 Task: Find connections with filter location Makrāna with filter topic #SMMwith filter profile language English with filter current company Teachnook with filter school KRT Arts, BH Commerce and AM Science (KTHM) College, Nashik with filter industry Internet Marketplace Platforms with filter service category Typing with filter keywords title Barber
Action: Mouse moved to (668, 91)
Screenshot: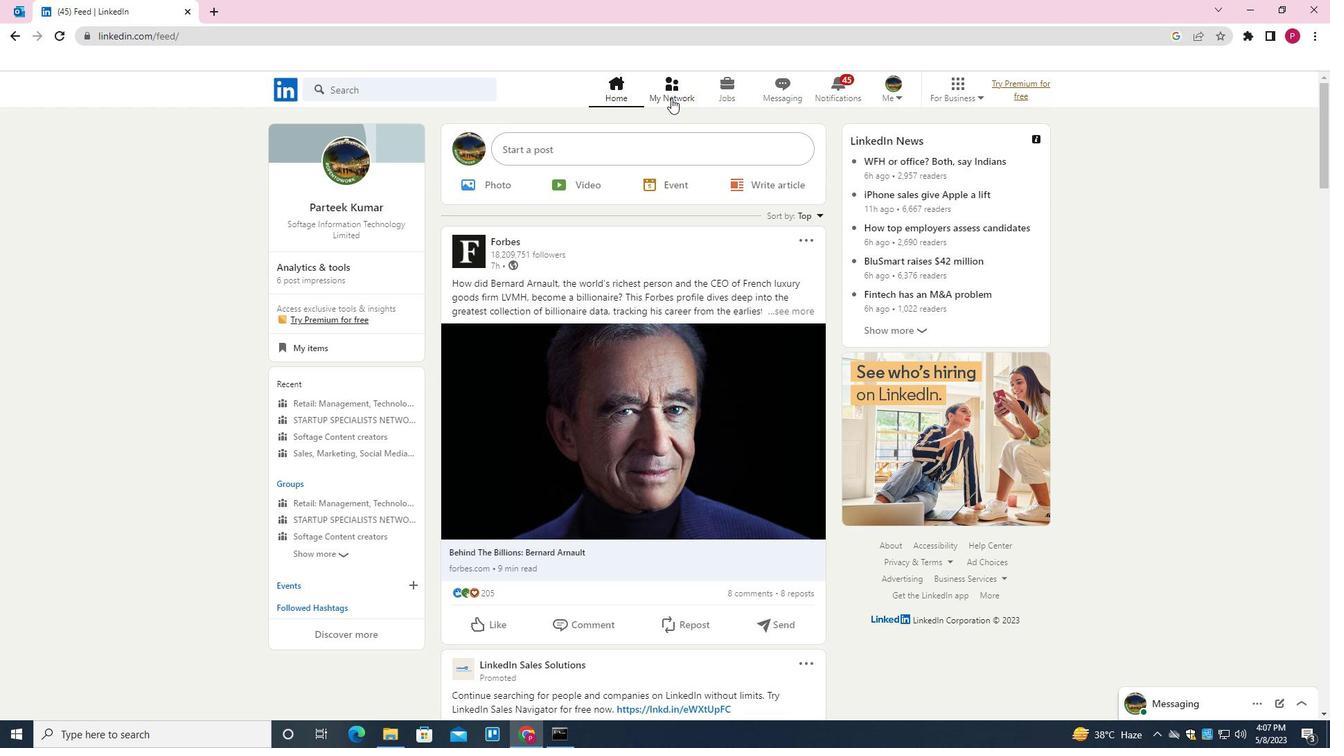 
Action: Mouse pressed left at (668, 91)
Screenshot: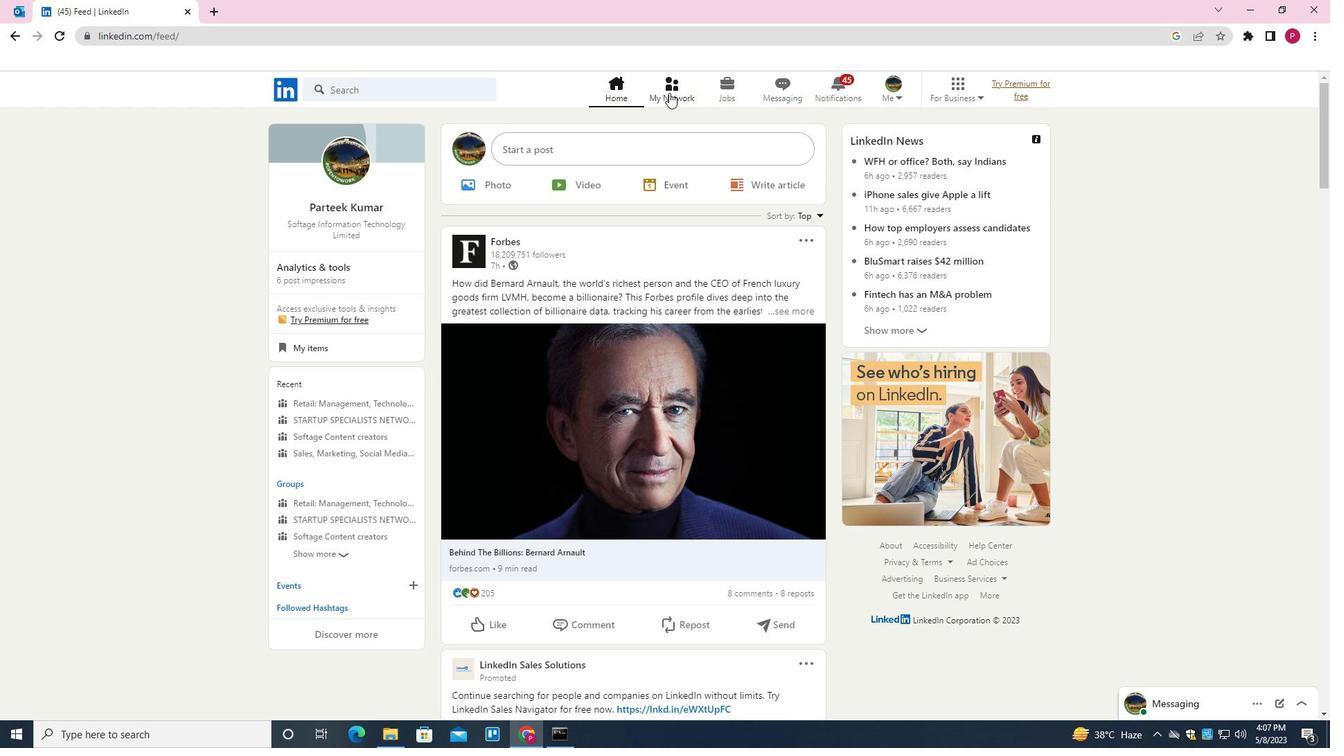 
Action: Mouse moved to (421, 167)
Screenshot: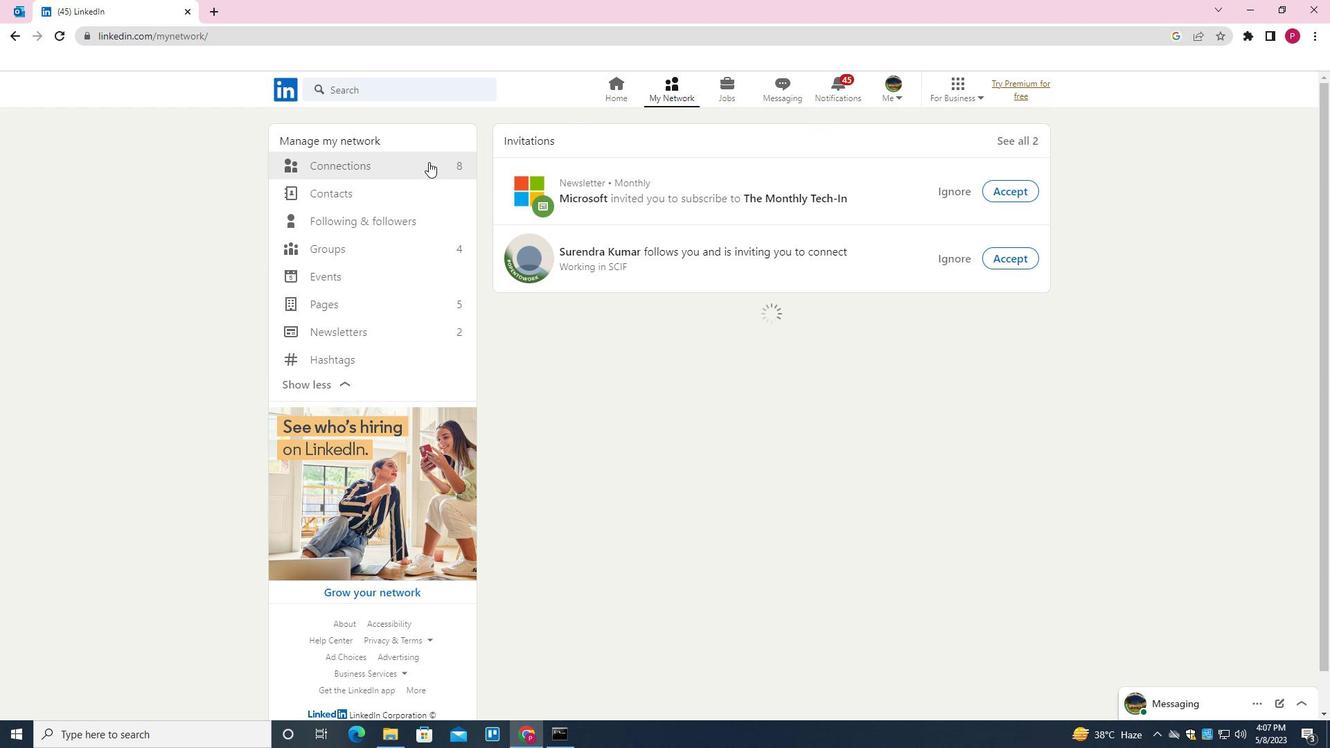 
Action: Mouse pressed left at (421, 167)
Screenshot: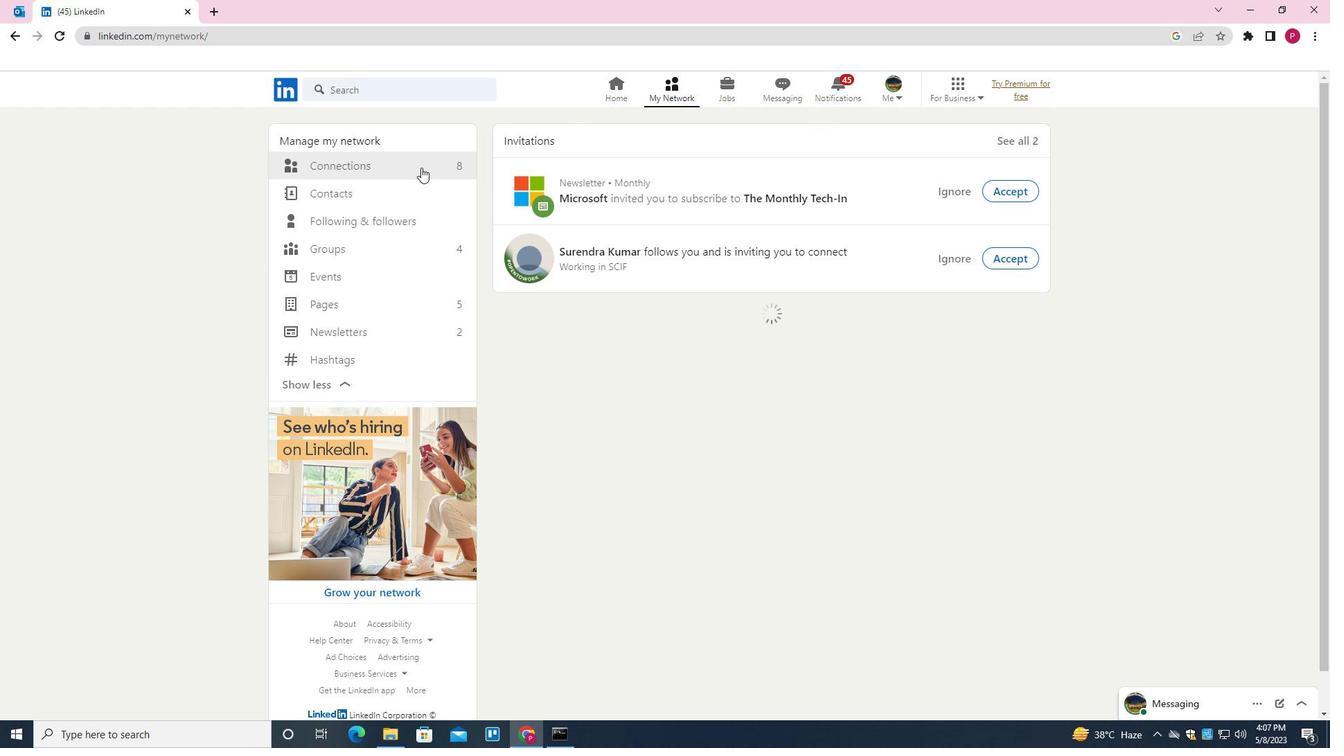 
Action: Mouse moved to (757, 166)
Screenshot: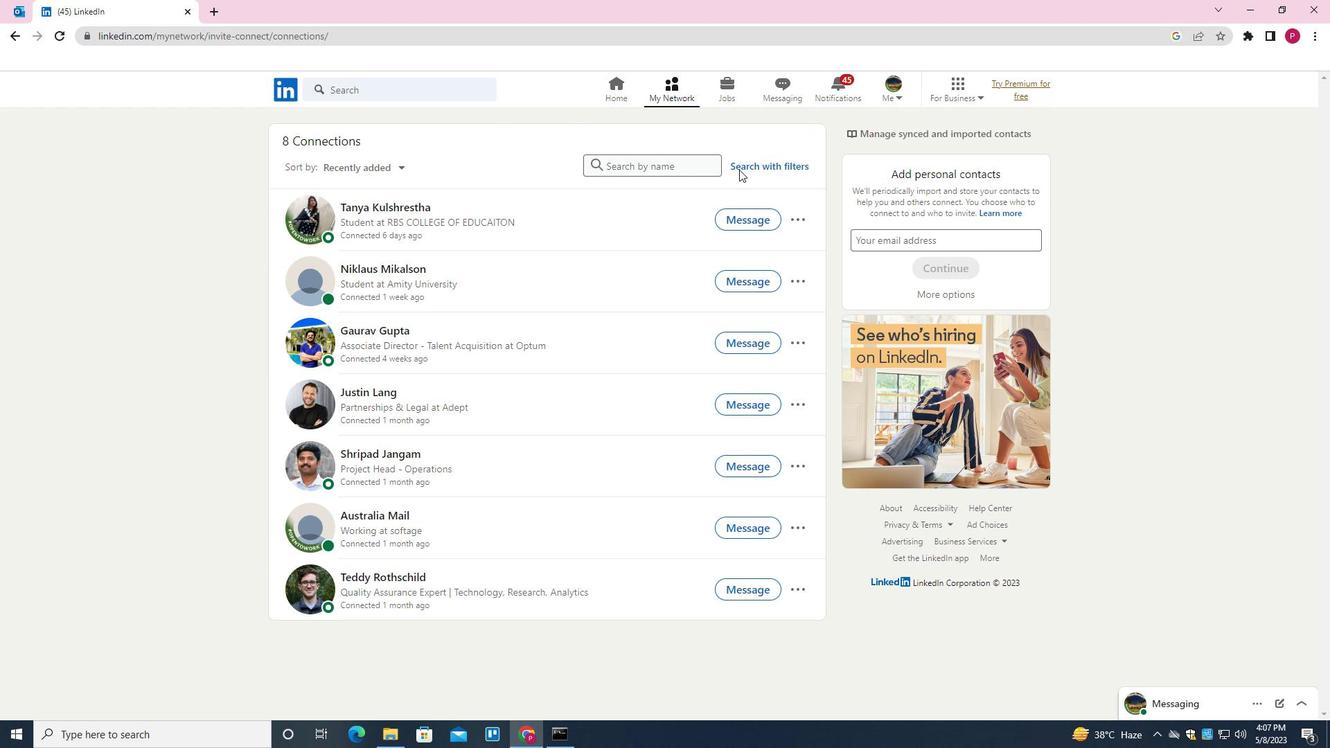 
Action: Mouse pressed left at (757, 166)
Screenshot: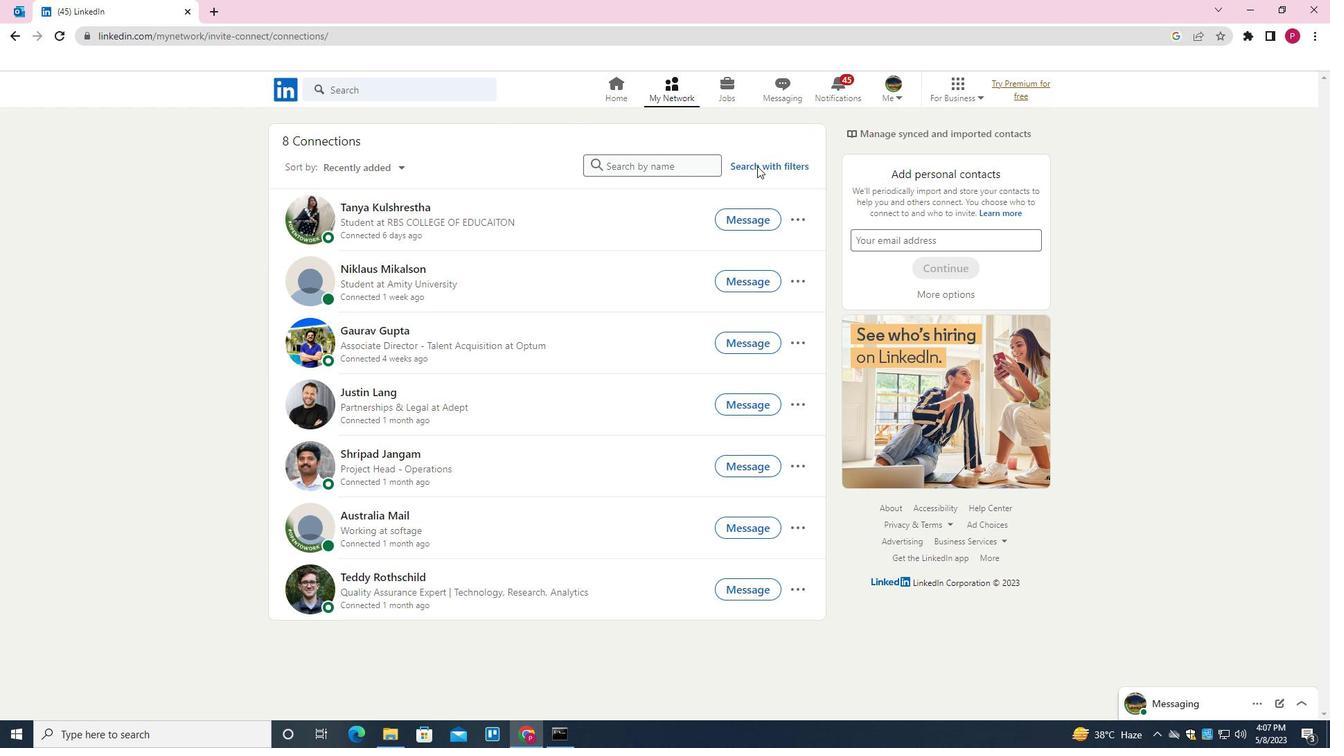 
Action: Mouse moved to (718, 128)
Screenshot: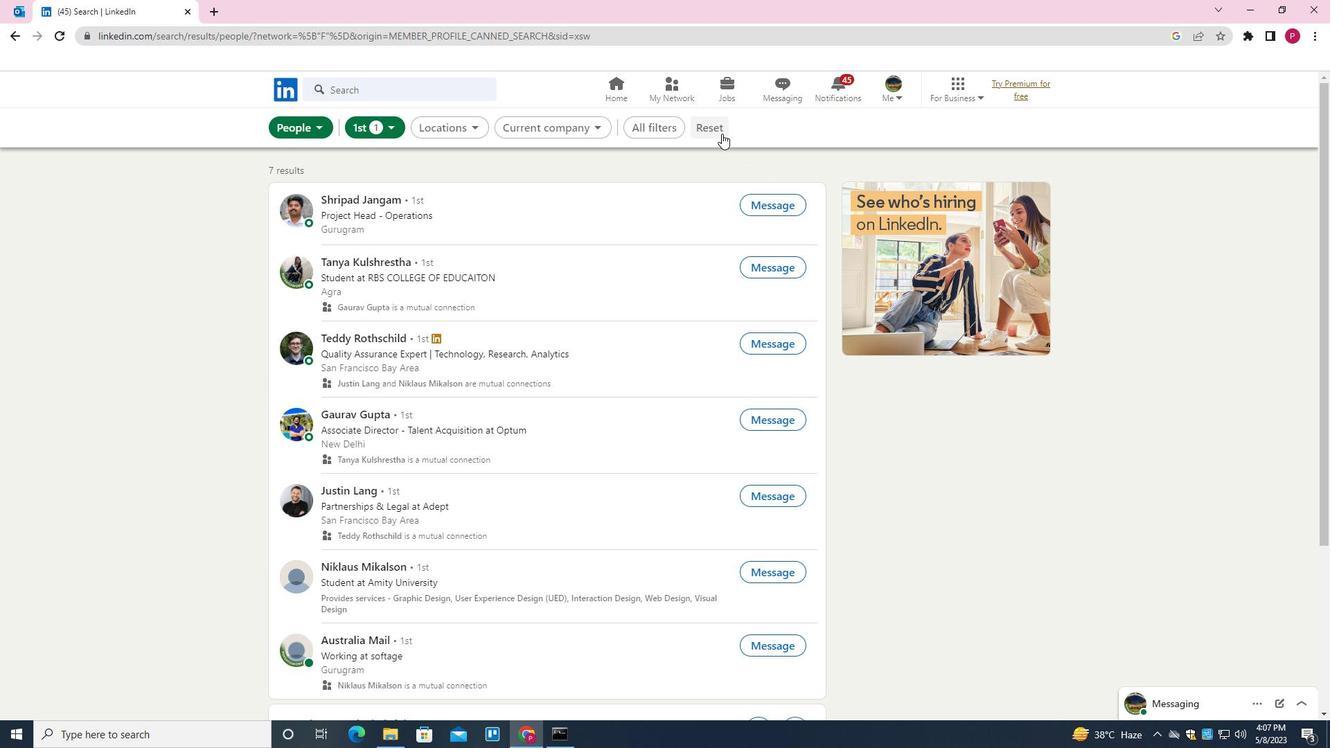 
Action: Mouse pressed left at (718, 128)
Screenshot: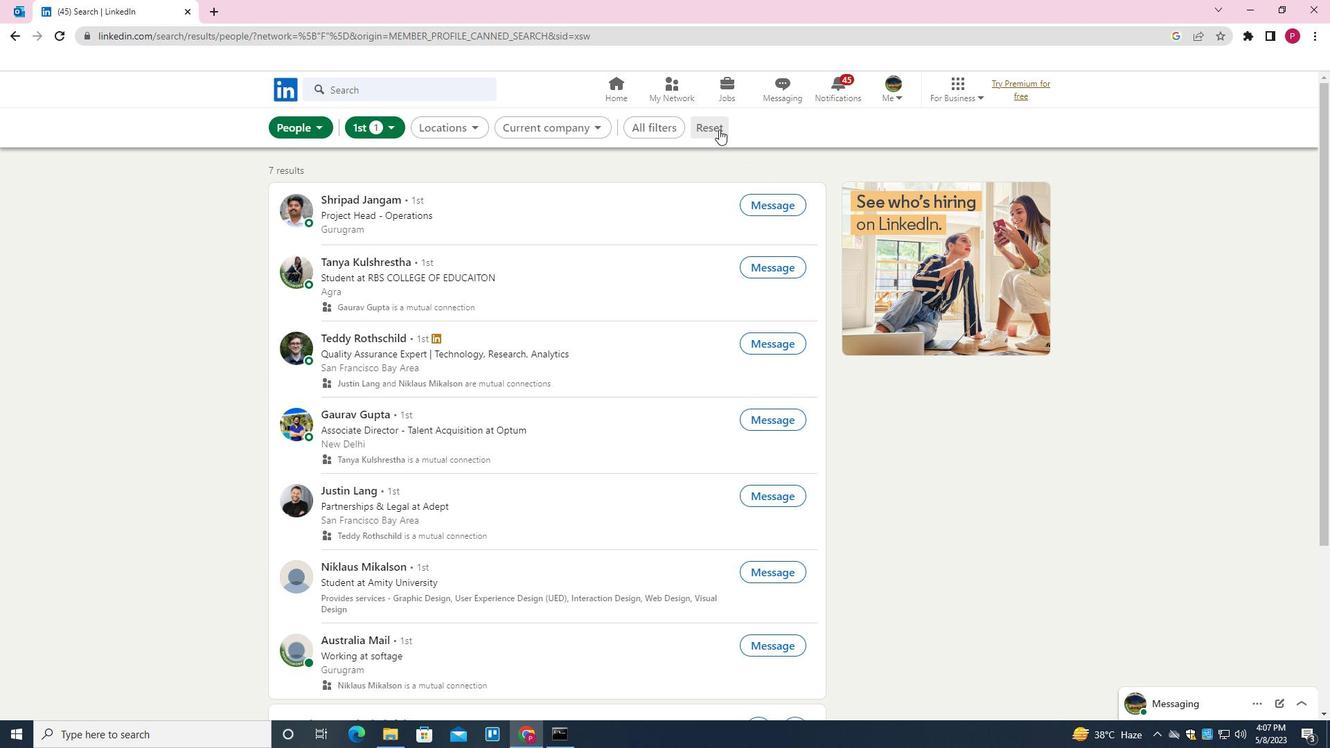 
Action: Mouse moved to (700, 127)
Screenshot: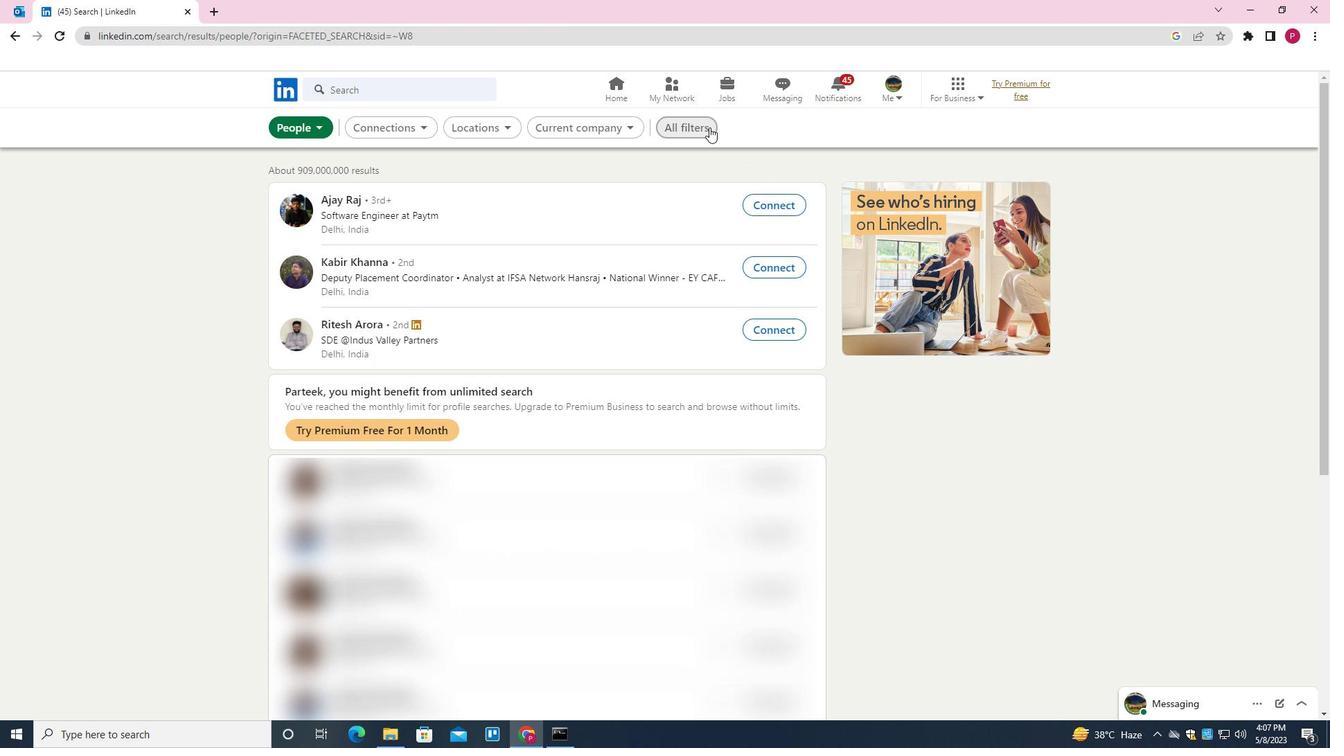 
Action: Mouse pressed left at (700, 127)
Screenshot: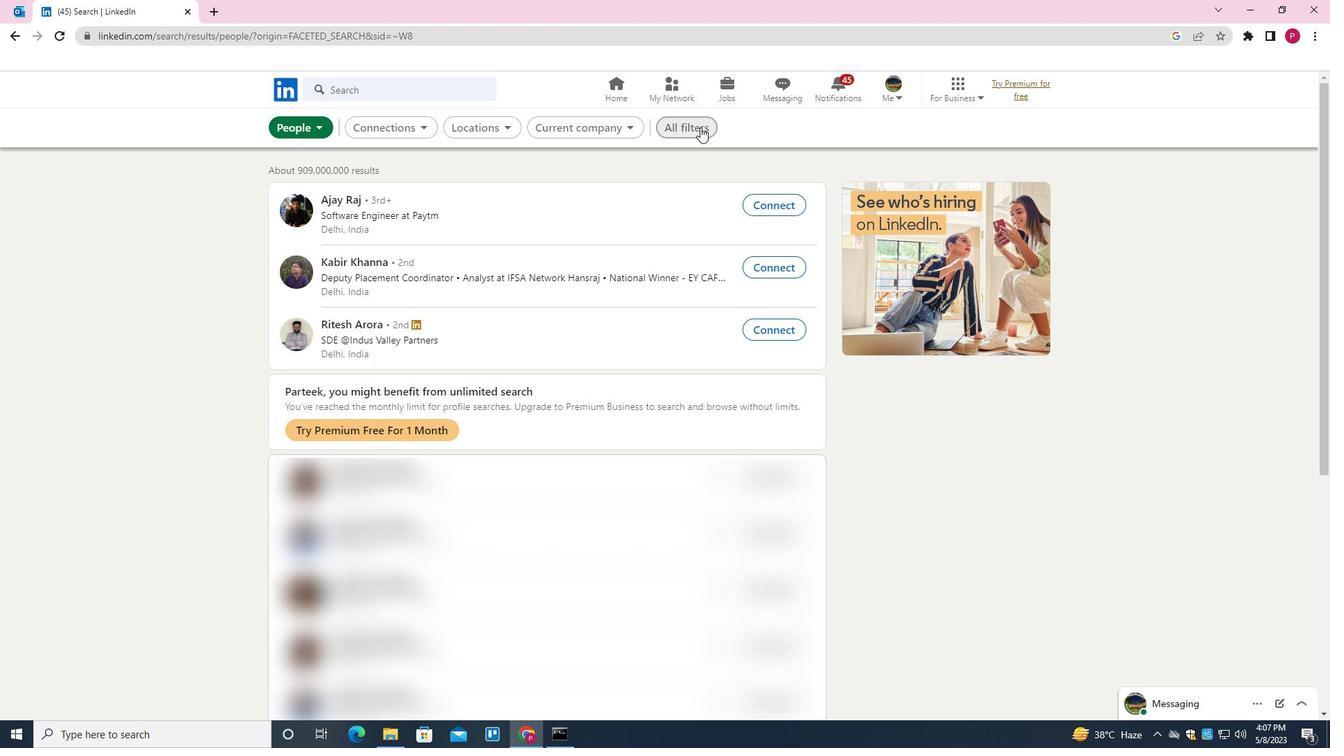 
Action: Mouse moved to (1053, 291)
Screenshot: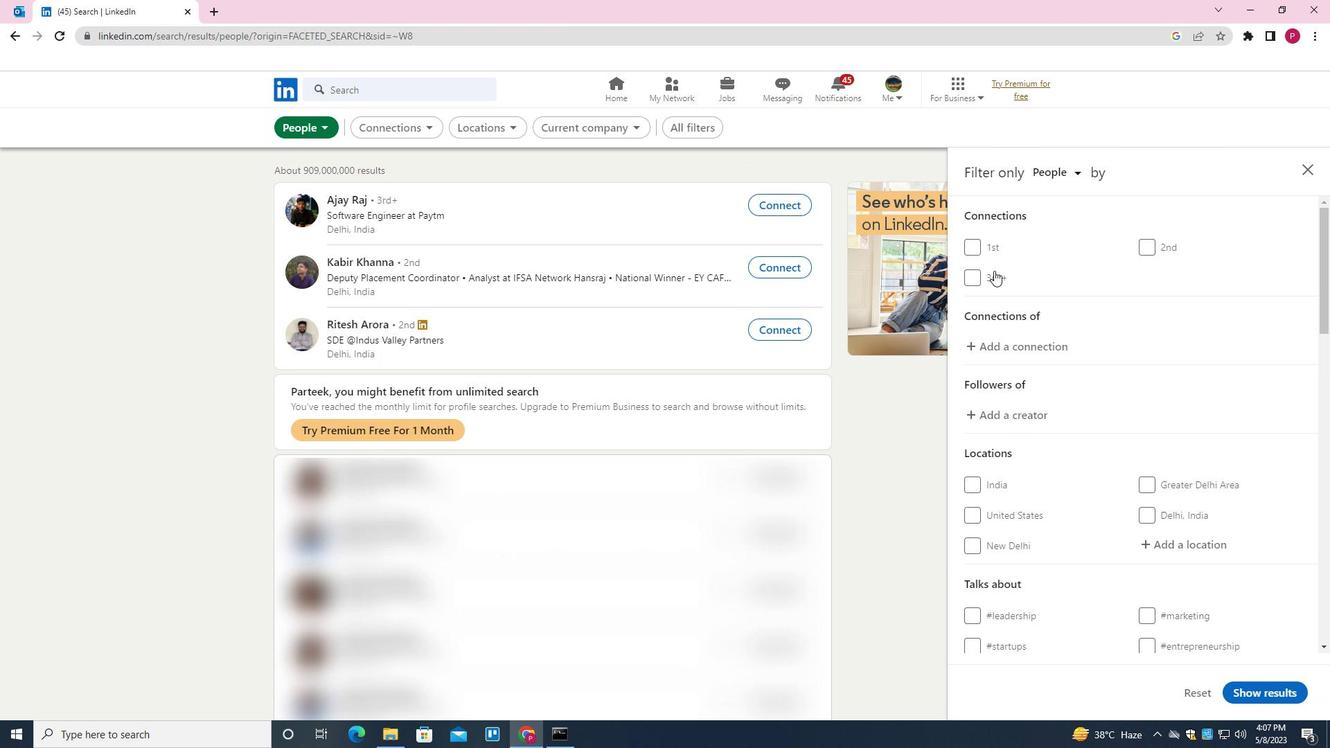 
Action: Mouse scrolled (1053, 290) with delta (0, 0)
Screenshot: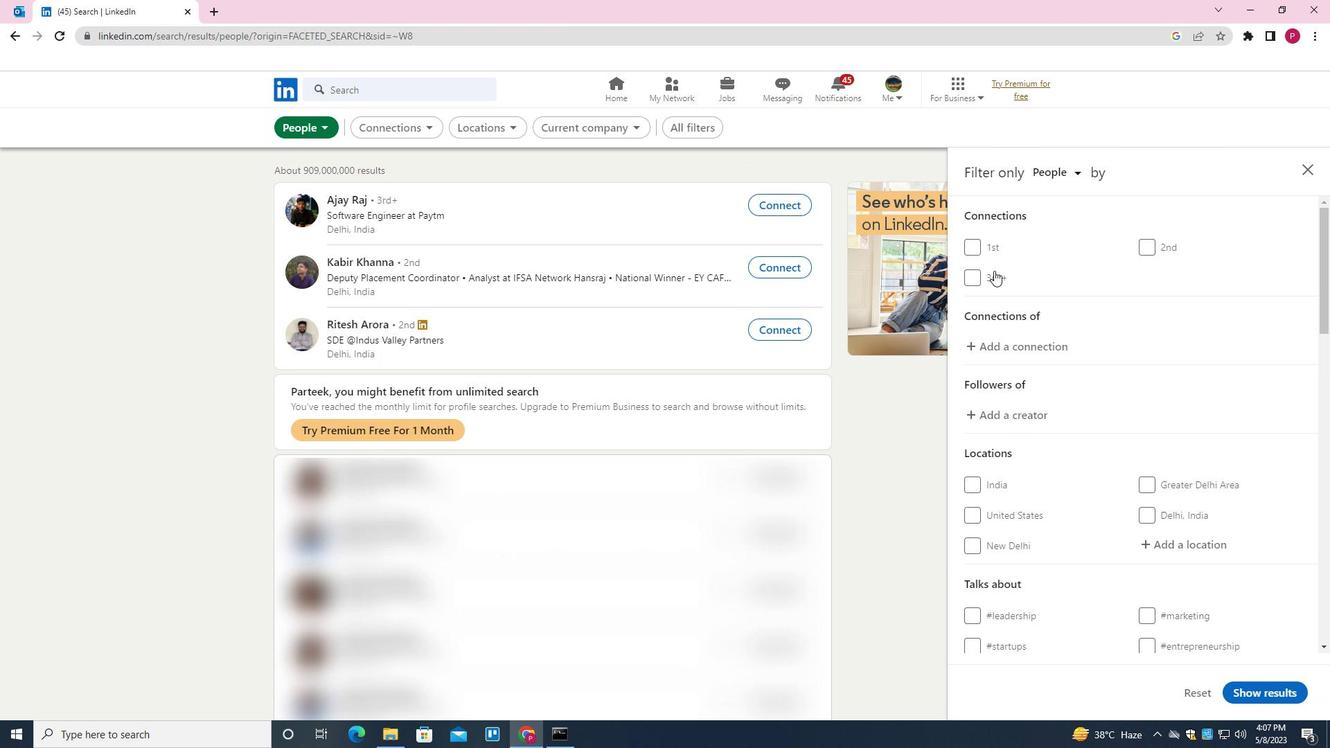 
Action: Mouse moved to (1088, 308)
Screenshot: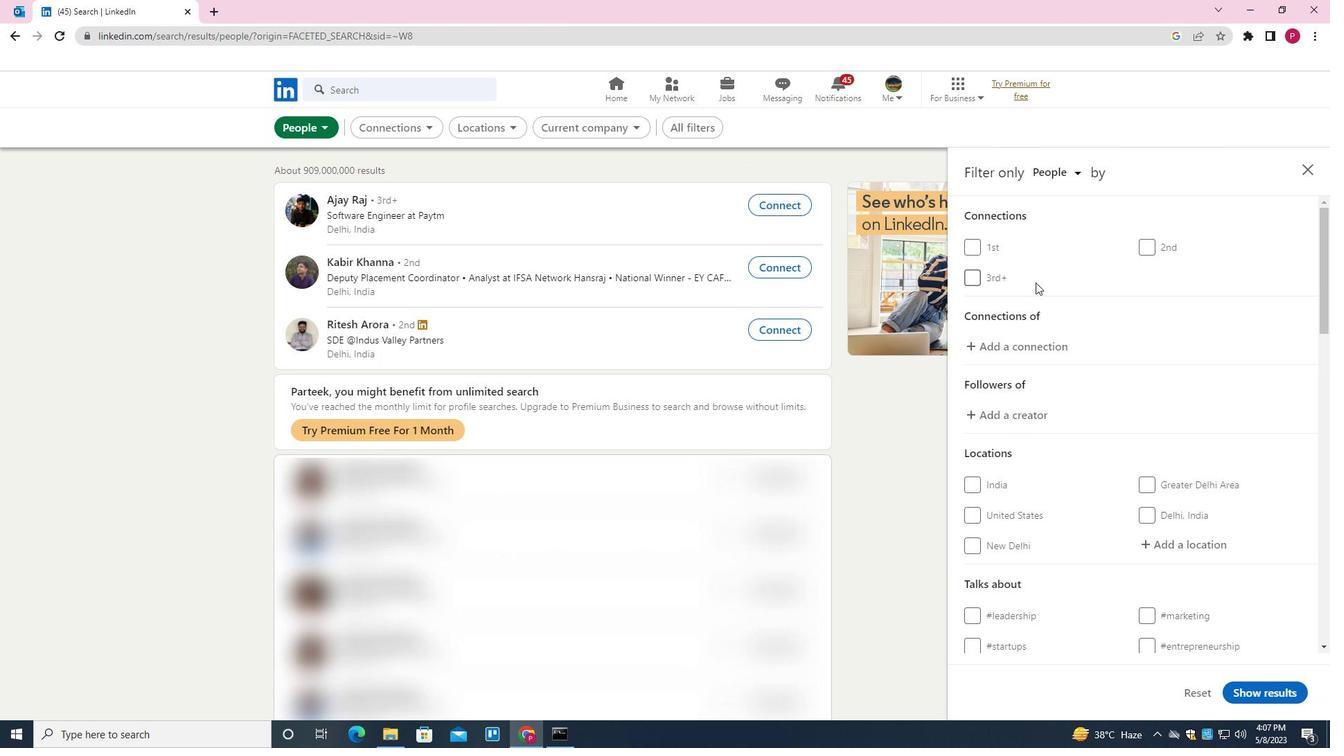 
Action: Mouse scrolled (1088, 307) with delta (0, 0)
Screenshot: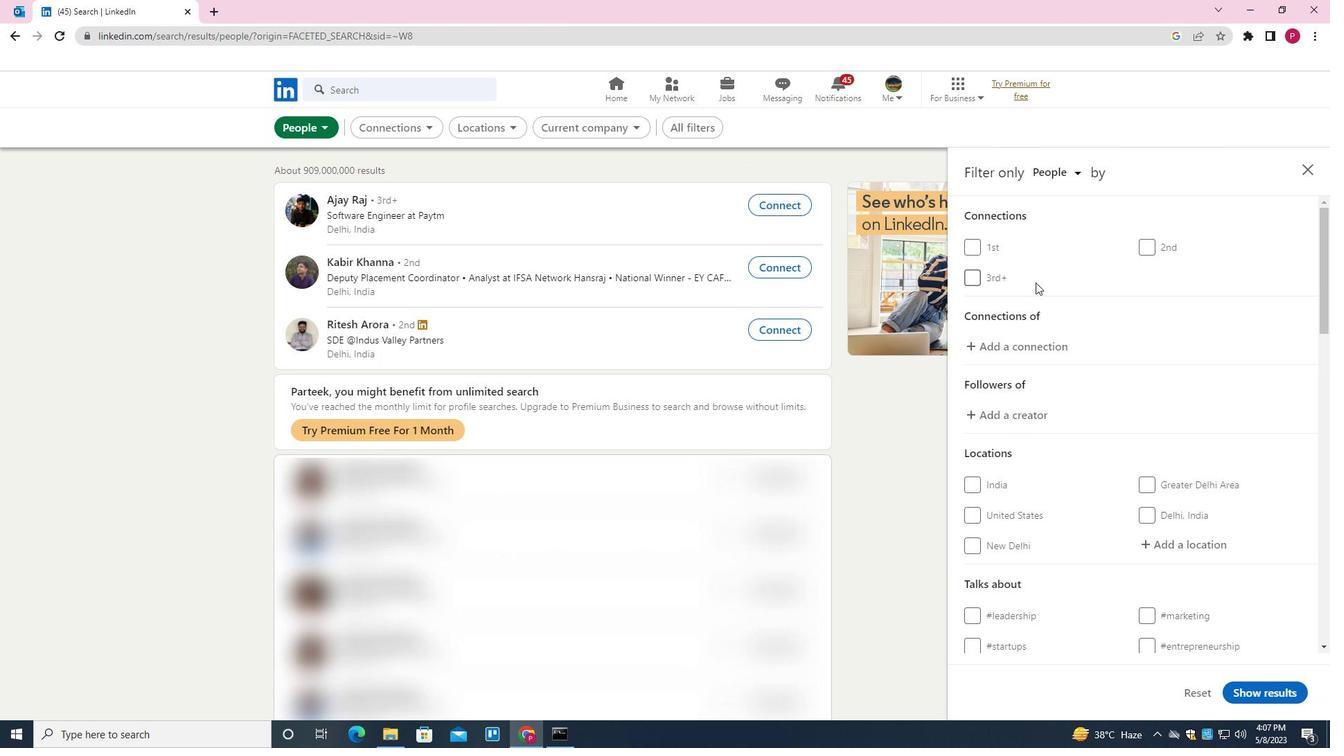 
Action: Mouse moved to (1176, 402)
Screenshot: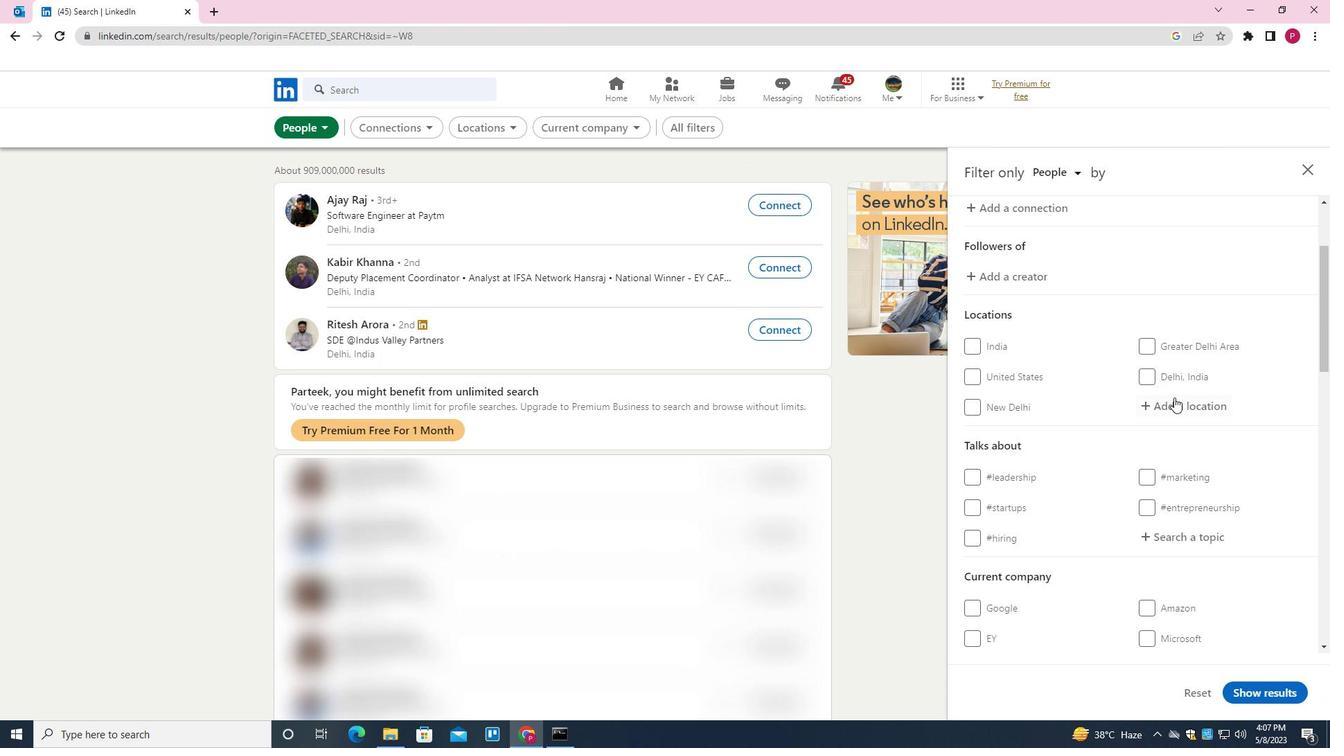 
Action: Mouse pressed left at (1176, 402)
Screenshot: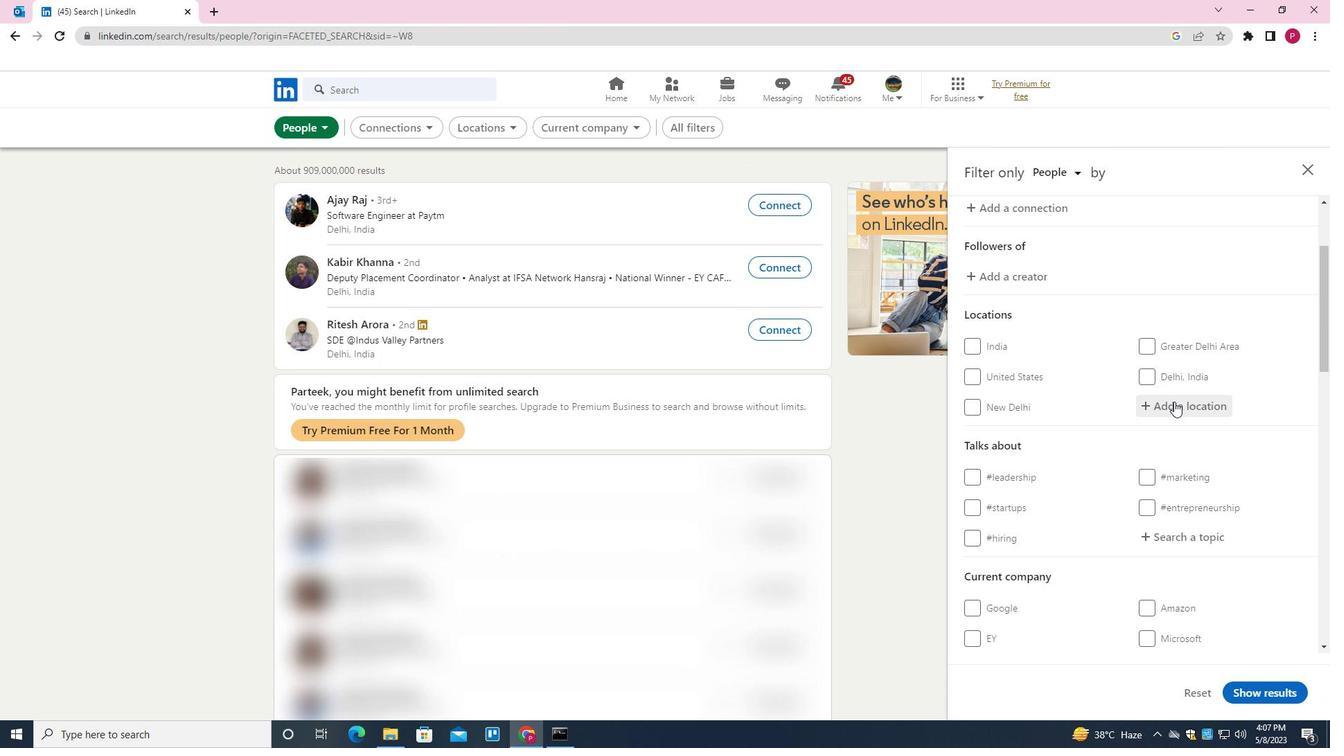 
Action: Mouse moved to (848, 603)
Screenshot: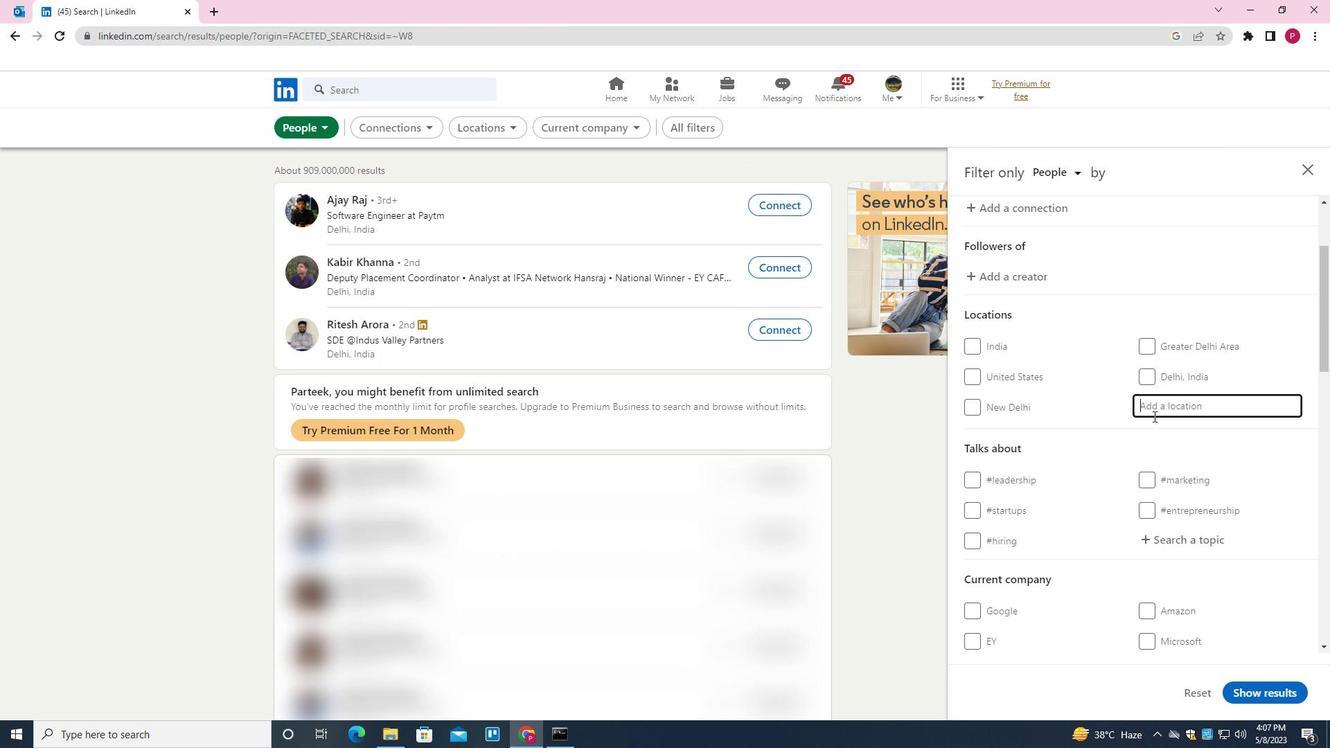 
Action: Key pressed <Key.shift>MAKRANA
Screenshot: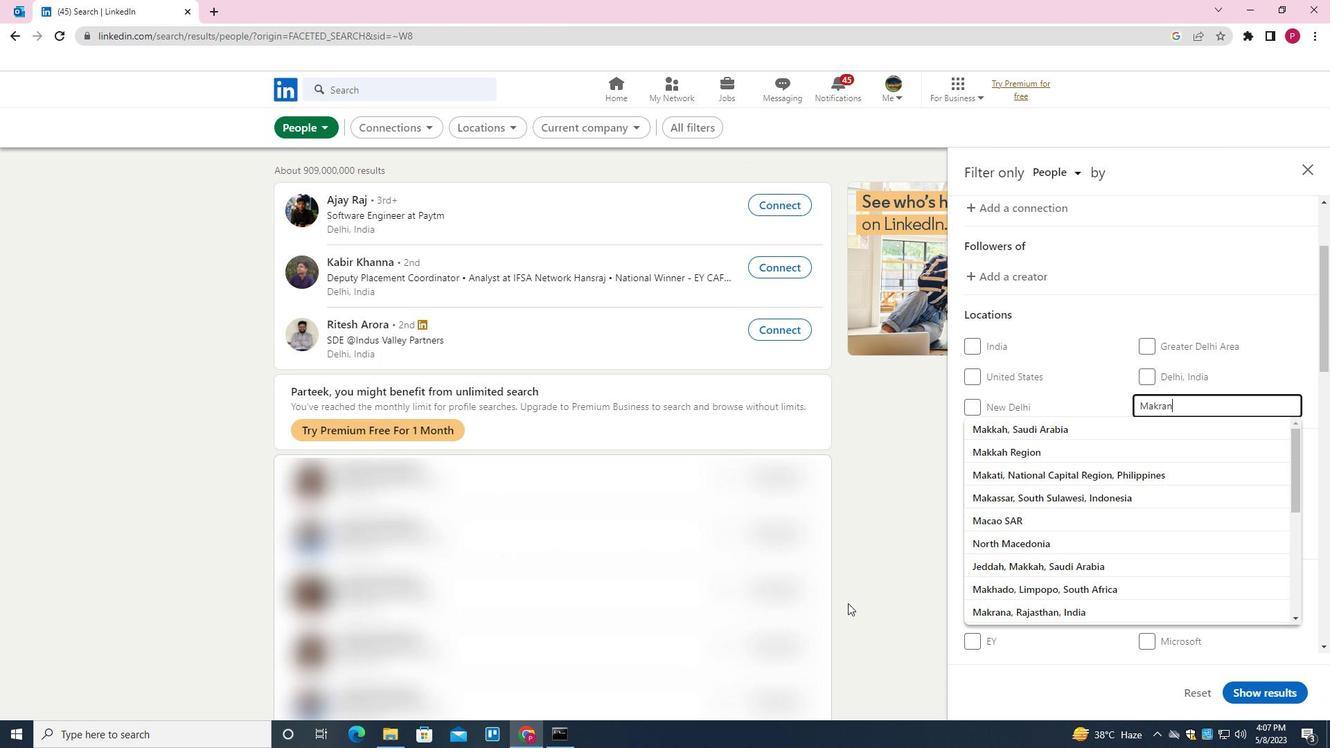 
Action: Mouse moved to (847, 603)
Screenshot: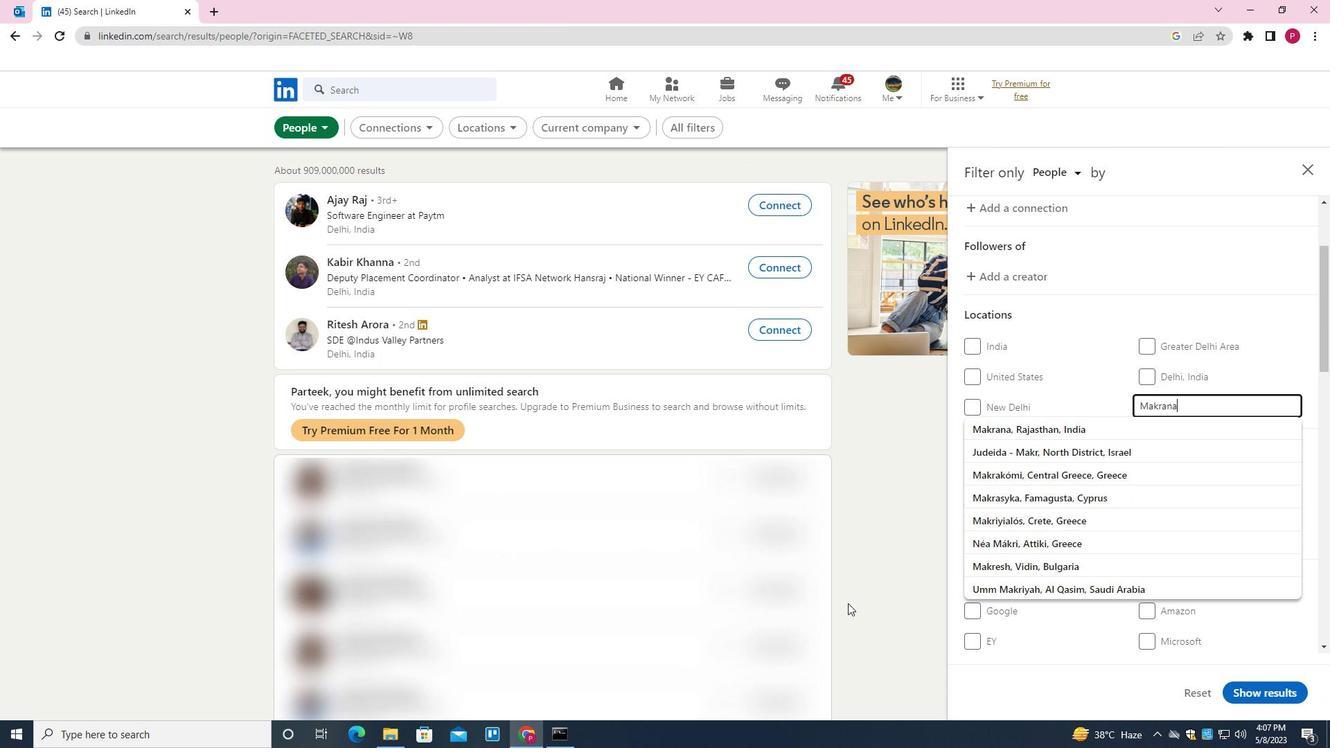 
Action: Key pressed <Key.down><Key.enter>
Screenshot: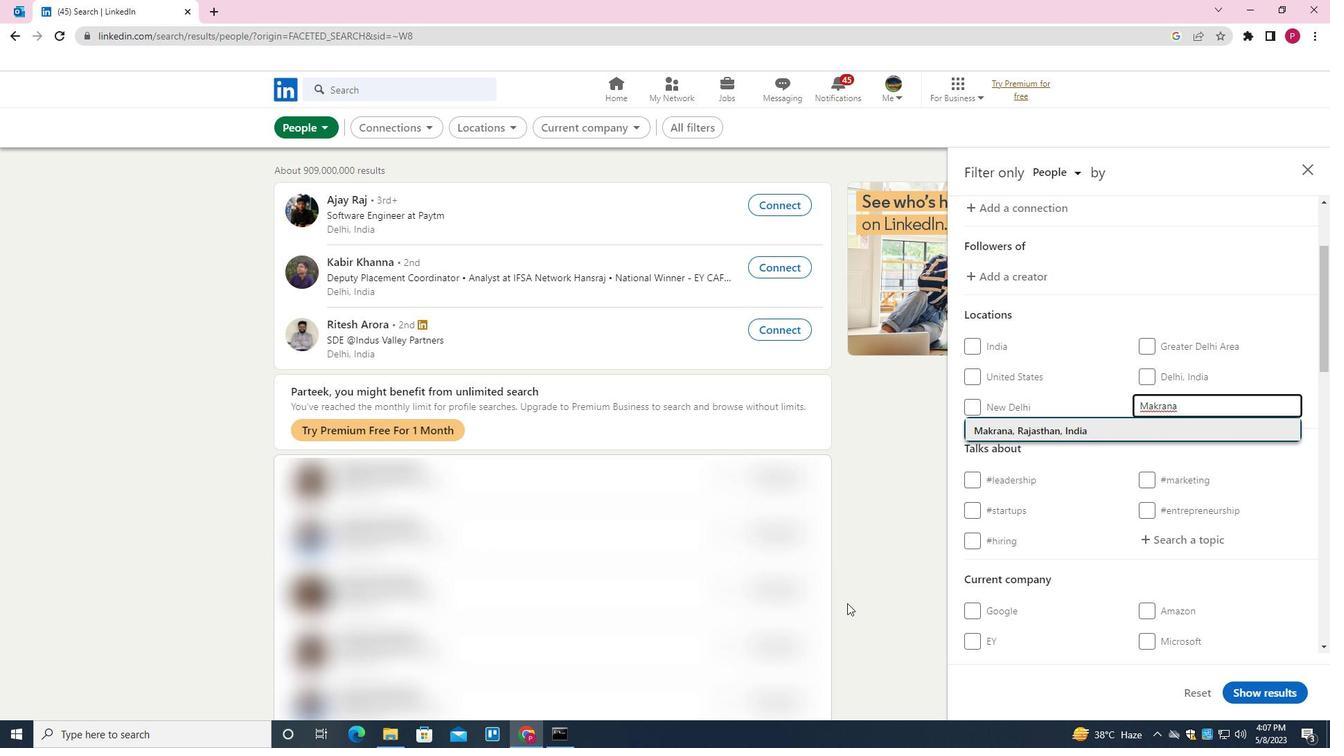 
Action: Mouse moved to (1072, 498)
Screenshot: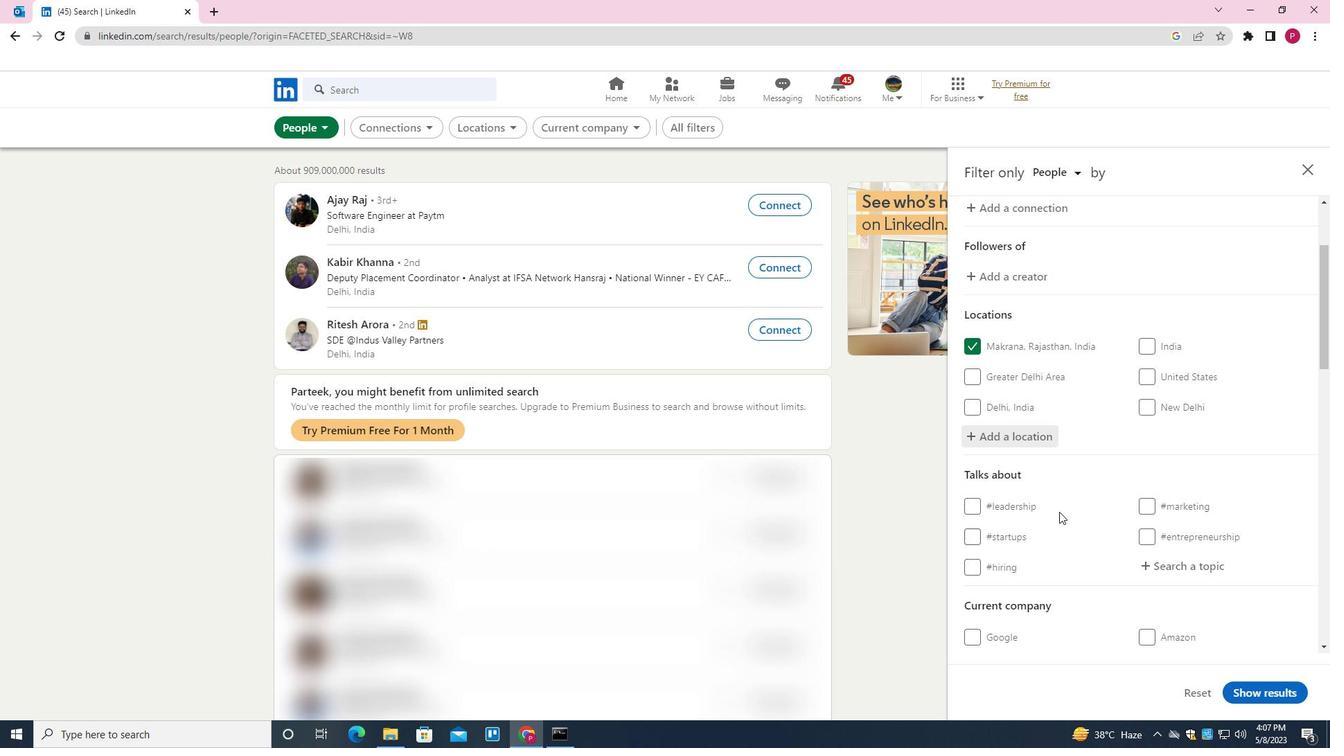 
Action: Mouse scrolled (1072, 497) with delta (0, 0)
Screenshot: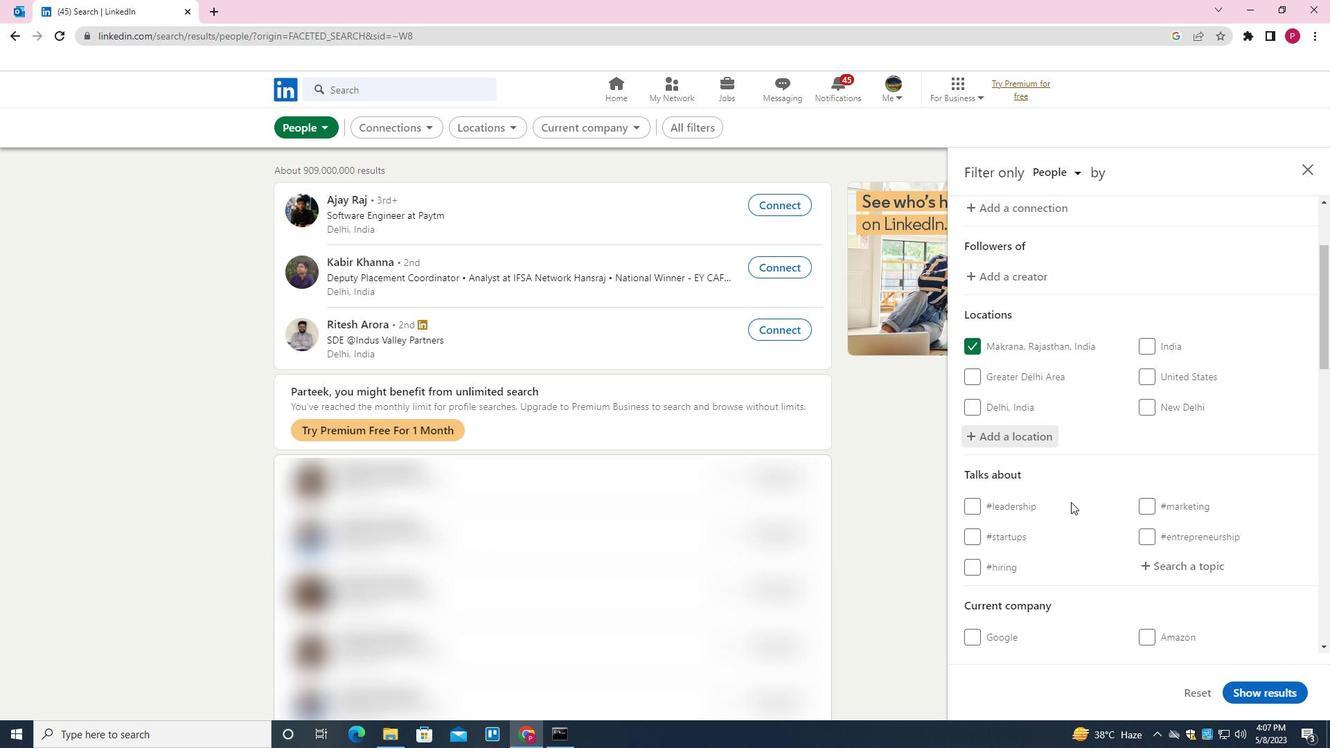 
Action: Mouse scrolled (1072, 497) with delta (0, 0)
Screenshot: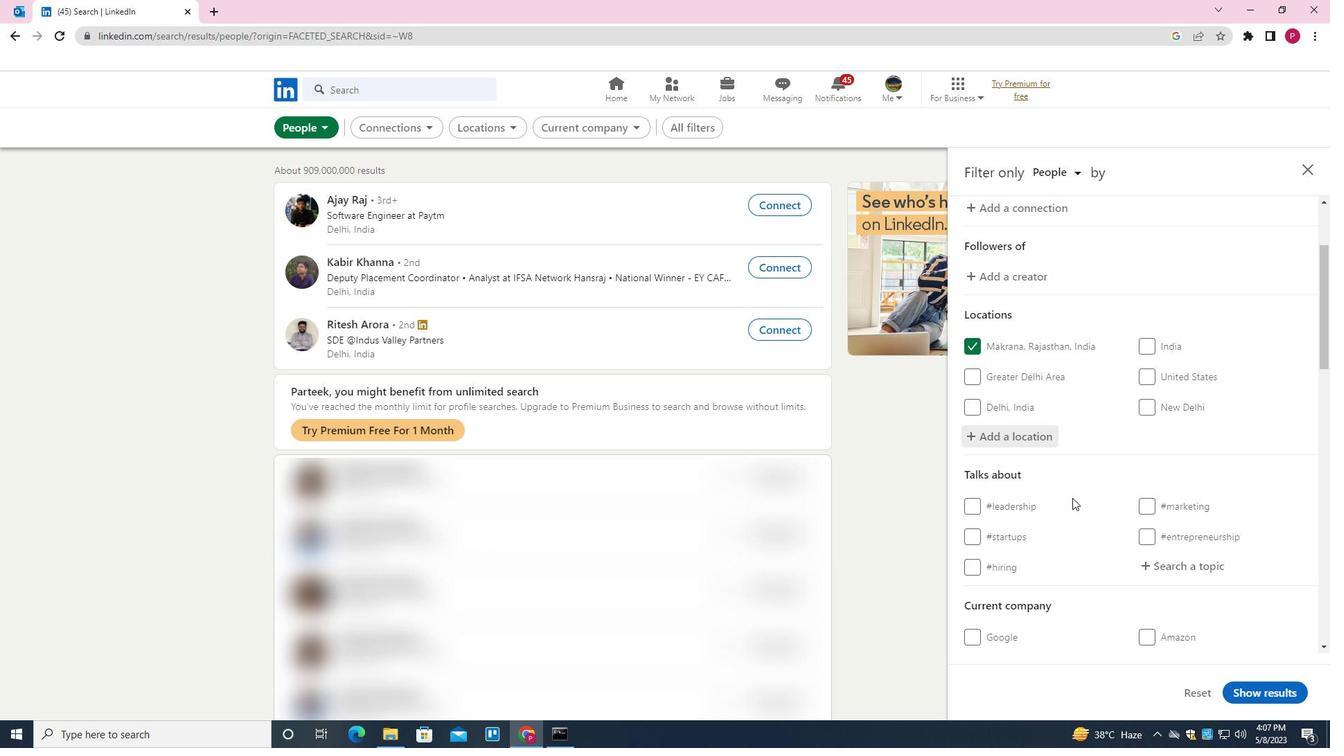 
Action: Mouse moved to (1169, 421)
Screenshot: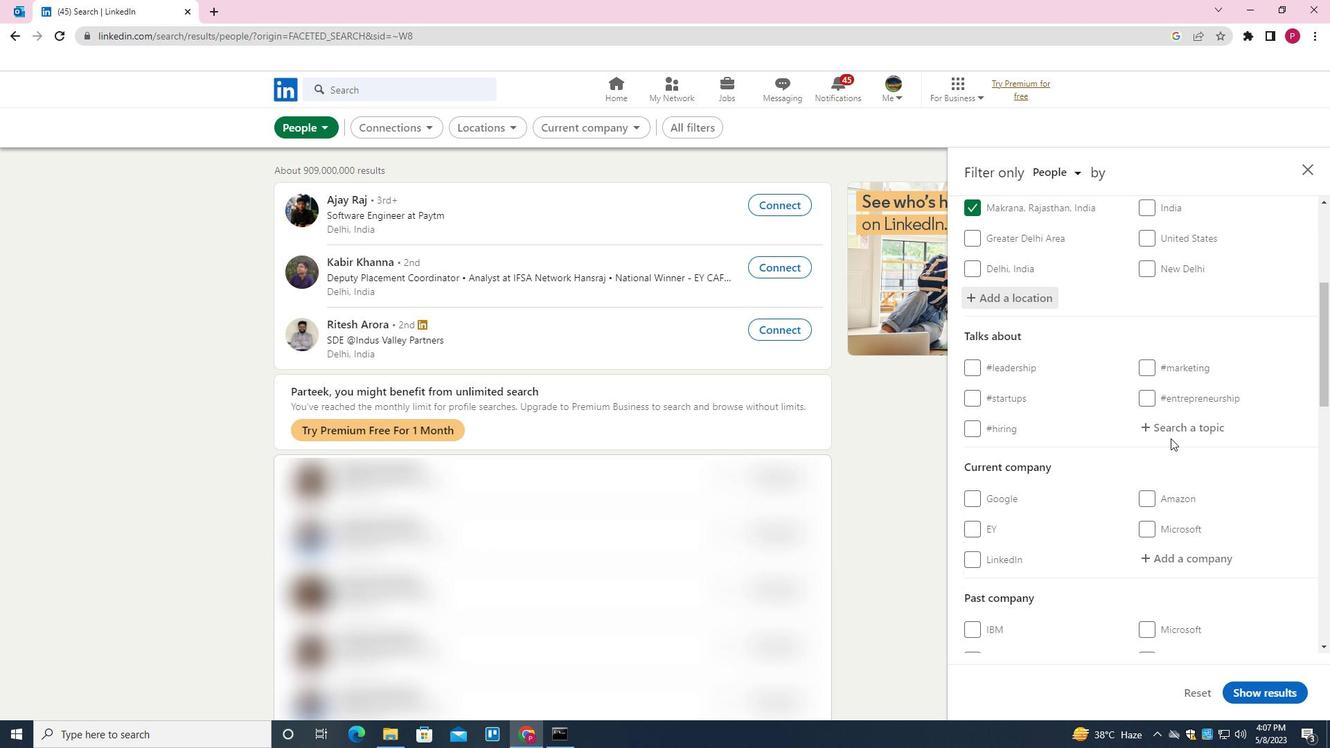 
Action: Mouse pressed left at (1169, 421)
Screenshot: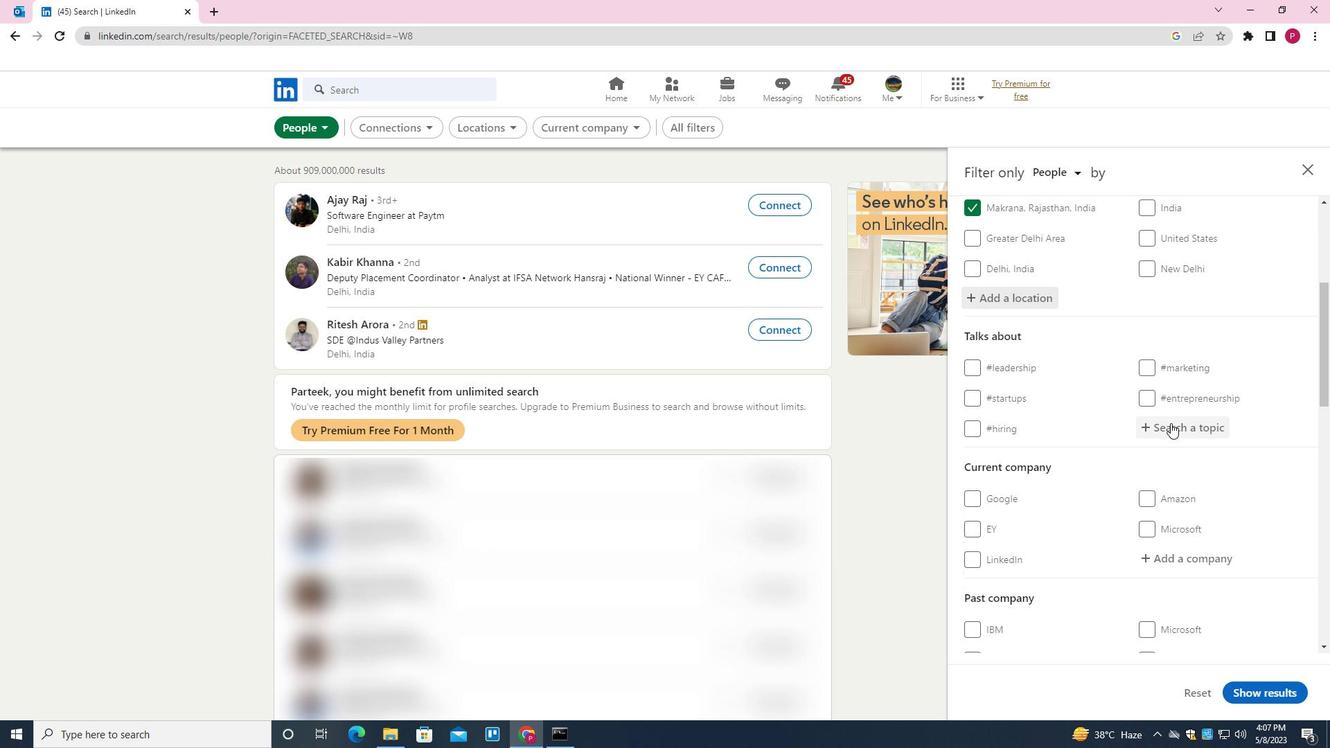 
Action: Key pressed <Key.shift>SMM<Key.down><Key.enter>
Screenshot: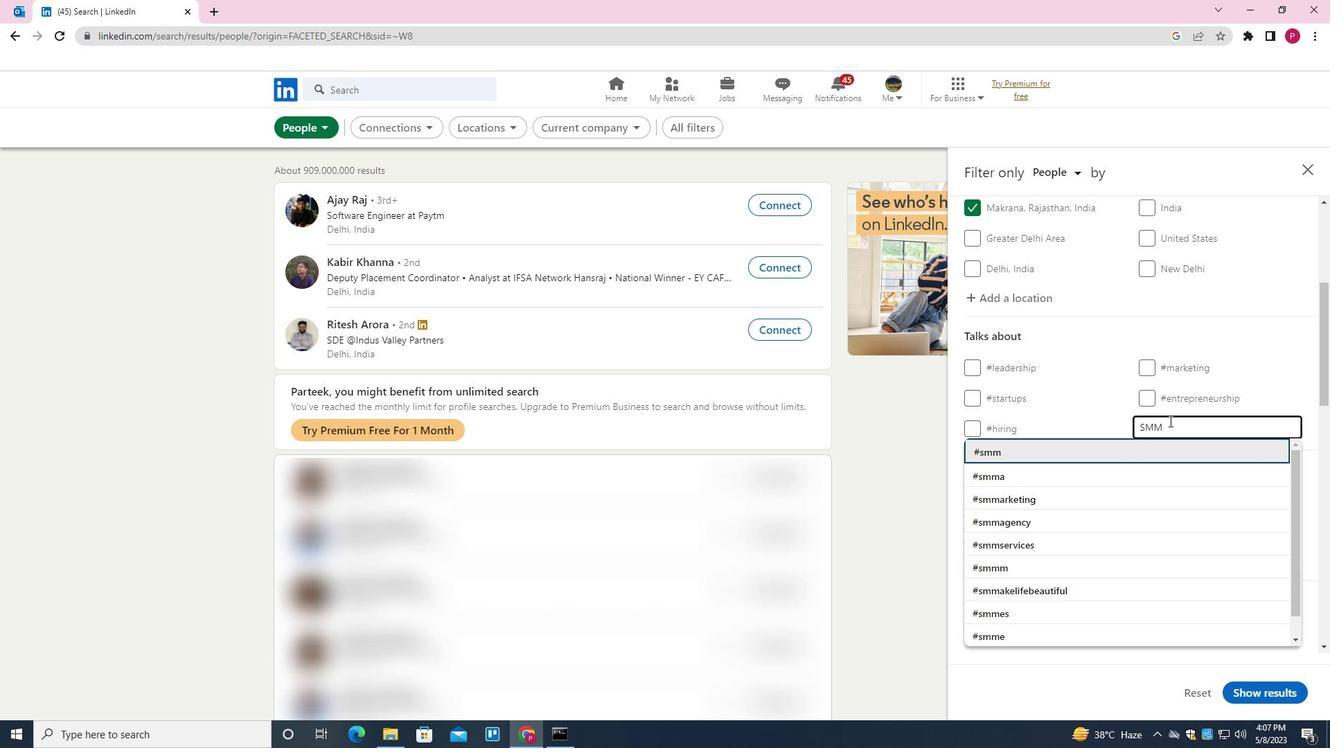 
Action: Mouse scrolled (1169, 420) with delta (0, 0)
Screenshot: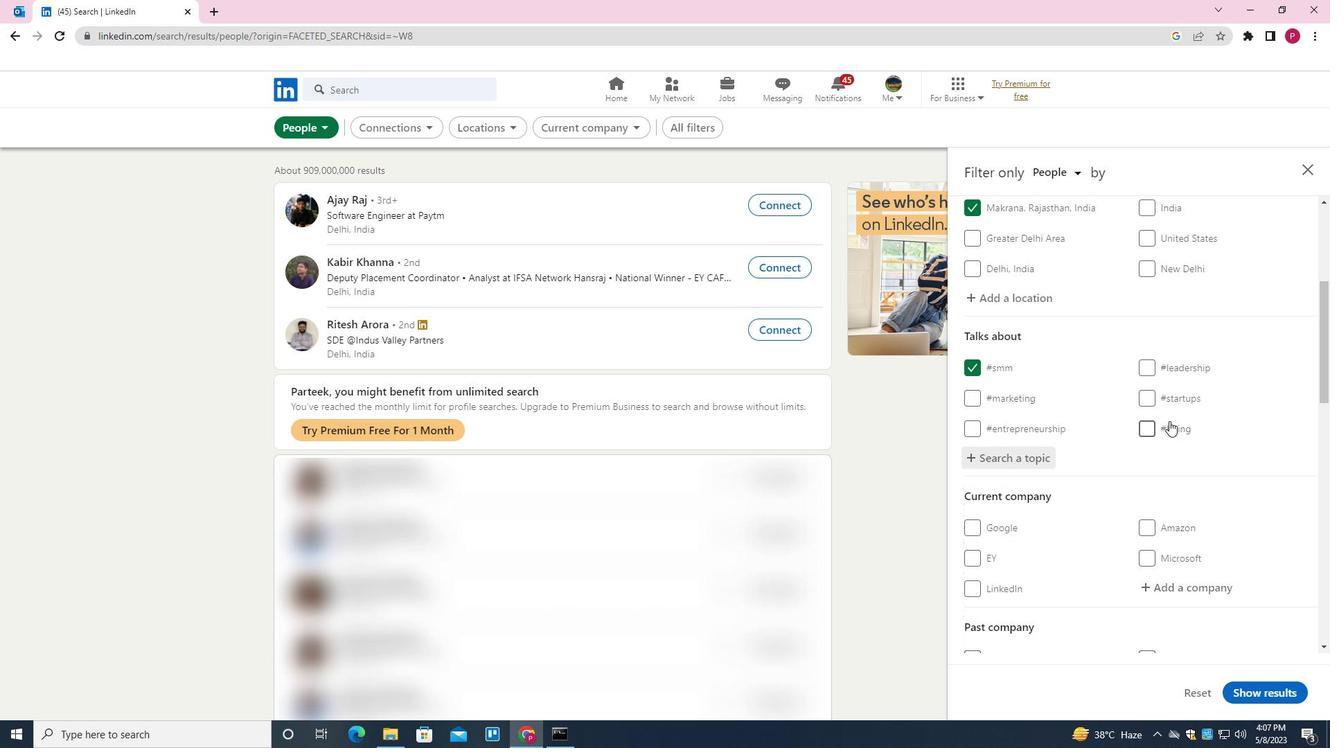 
Action: Mouse scrolled (1169, 420) with delta (0, 0)
Screenshot: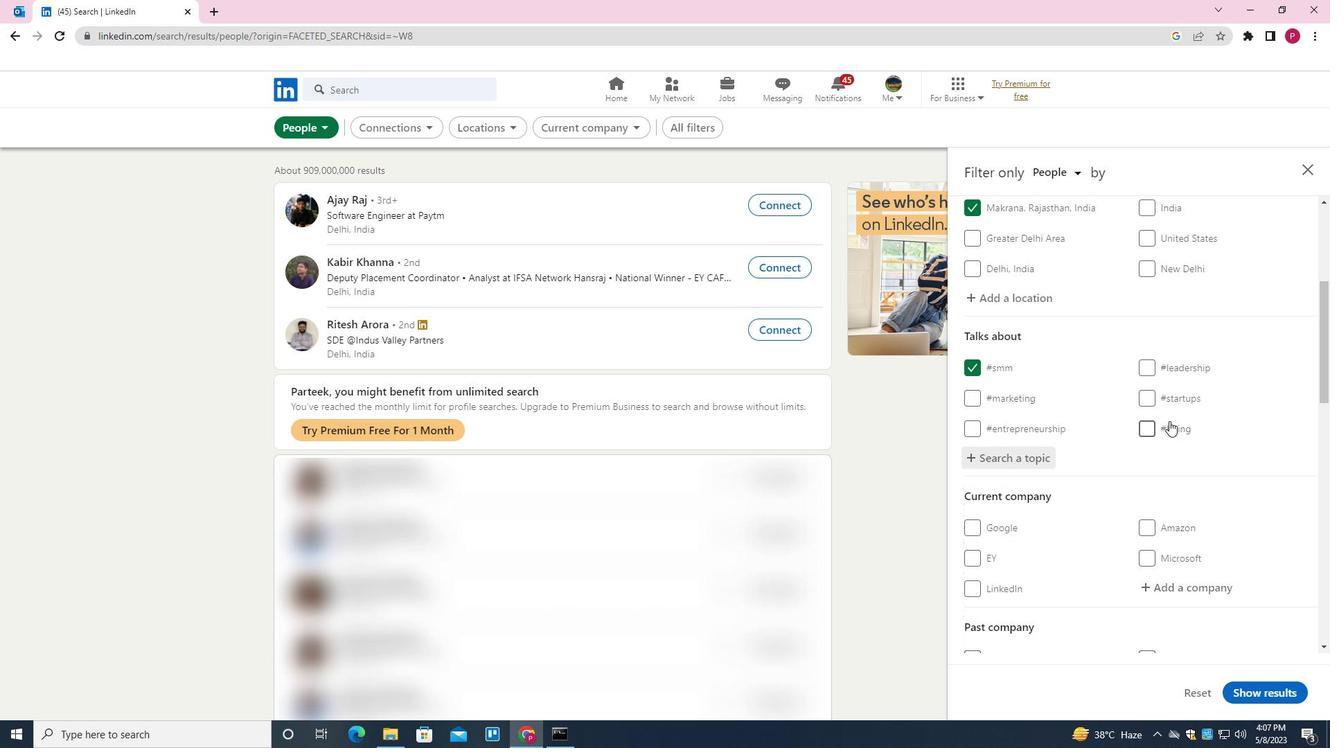 
Action: Mouse scrolled (1169, 420) with delta (0, 0)
Screenshot: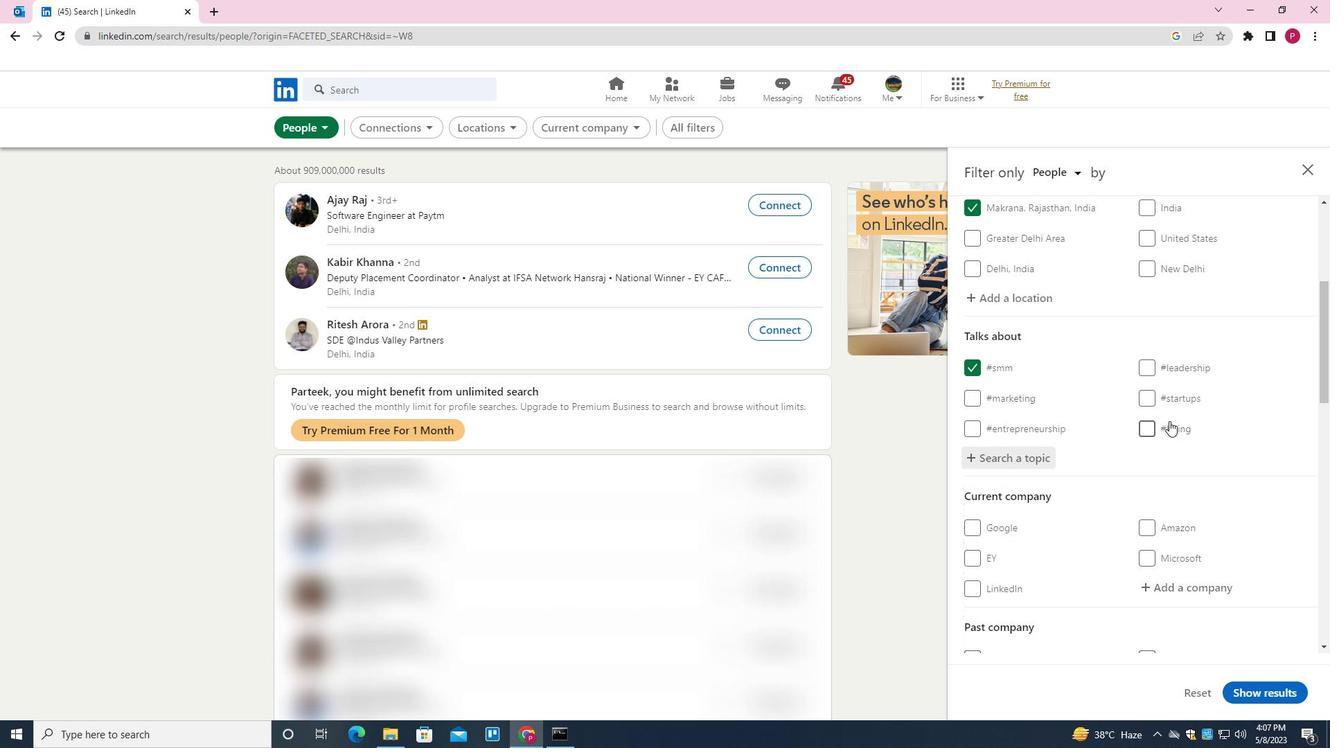 
Action: Mouse scrolled (1169, 420) with delta (0, 0)
Screenshot: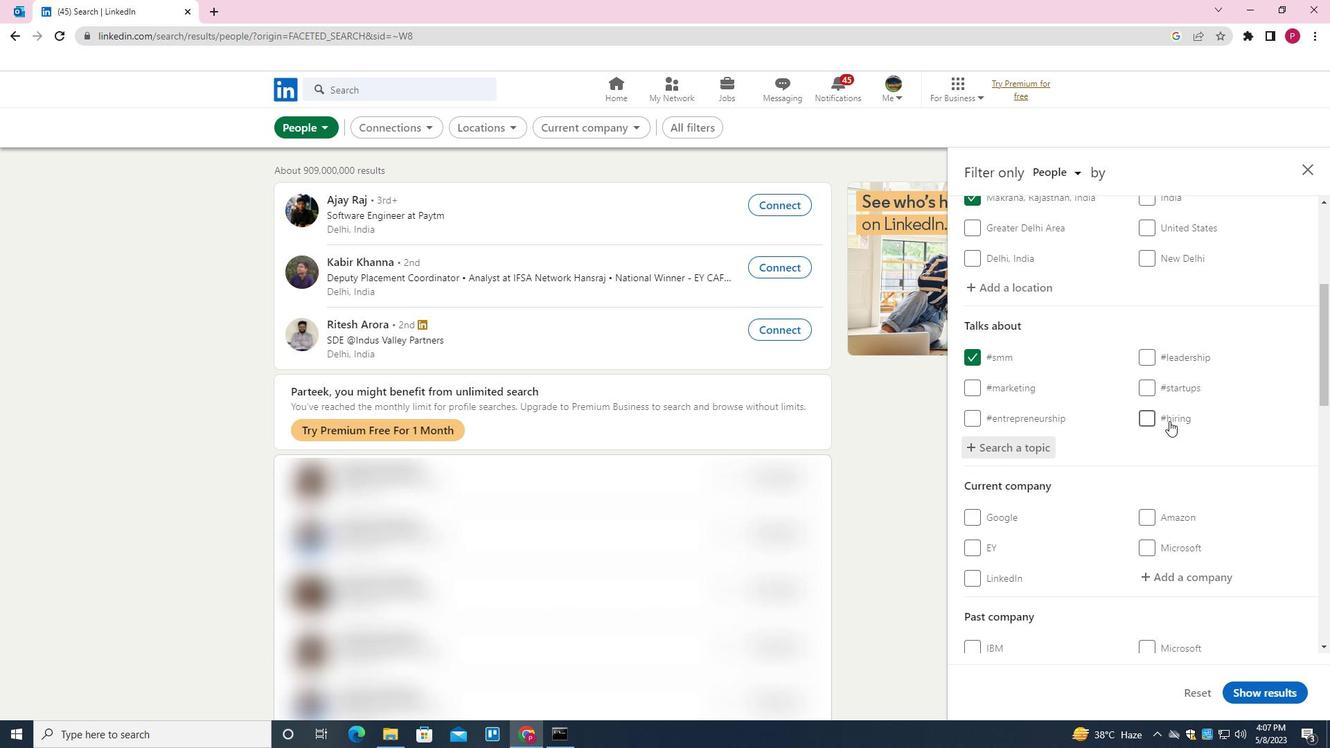 
Action: Mouse scrolled (1169, 420) with delta (0, 0)
Screenshot: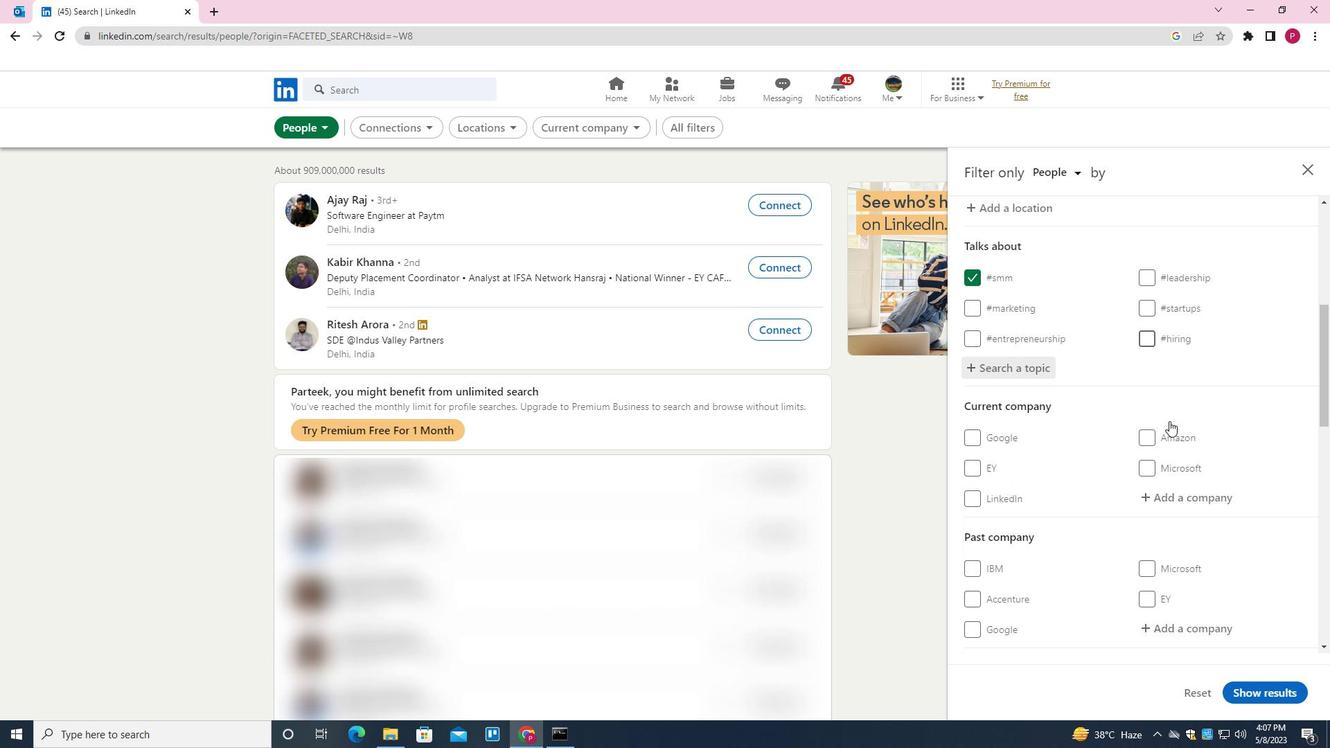 
Action: Mouse scrolled (1169, 420) with delta (0, 0)
Screenshot: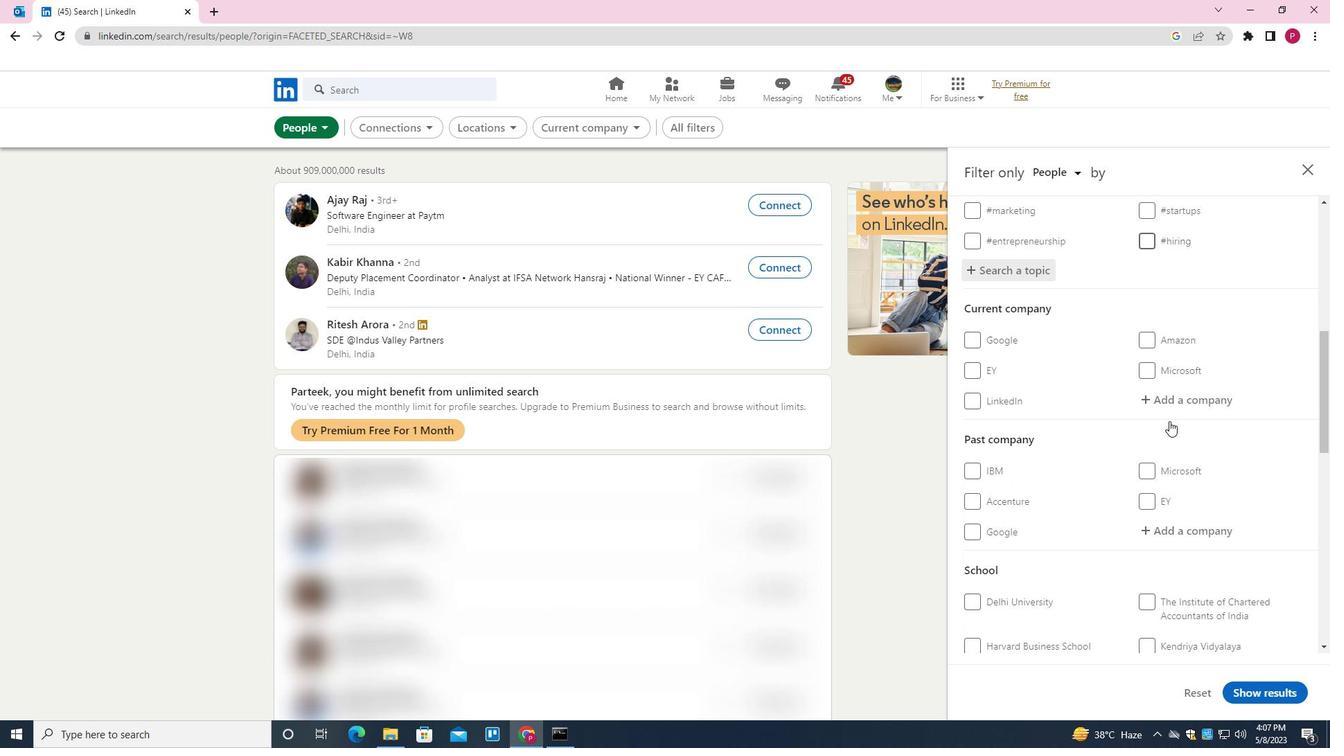 
Action: Mouse scrolled (1169, 420) with delta (0, 0)
Screenshot: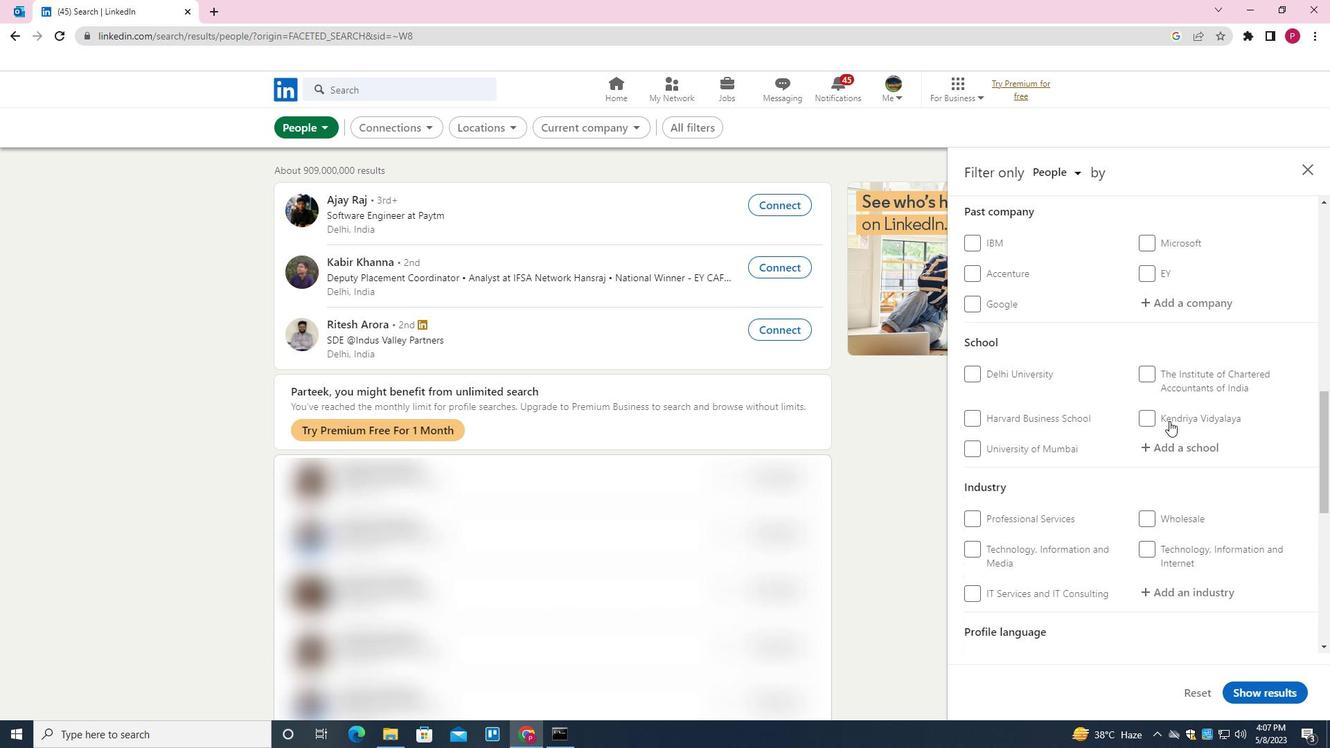 
Action: Mouse scrolled (1169, 420) with delta (0, 0)
Screenshot: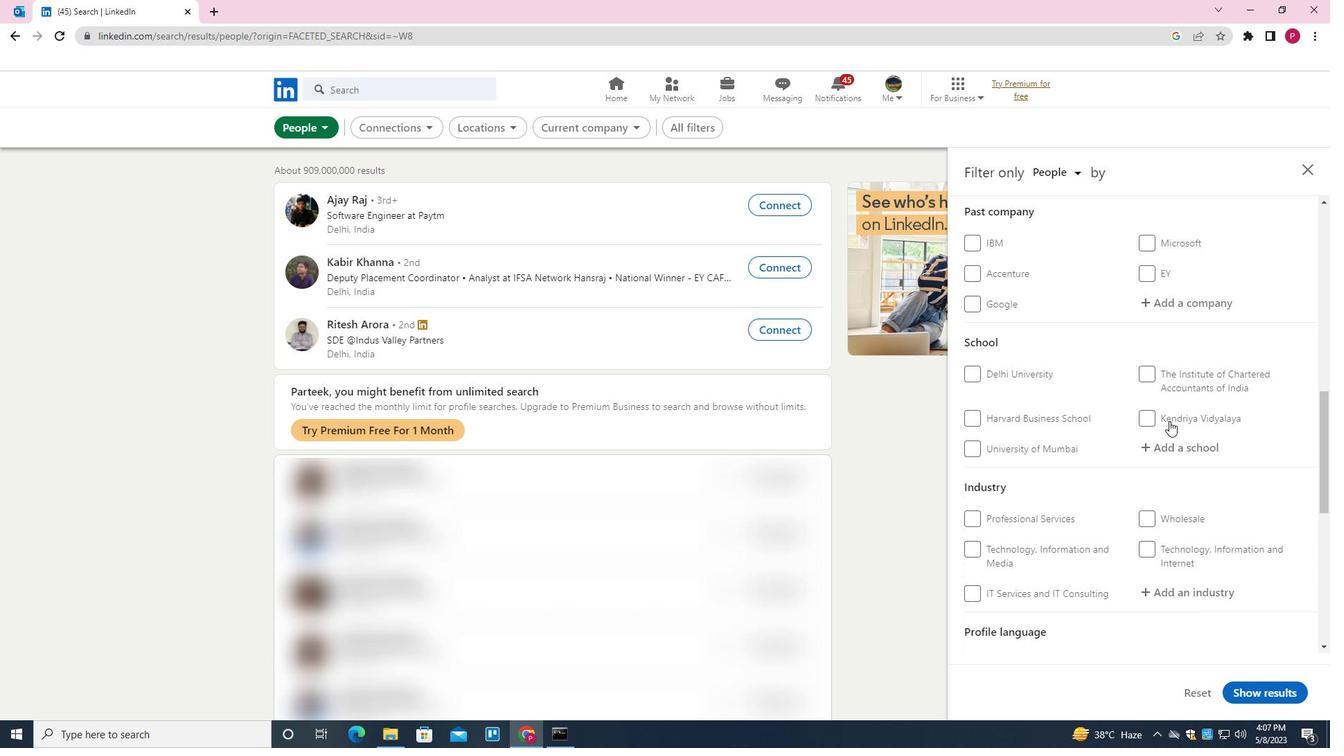 
Action: Mouse scrolled (1169, 420) with delta (0, 0)
Screenshot: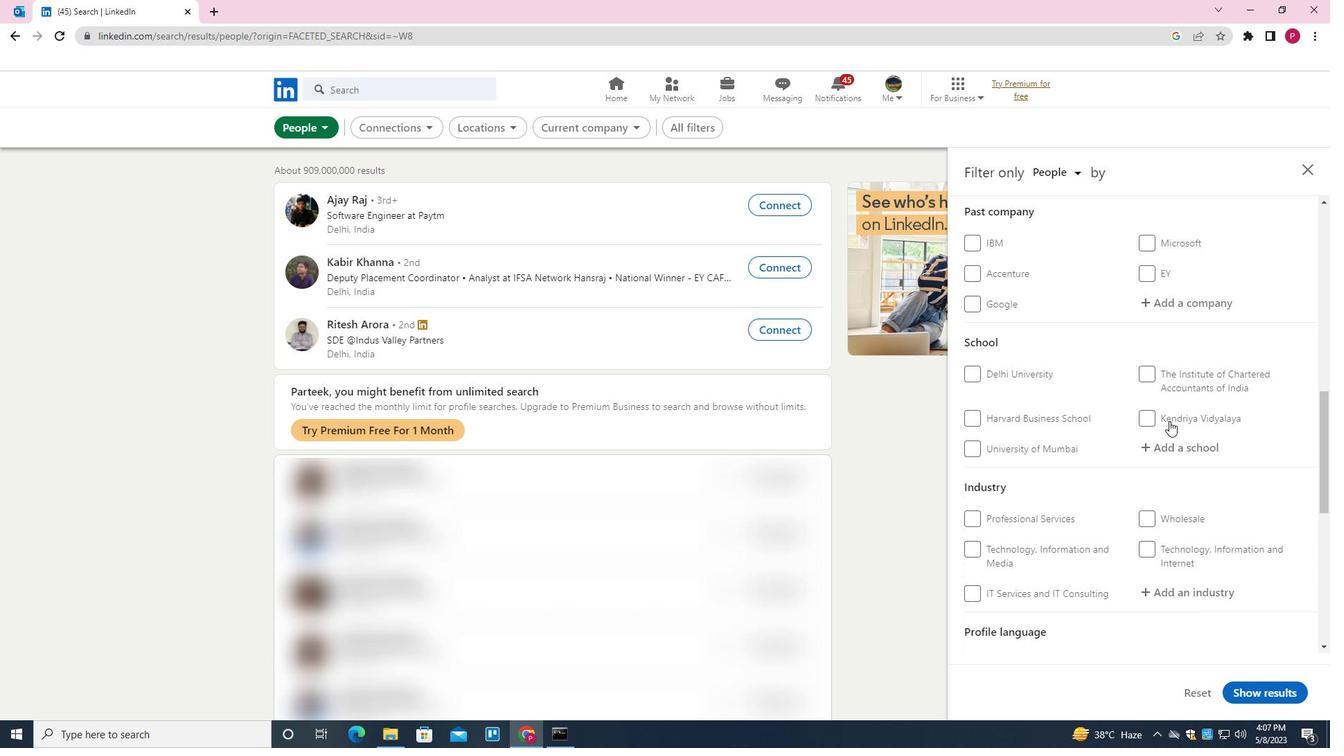 
Action: Mouse scrolled (1169, 420) with delta (0, 0)
Screenshot: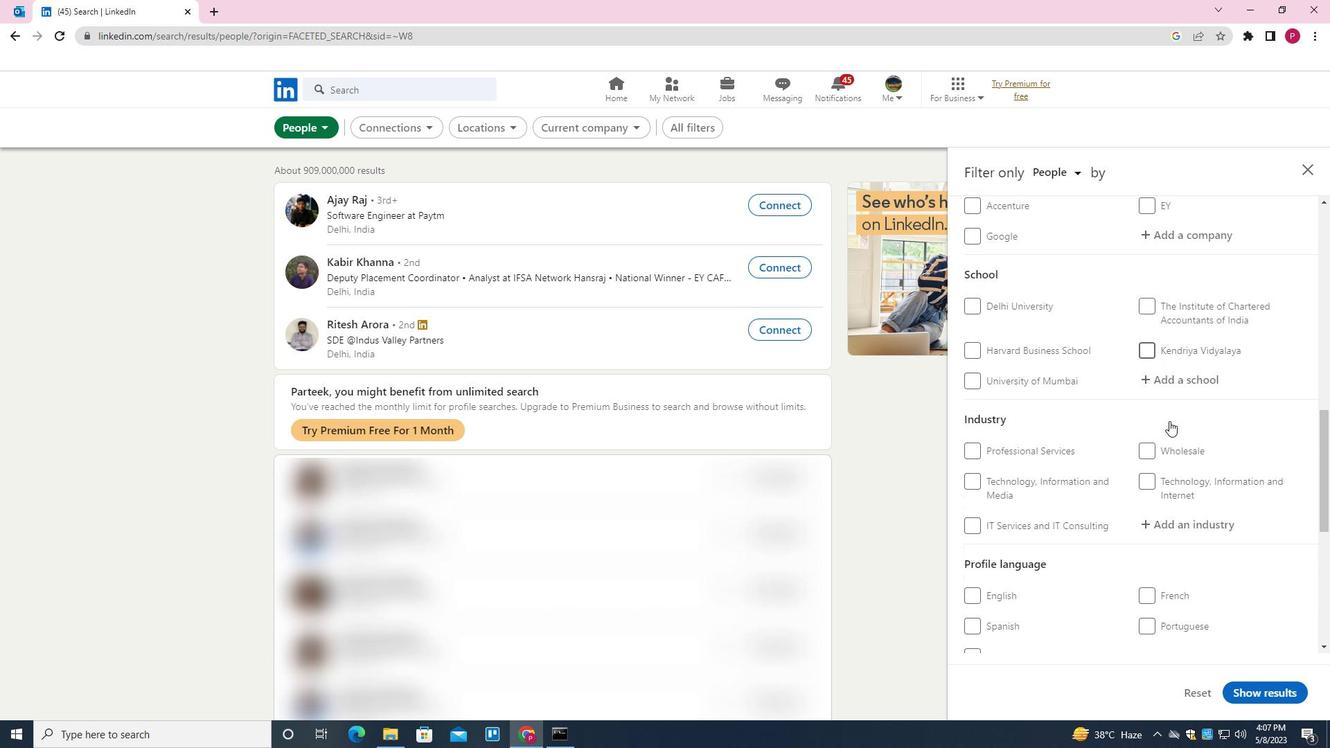 
Action: Mouse scrolled (1169, 420) with delta (0, 0)
Screenshot: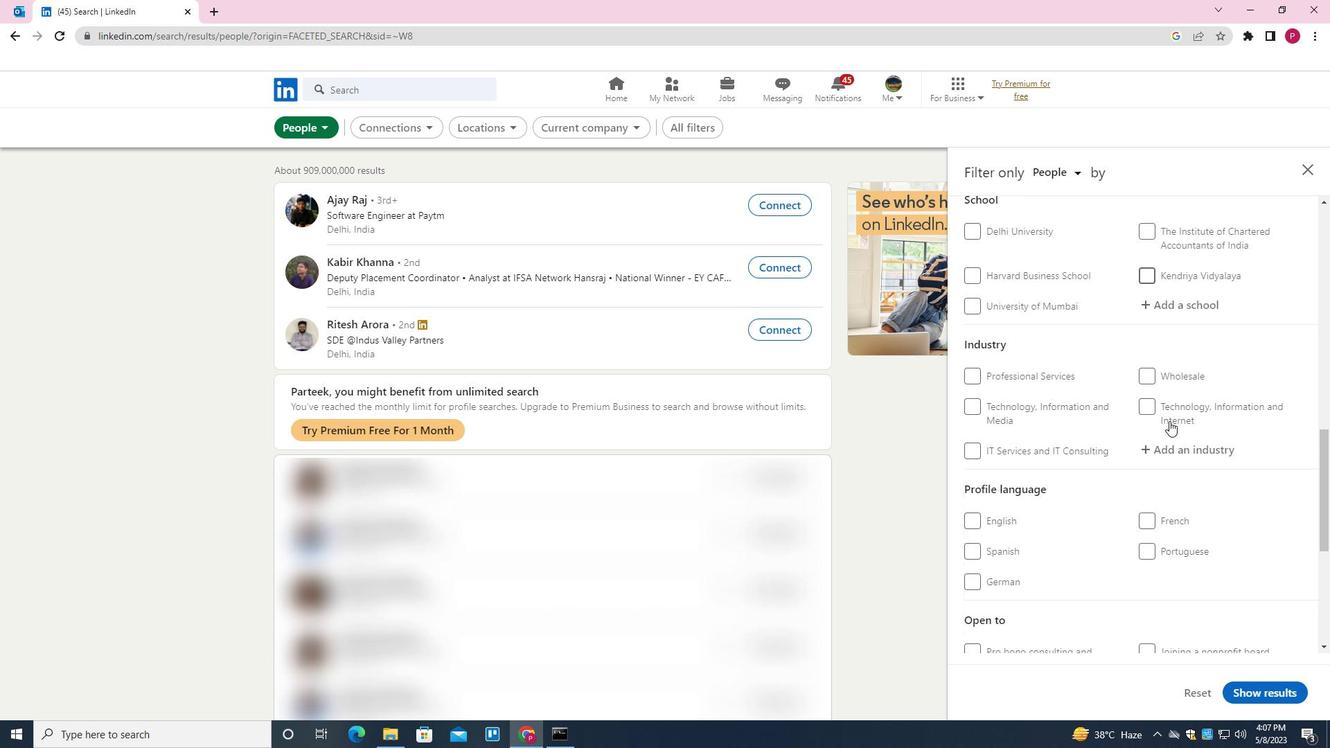 
Action: Mouse moved to (977, 313)
Screenshot: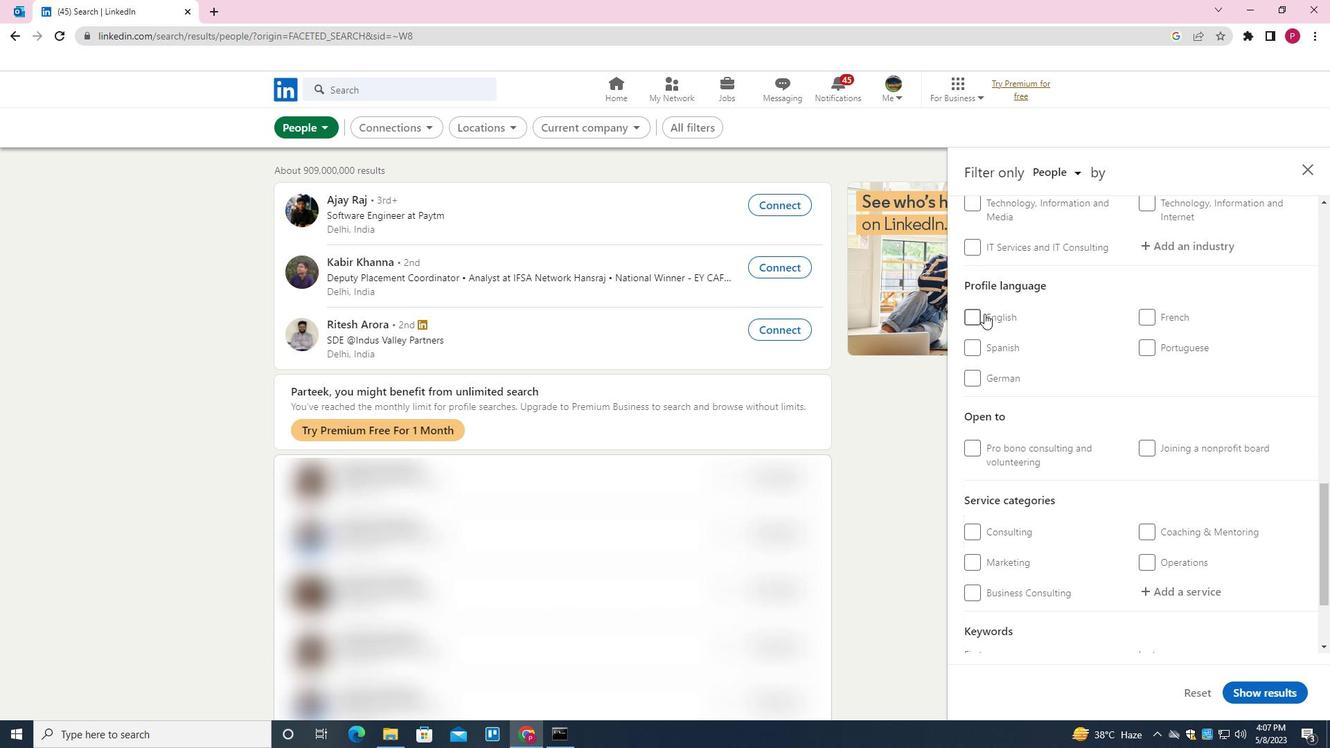 
Action: Mouse pressed left at (977, 313)
Screenshot: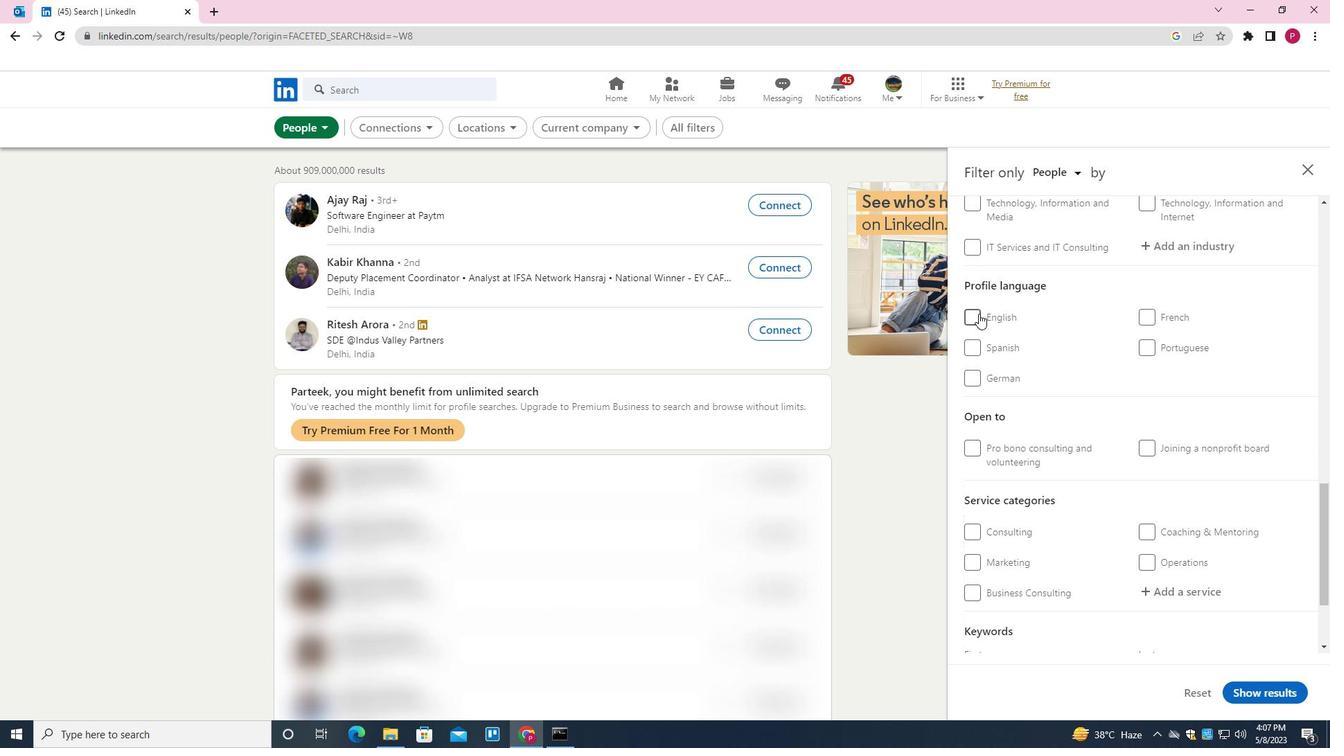 
Action: Mouse moved to (1158, 408)
Screenshot: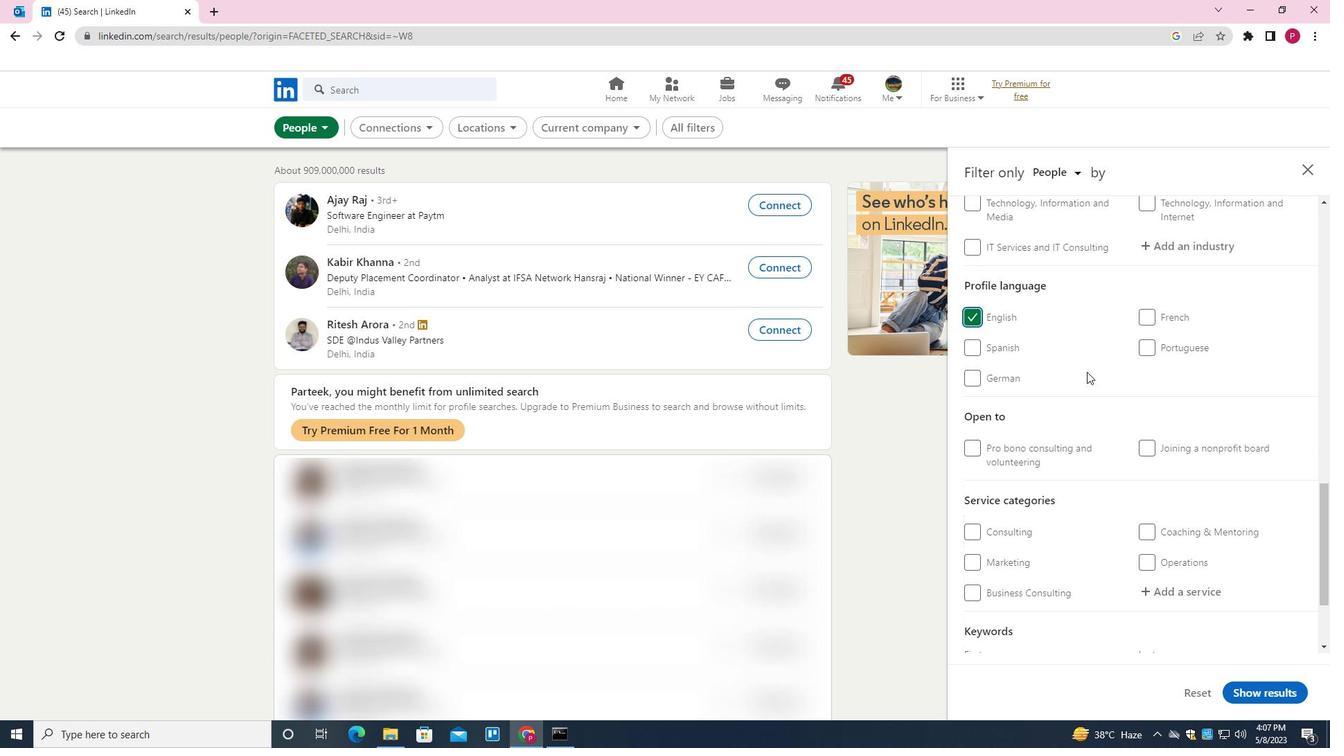 
Action: Mouse scrolled (1158, 409) with delta (0, 0)
Screenshot: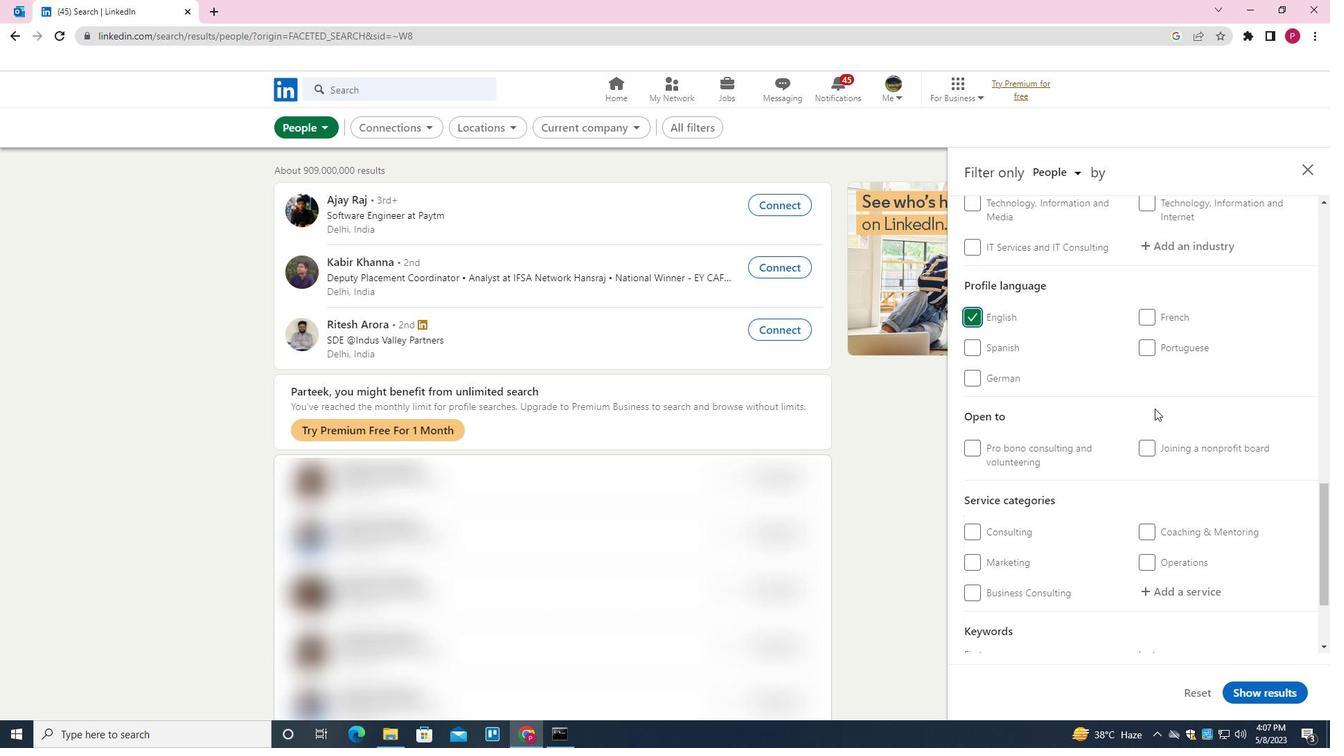 
Action: Mouse scrolled (1158, 409) with delta (0, 0)
Screenshot: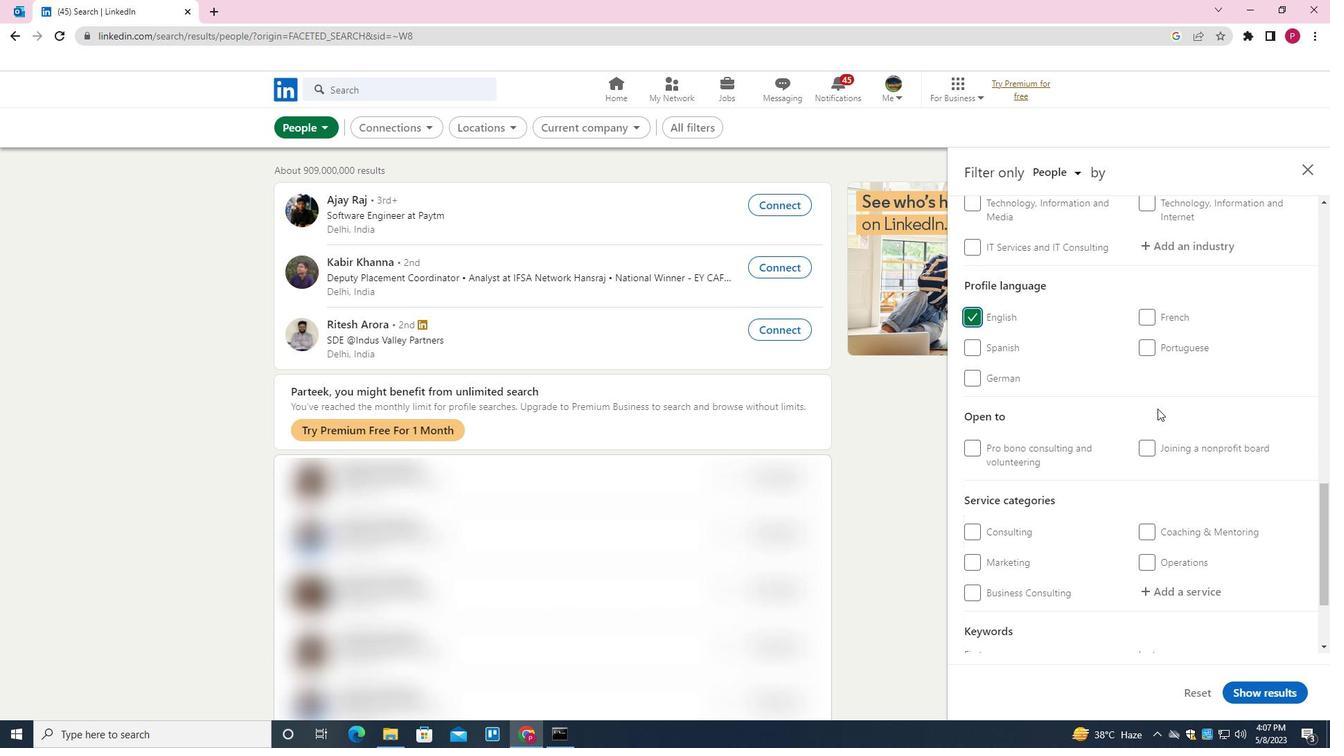 
Action: Mouse scrolled (1158, 409) with delta (0, 0)
Screenshot: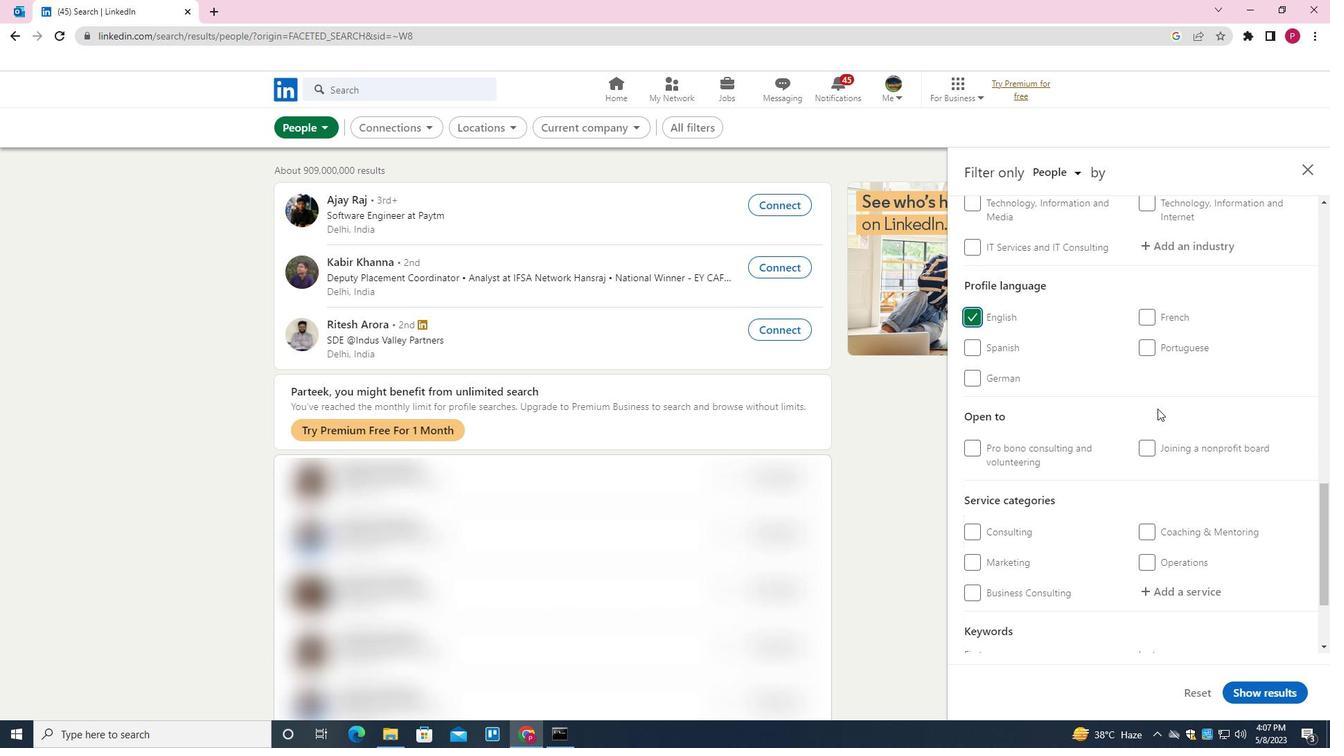 
Action: Mouse scrolled (1158, 409) with delta (0, 0)
Screenshot: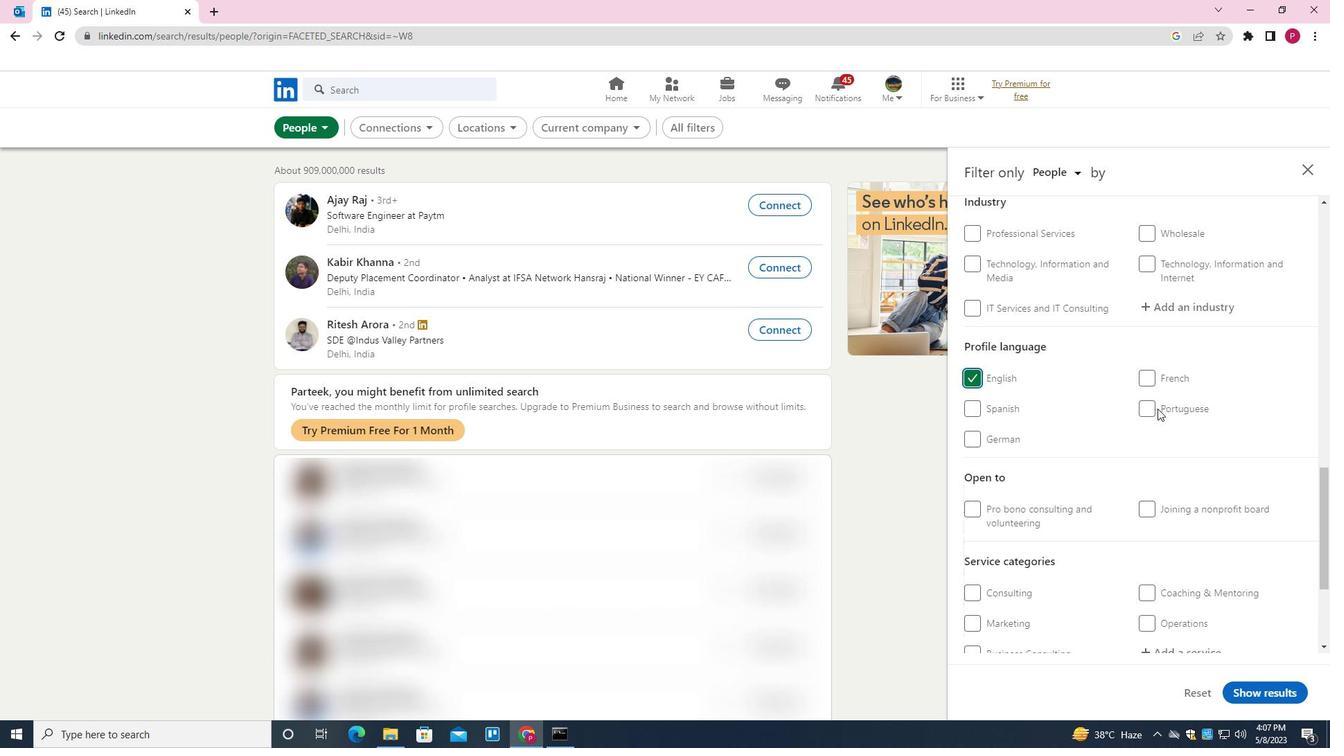 
Action: Mouse scrolled (1158, 409) with delta (0, 0)
Screenshot: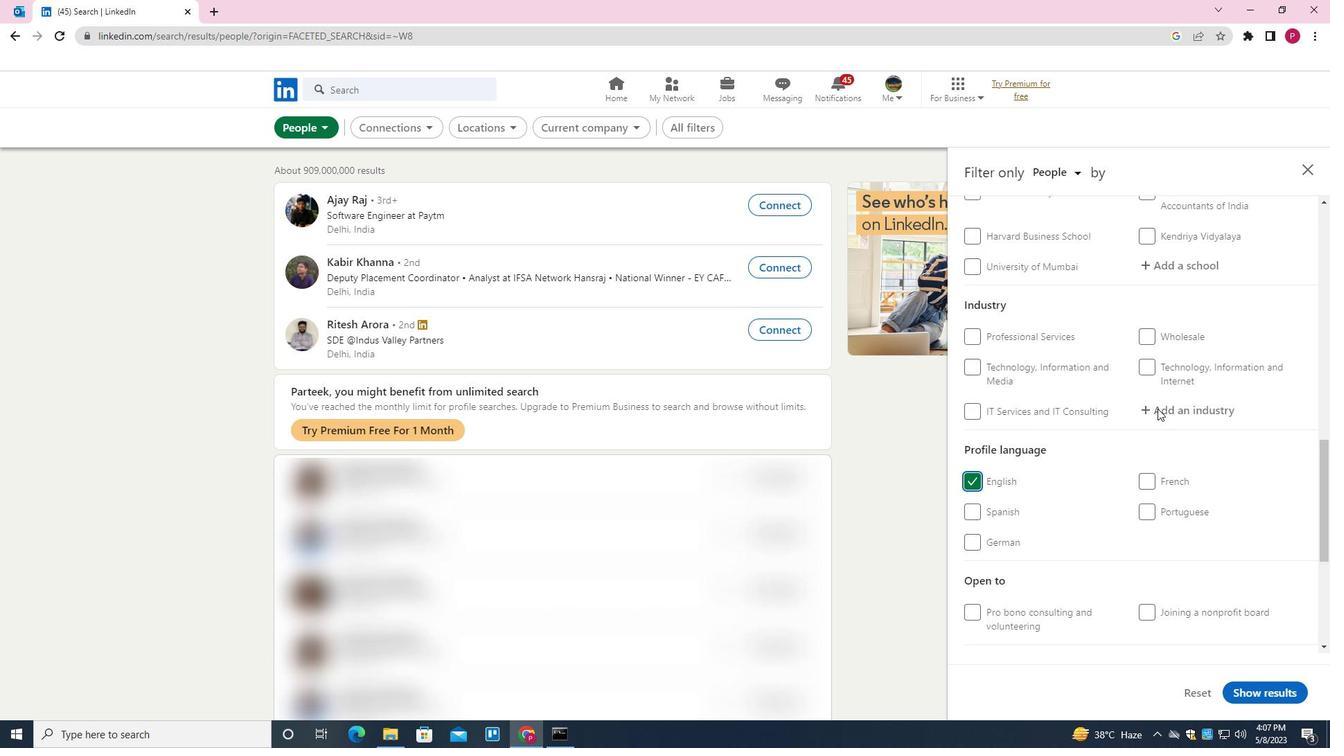 
Action: Mouse scrolled (1158, 409) with delta (0, 0)
Screenshot: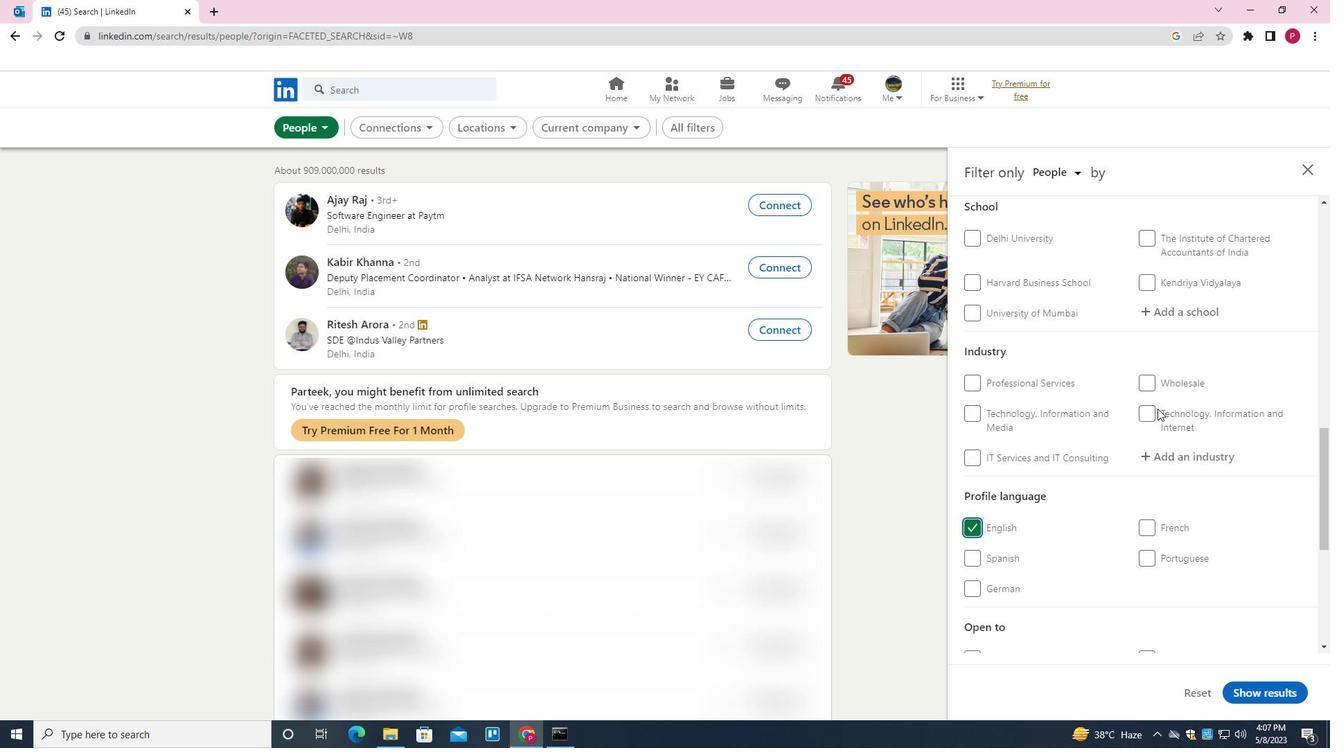
Action: Mouse scrolled (1158, 409) with delta (0, 0)
Screenshot: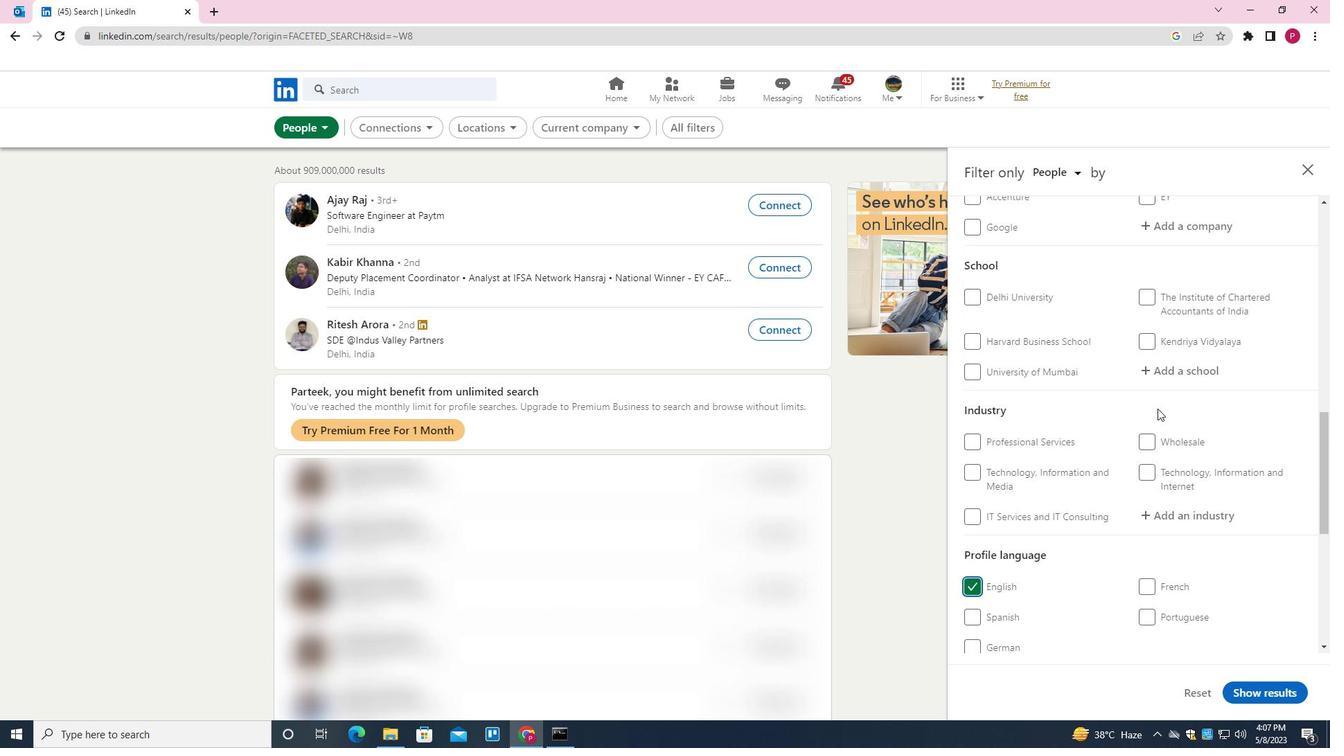 
Action: Mouse moved to (1174, 304)
Screenshot: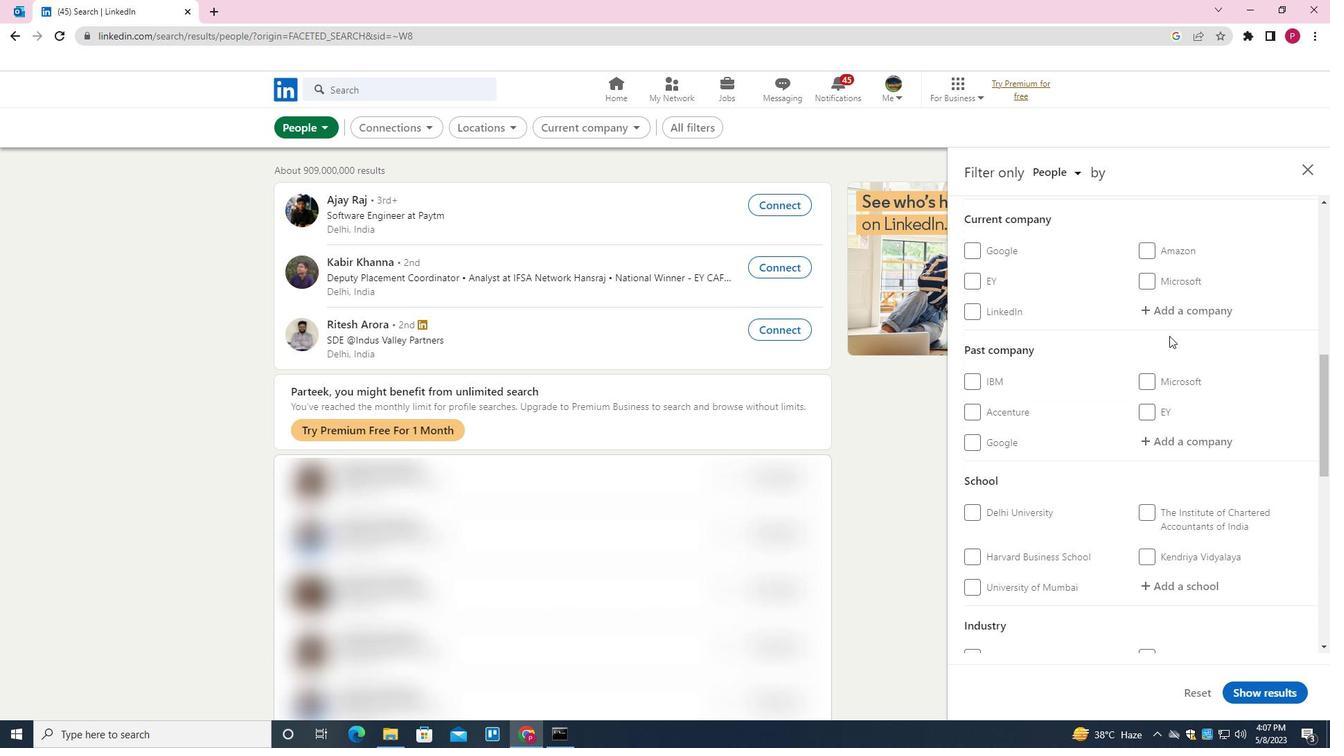 
Action: Mouse pressed left at (1174, 304)
Screenshot: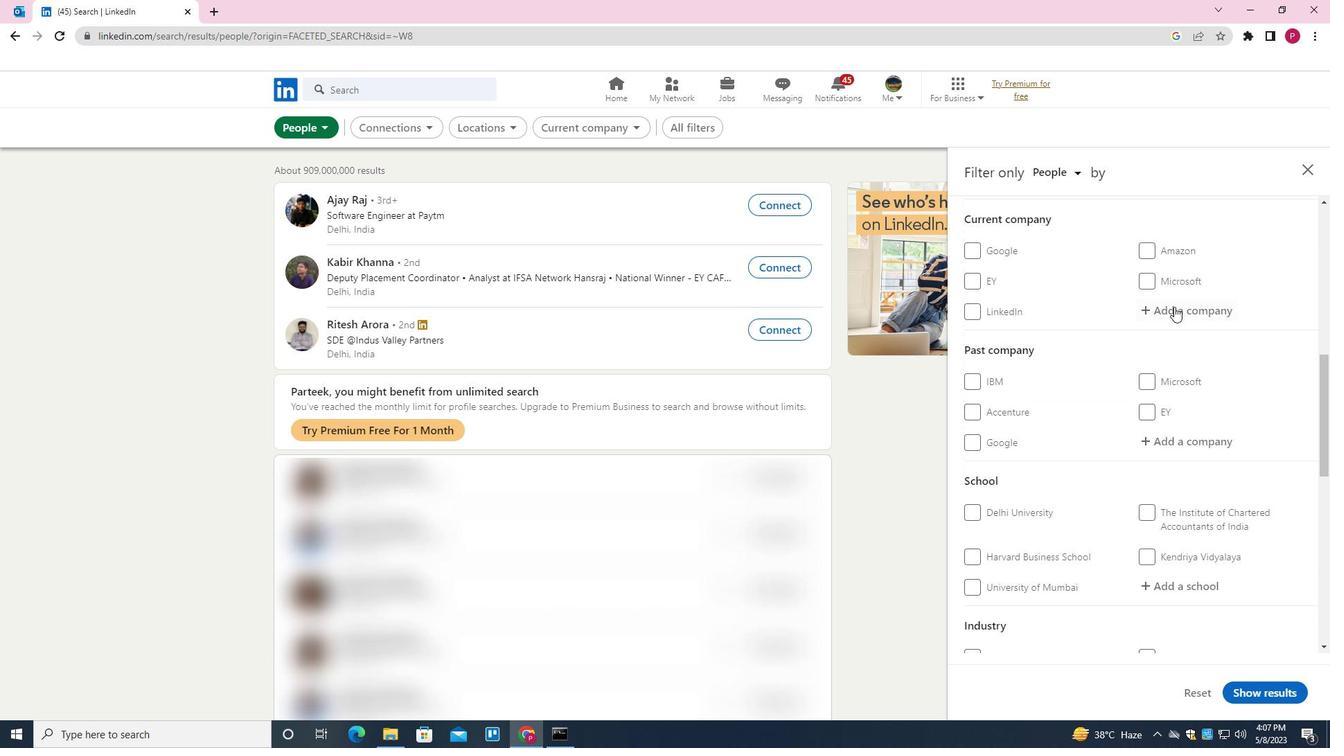 
Action: Key pressed <Key.shift><Key.shift>TEACHNOOK<Key.down><Key.enter>
Screenshot: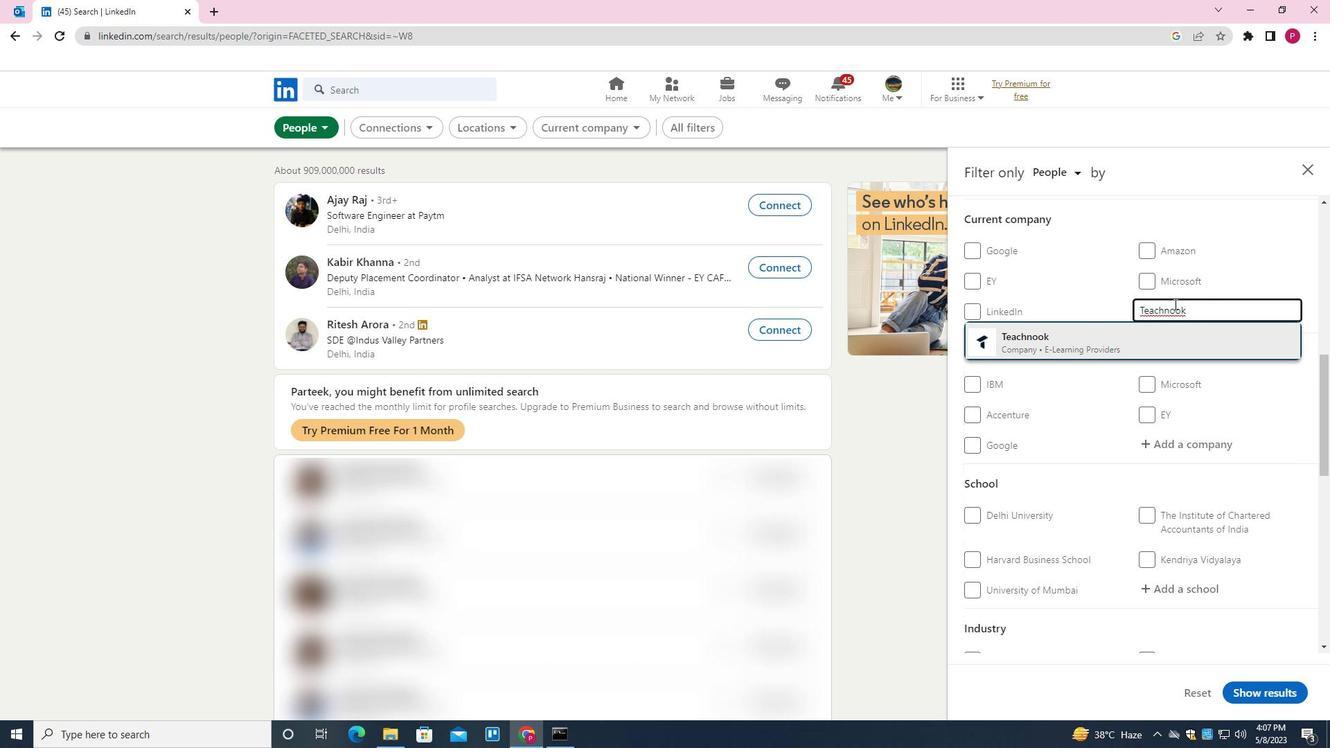 
Action: Mouse moved to (1131, 443)
Screenshot: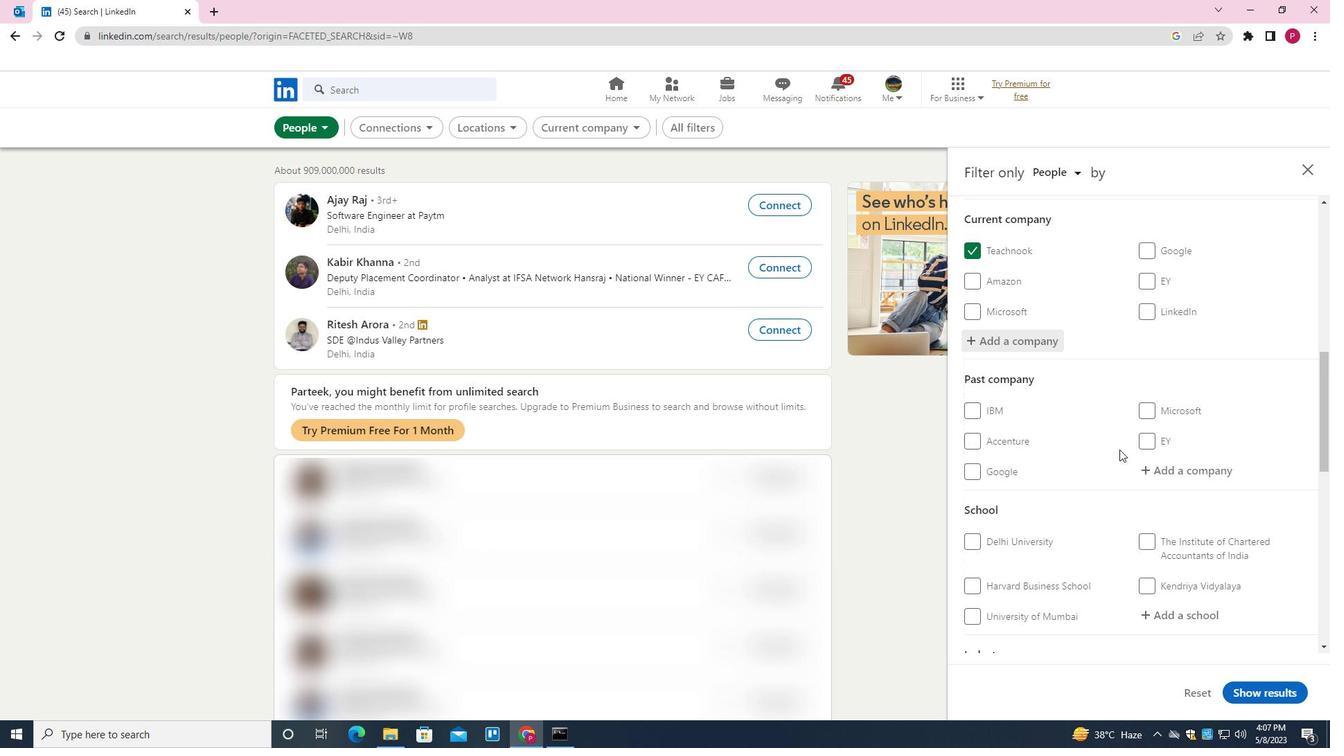 
Action: Mouse scrolled (1131, 442) with delta (0, 0)
Screenshot: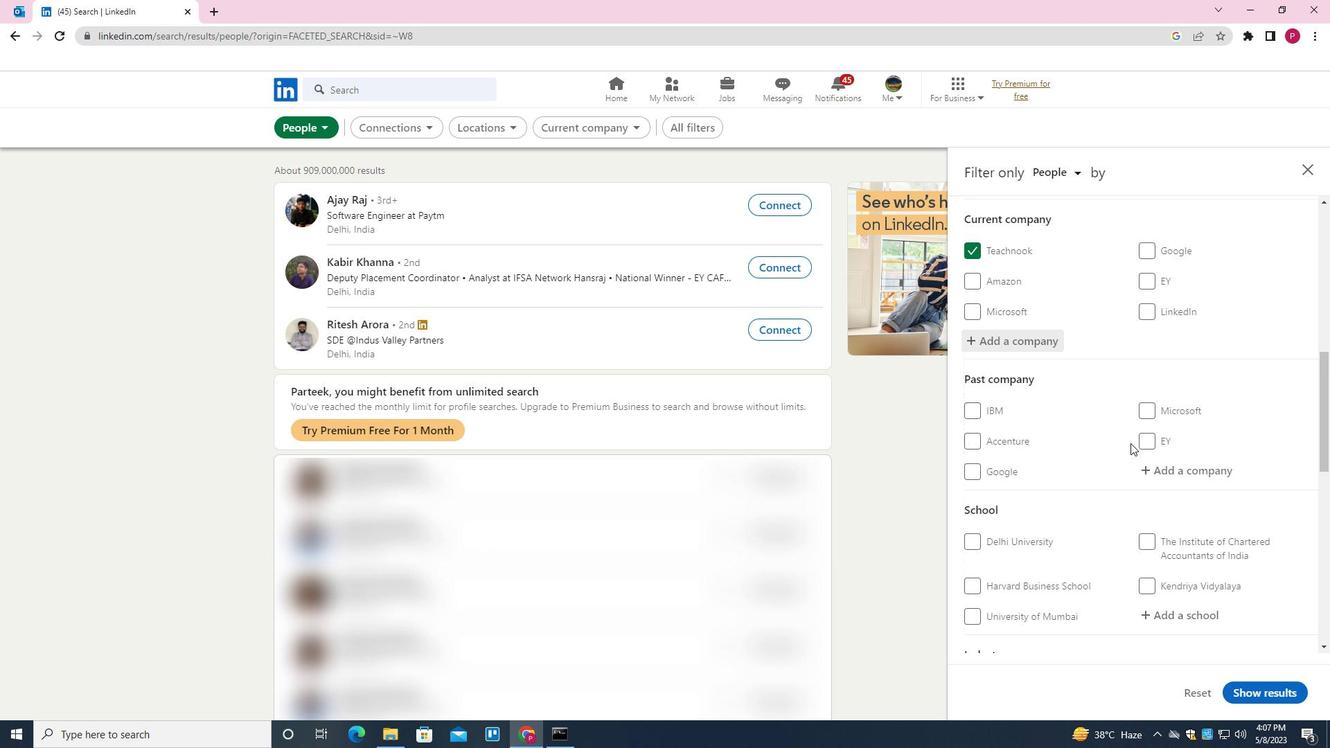 
Action: Mouse scrolled (1131, 442) with delta (0, 0)
Screenshot: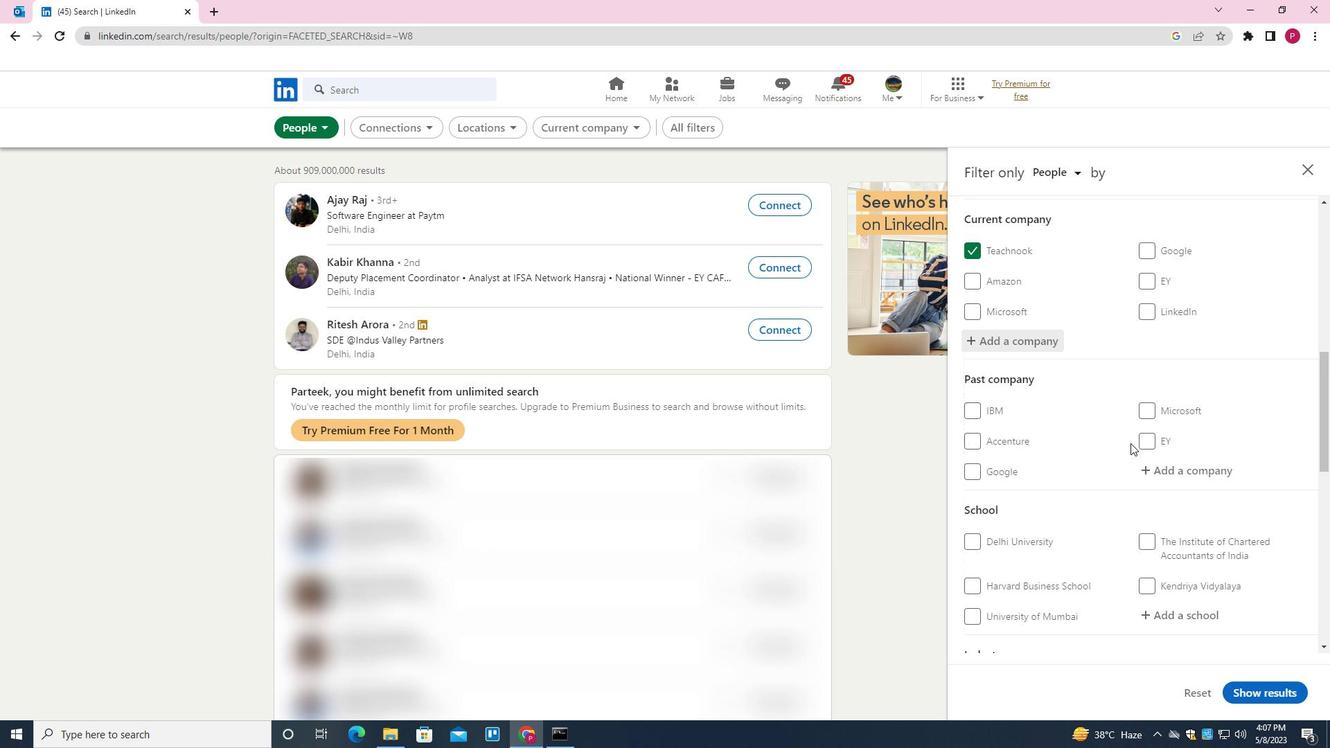
Action: Mouse scrolled (1131, 442) with delta (0, 0)
Screenshot: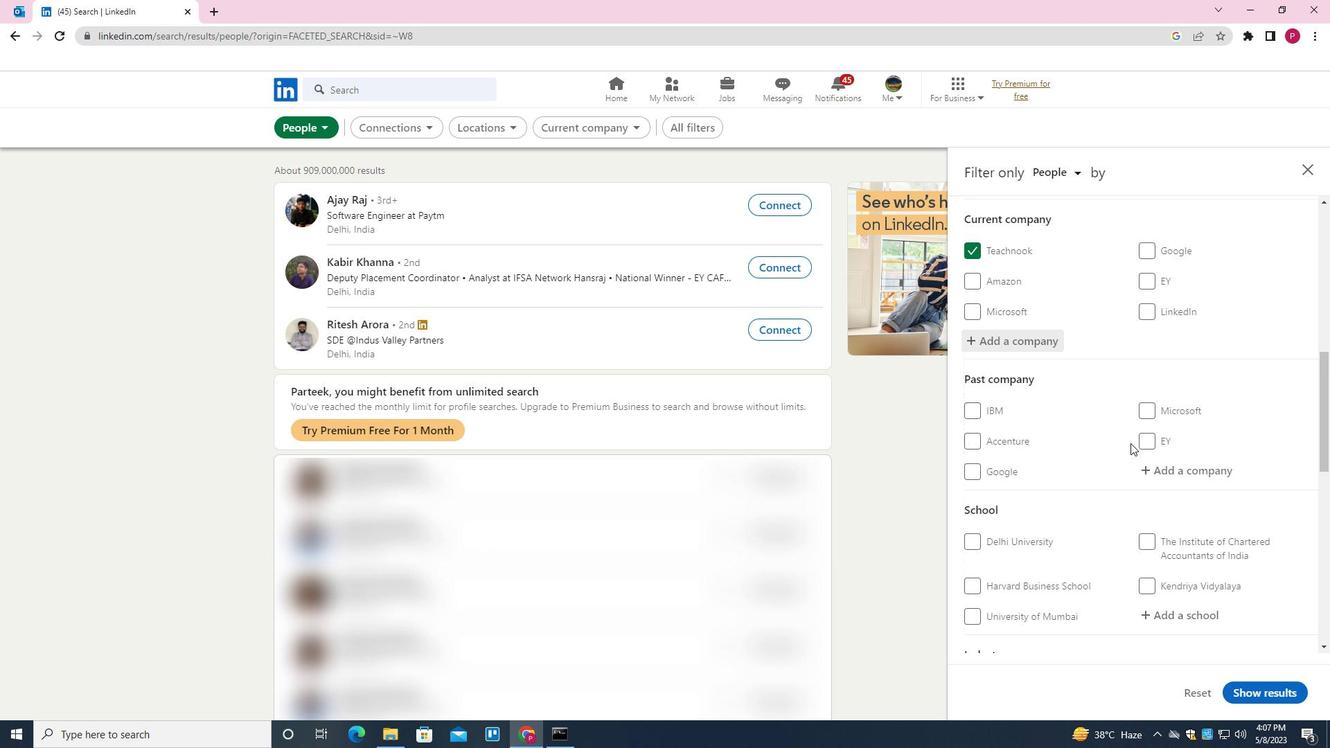 
Action: Mouse scrolled (1131, 442) with delta (0, 0)
Screenshot: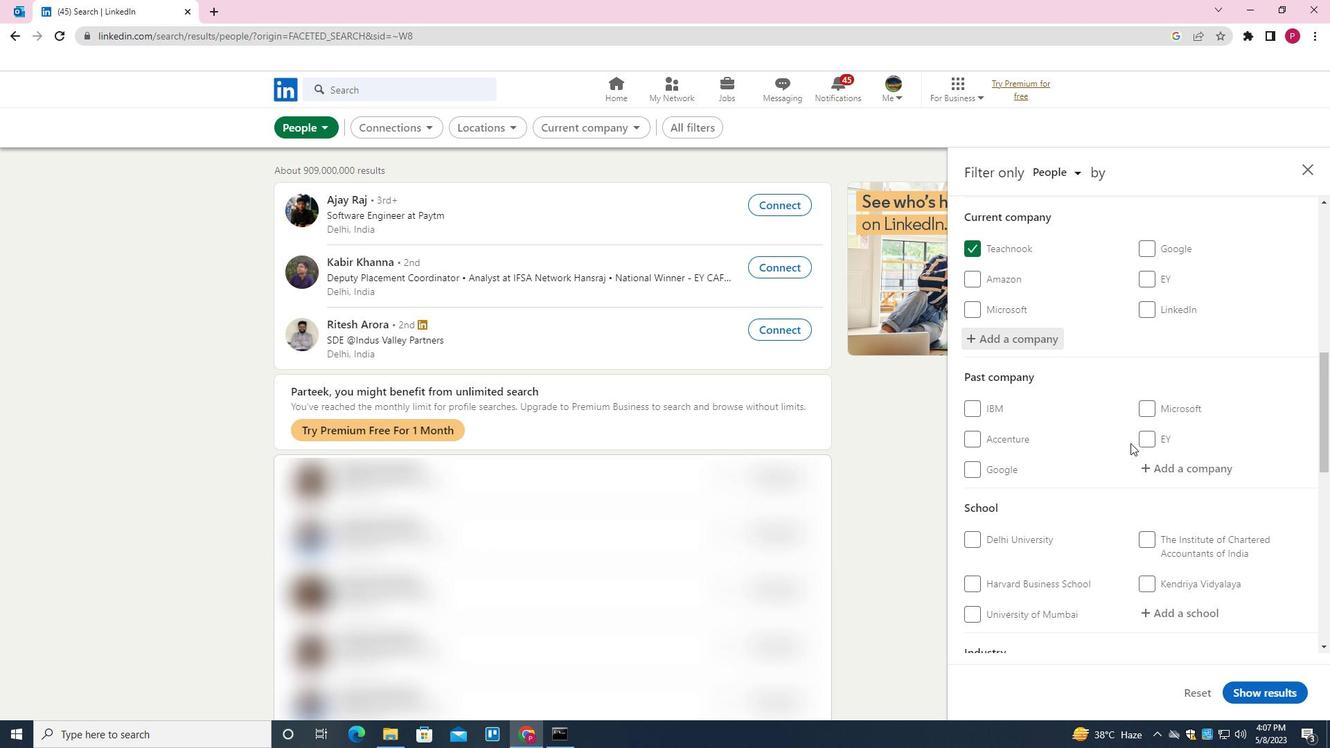 
Action: Mouse moved to (1176, 341)
Screenshot: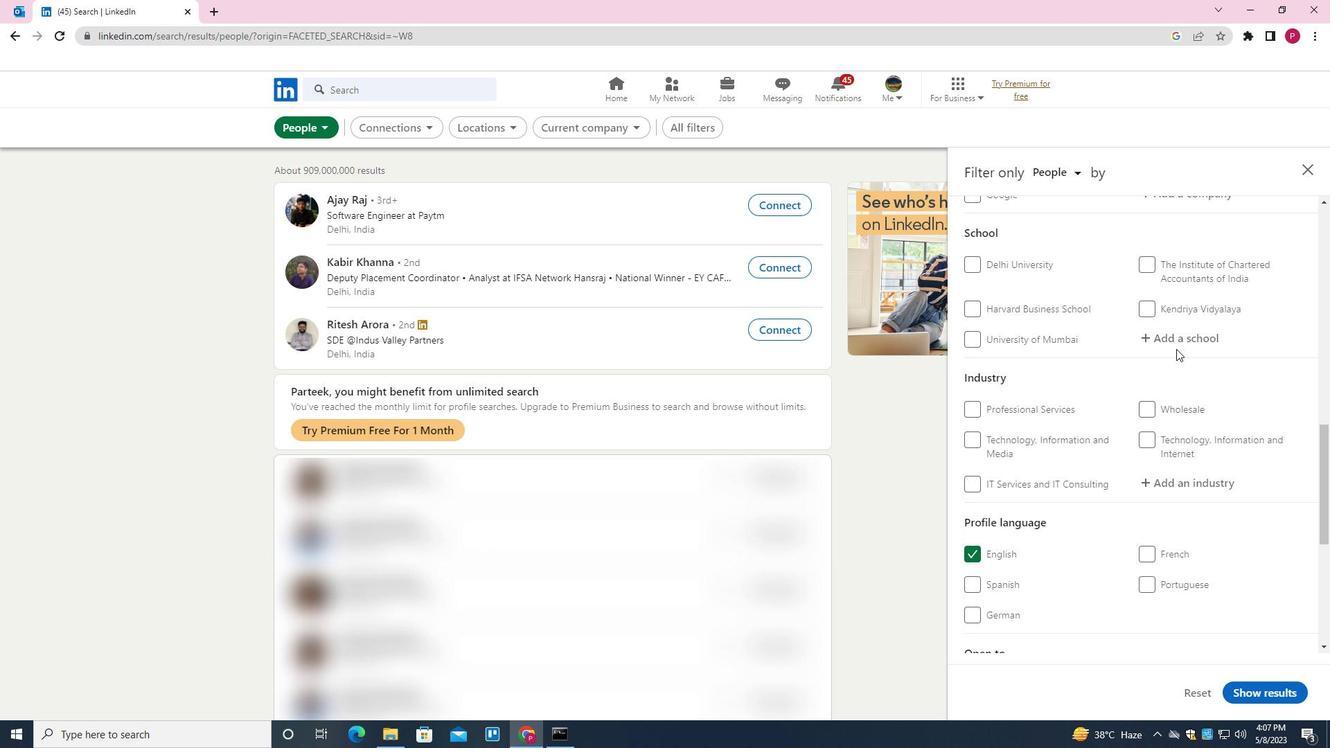 
Action: Mouse pressed left at (1176, 341)
Screenshot: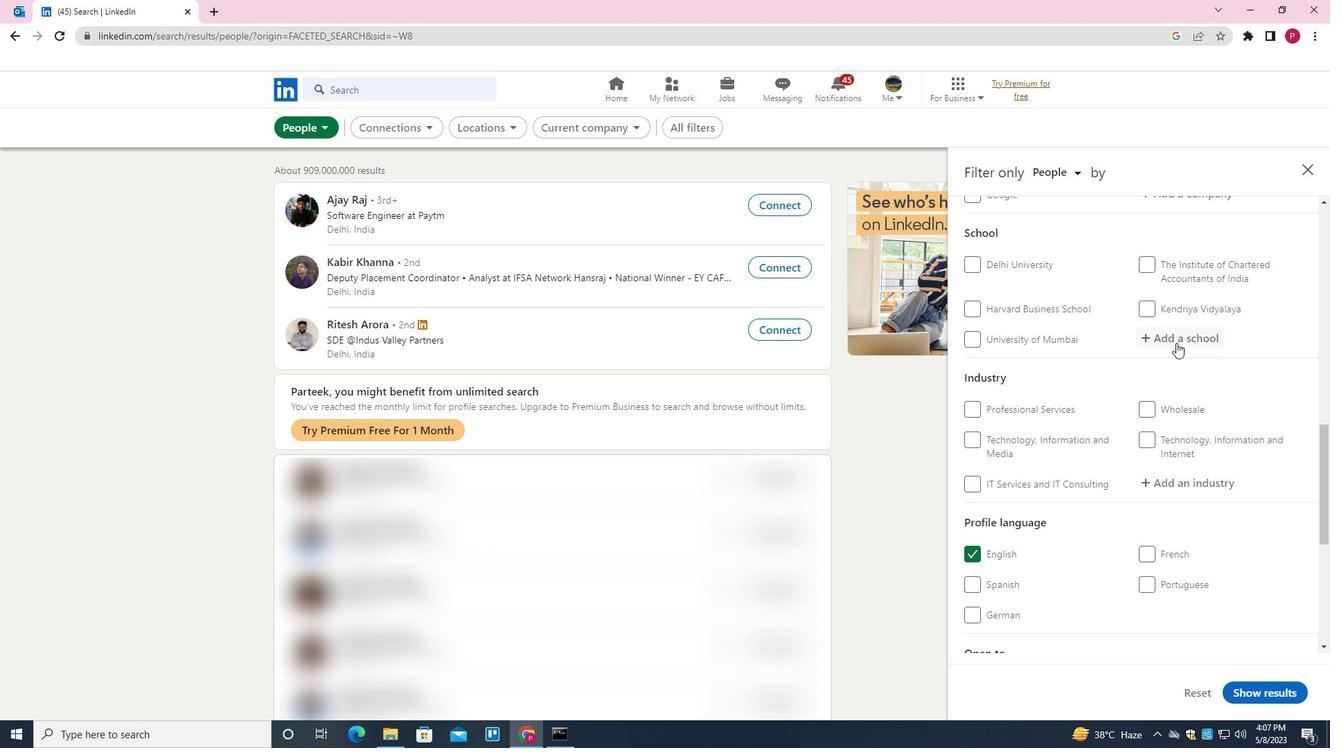 
Action: Mouse moved to (1144, 361)
Screenshot: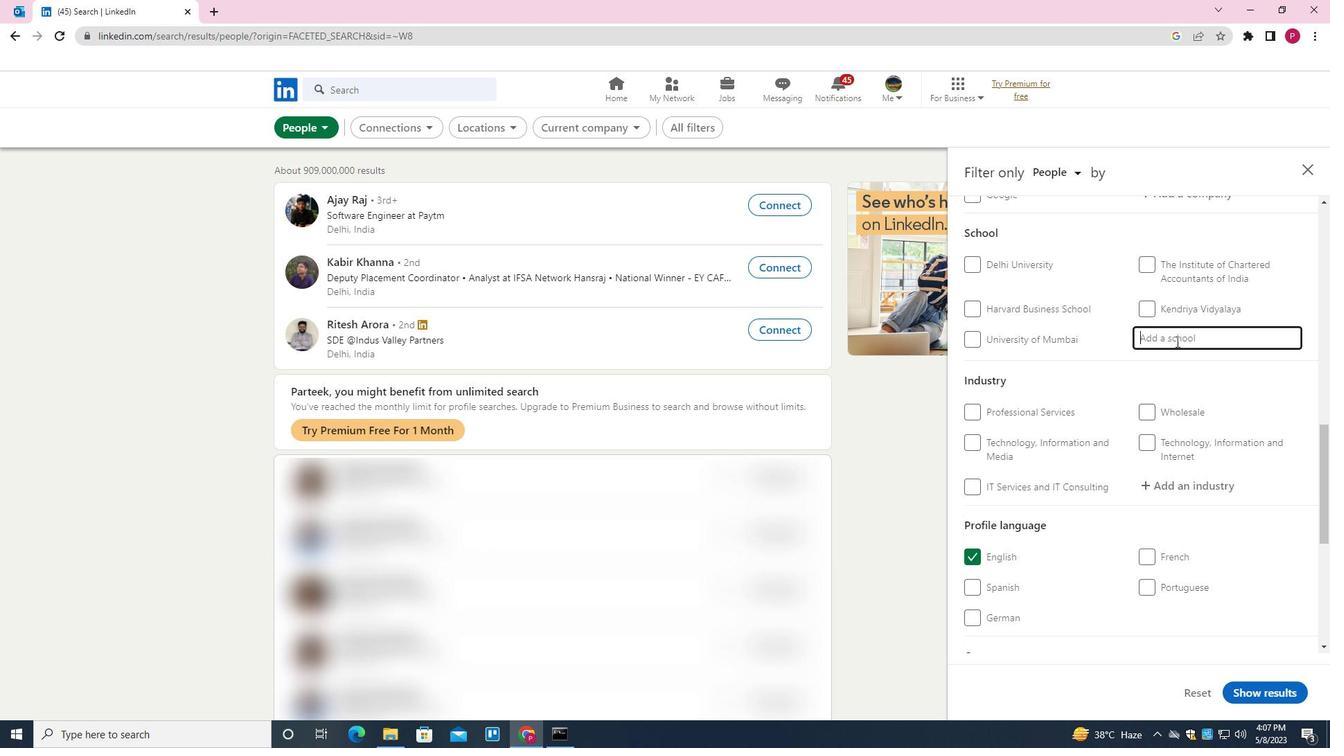 
Action: Key pressed <Key.shift><Key.shift><Key.shift><Key.shift><Key.shift><Key.shift><Key.shift><Key.shift><Key.shift><Key.shift><Key.shift><Key.shift>KRT<Key.space><Key.shift>ARTS<Key.space><Key.backspace>,<Key.space><Key.shift><Key.shift><Key.shift><Key.shift><Key.shift><Key.shift><Key.shift><Key.shift>BH<Key.down><Key.enter>
Screenshot: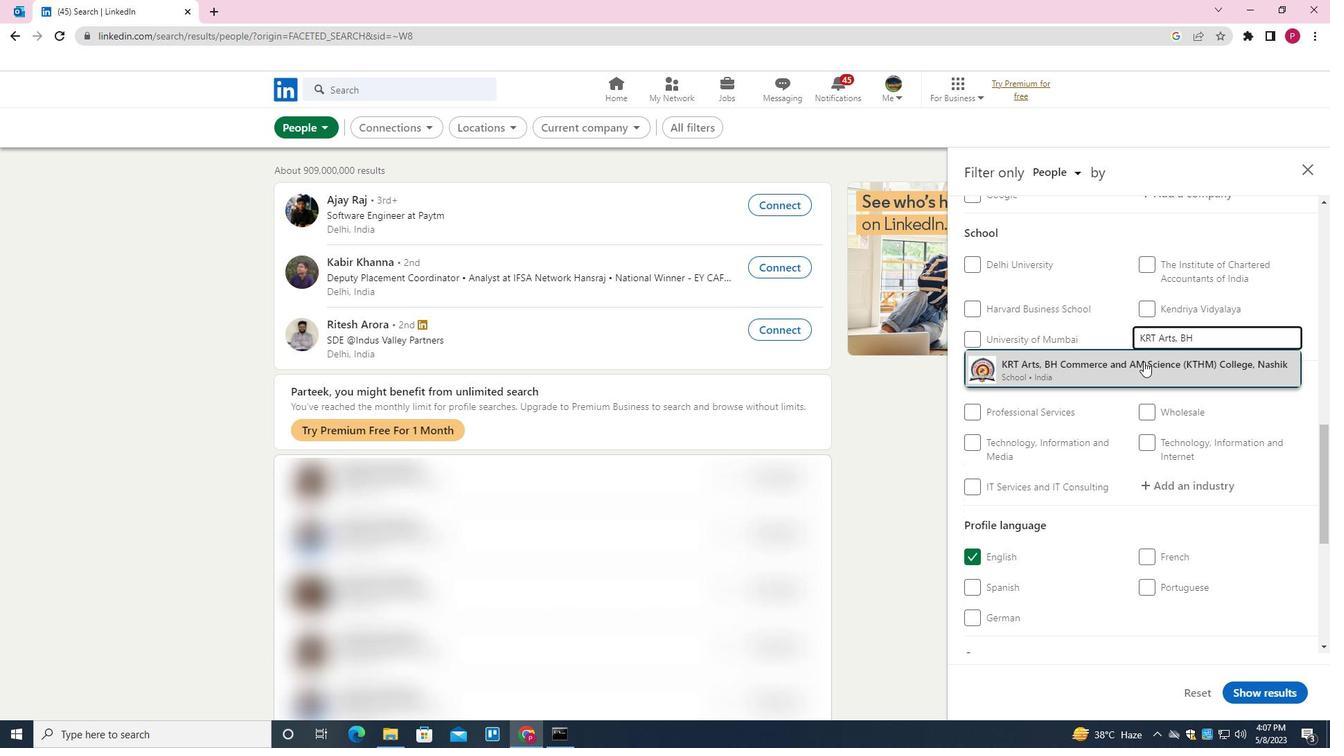 
Action: Mouse moved to (1132, 379)
Screenshot: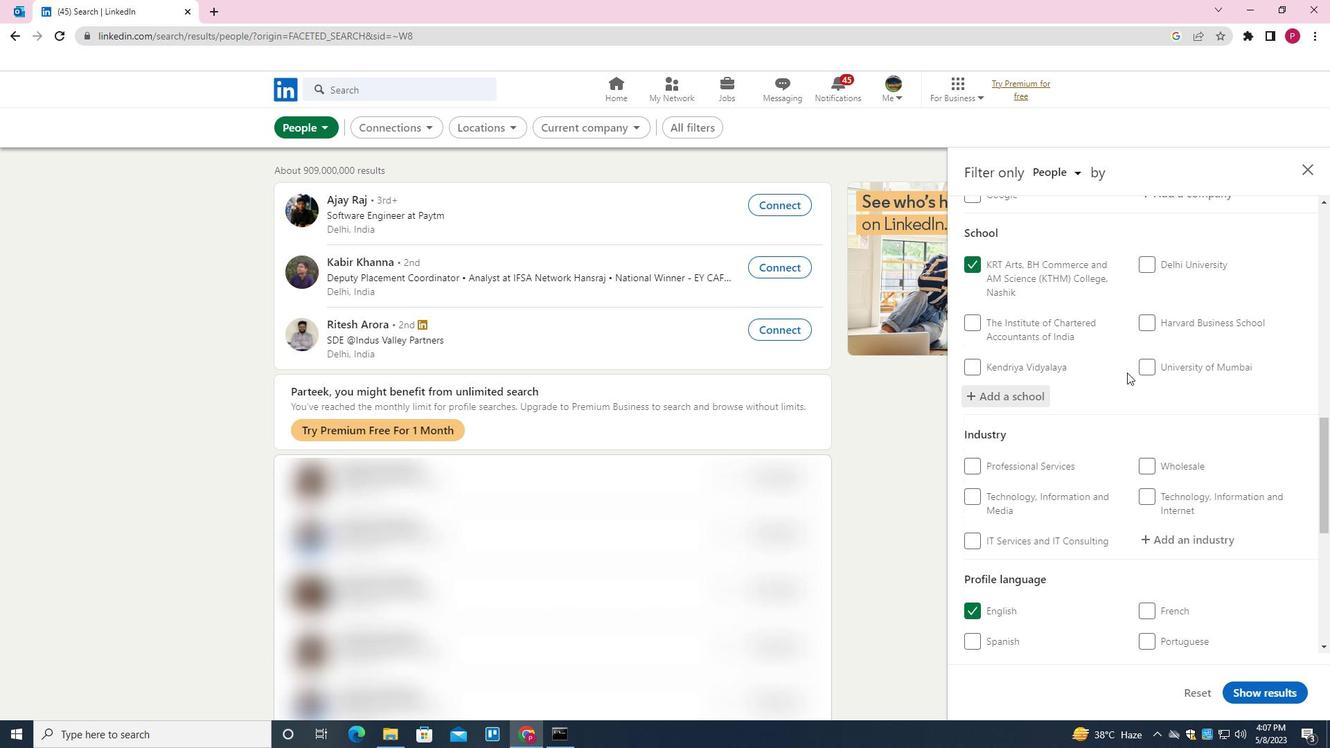 
Action: Mouse scrolled (1132, 378) with delta (0, 0)
Screenshot: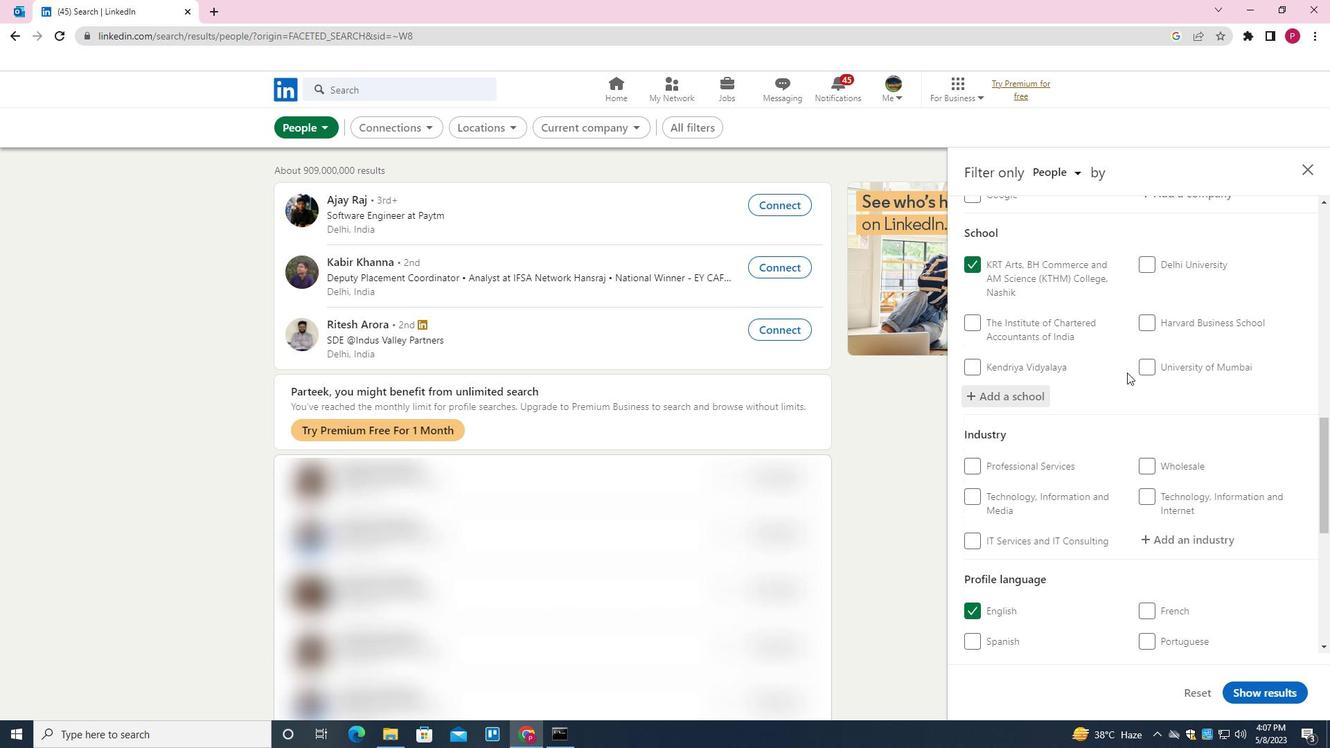 
Action: Mouse moved to (1133, 382)
Screenshot: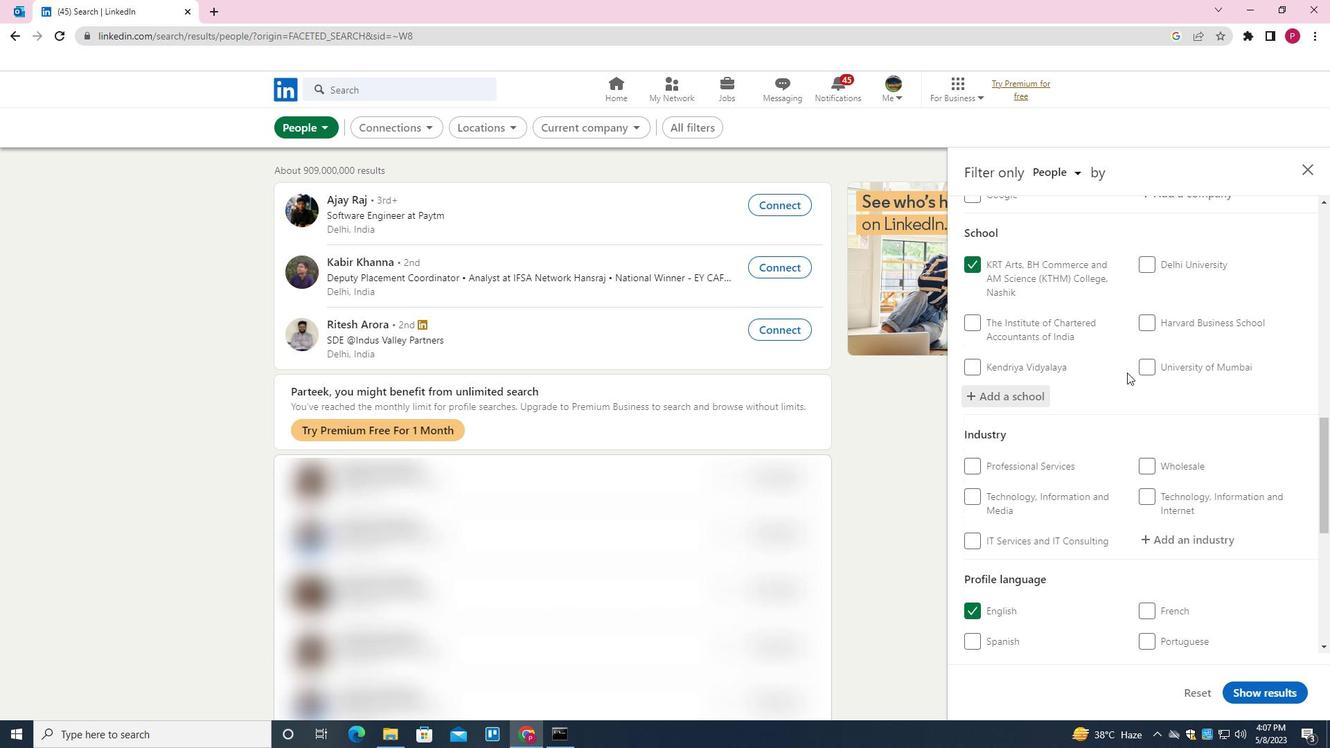 
Action: Mouse scrolled (1133, 381) with delta (0, 0)
Screenshot: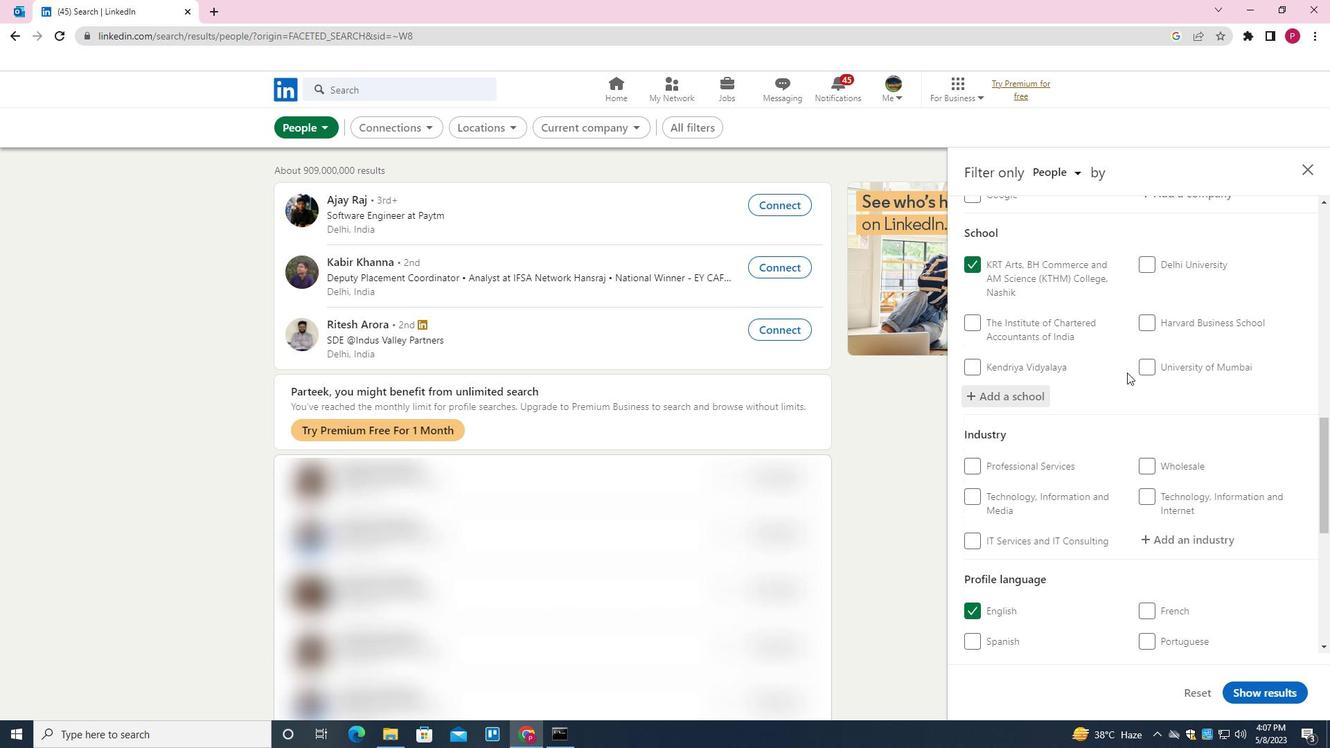 
Action: Mouse moved to (1135, 385)
Screenshot: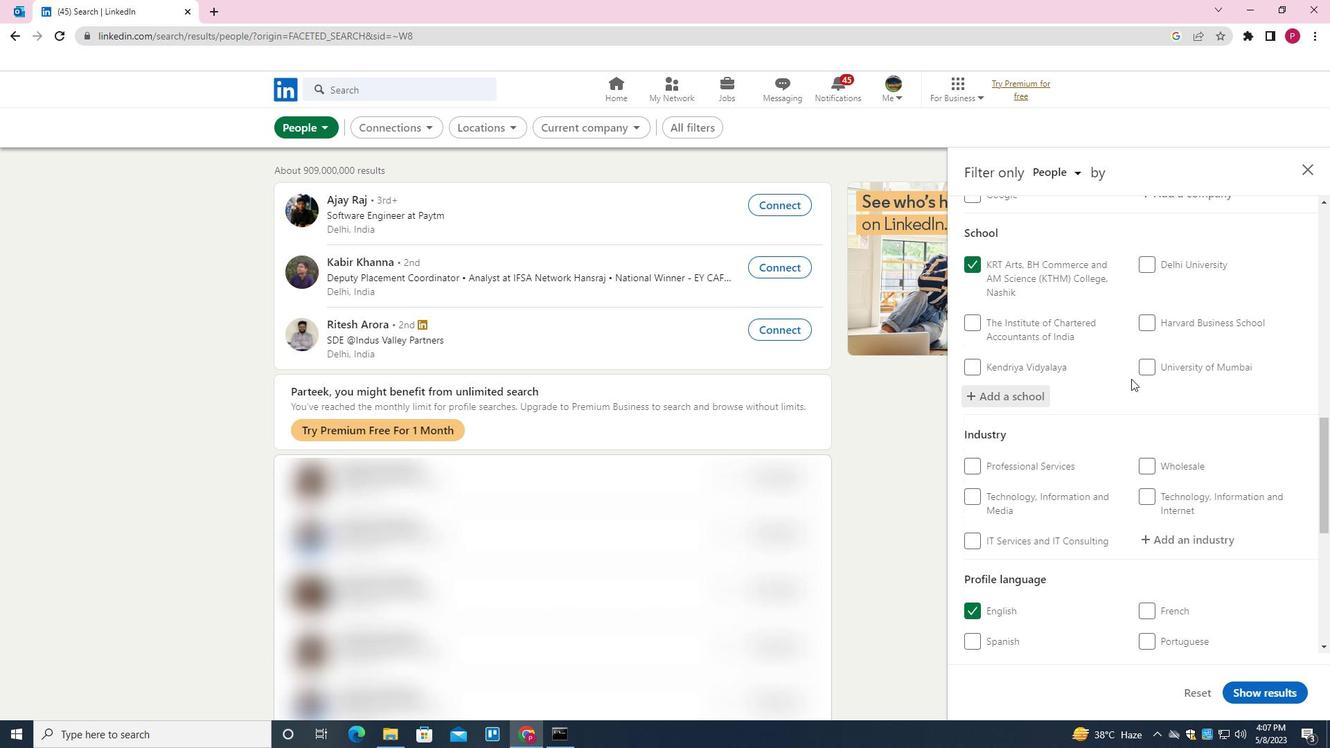 
Action: Mouse scrolled (1135, 384) with delta (0, 0)
Screenshot: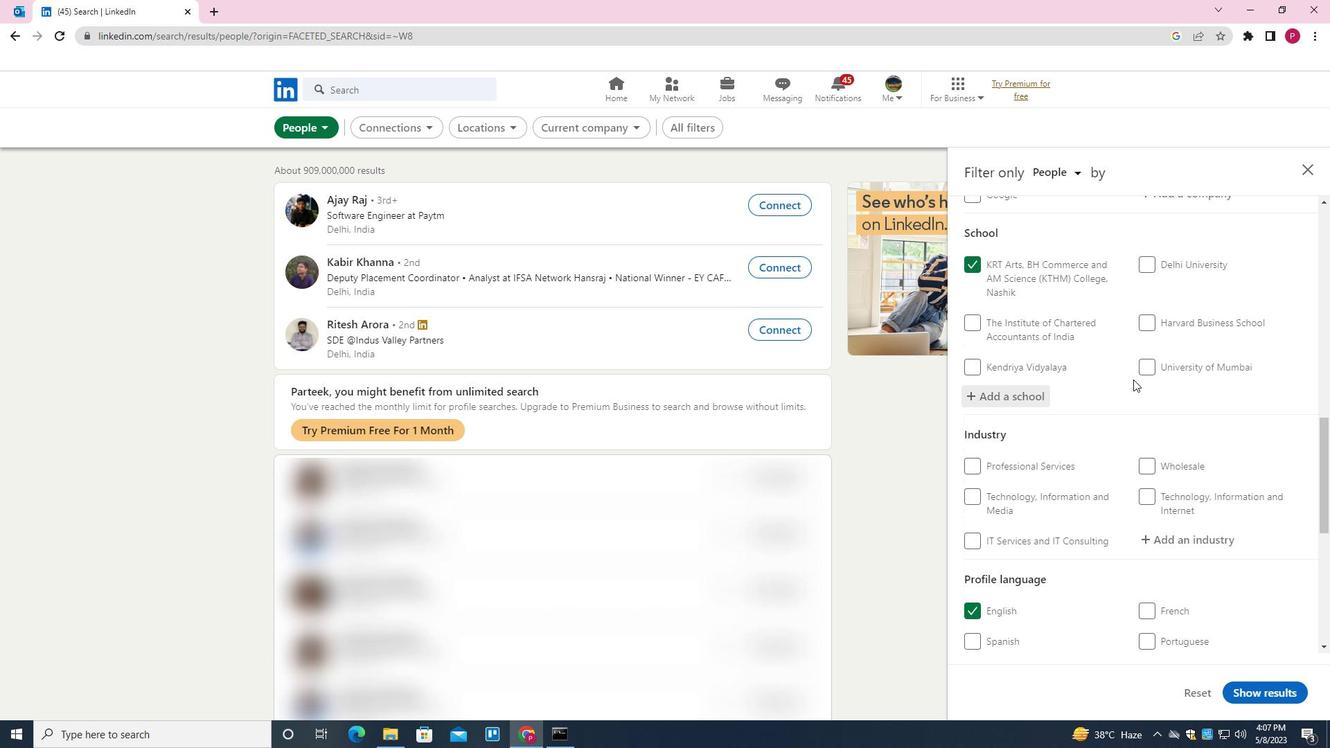 
Action: Mouse moved to (1138, 387)
Screenshot: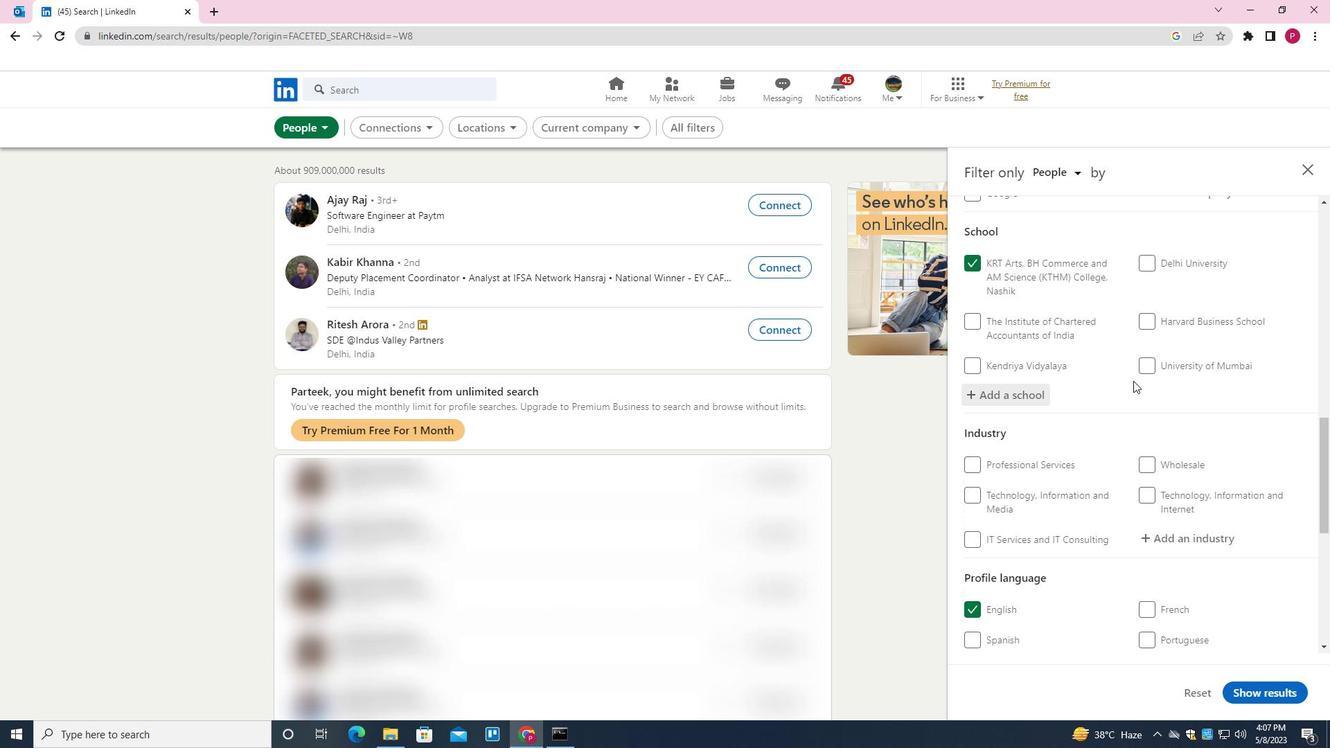 
Action: Mouse scrolled (1138, 386) with delta (0, 0)
Screenshot: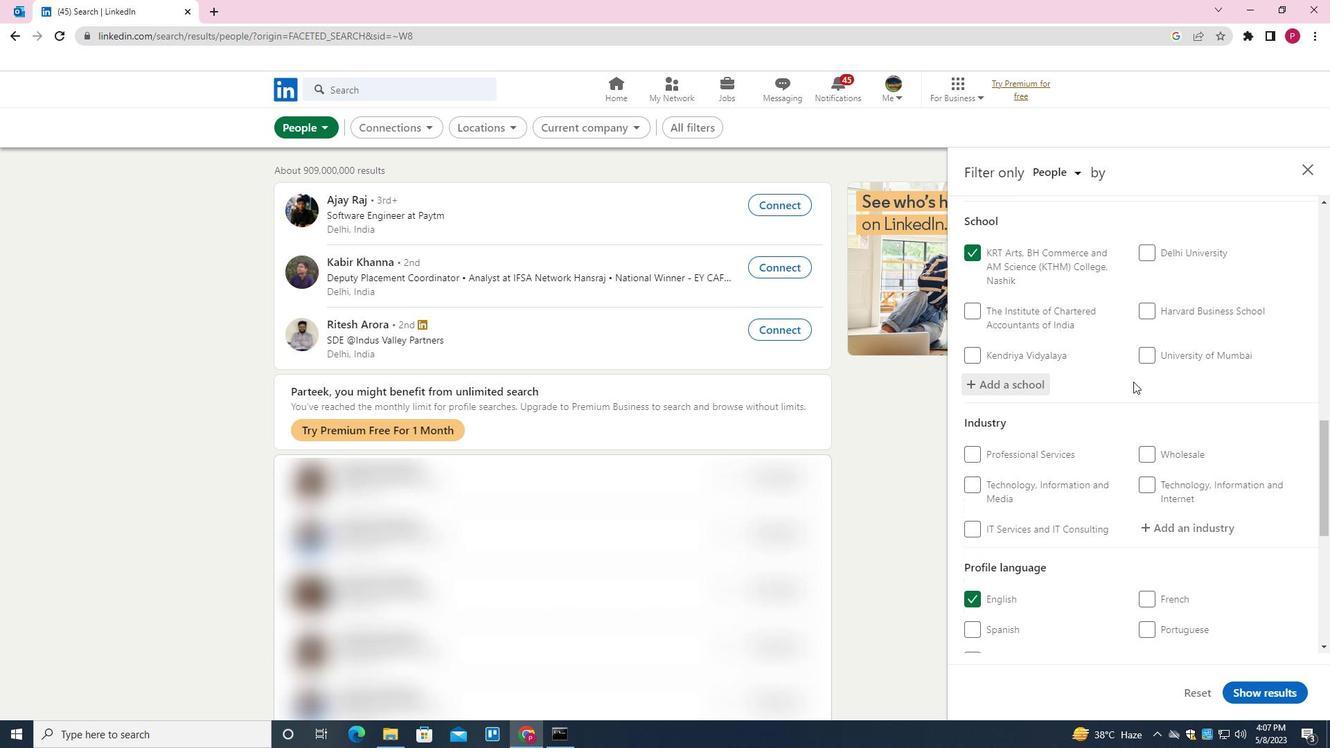 
Action: Mouse moved to (1175, 264)
Screenshot: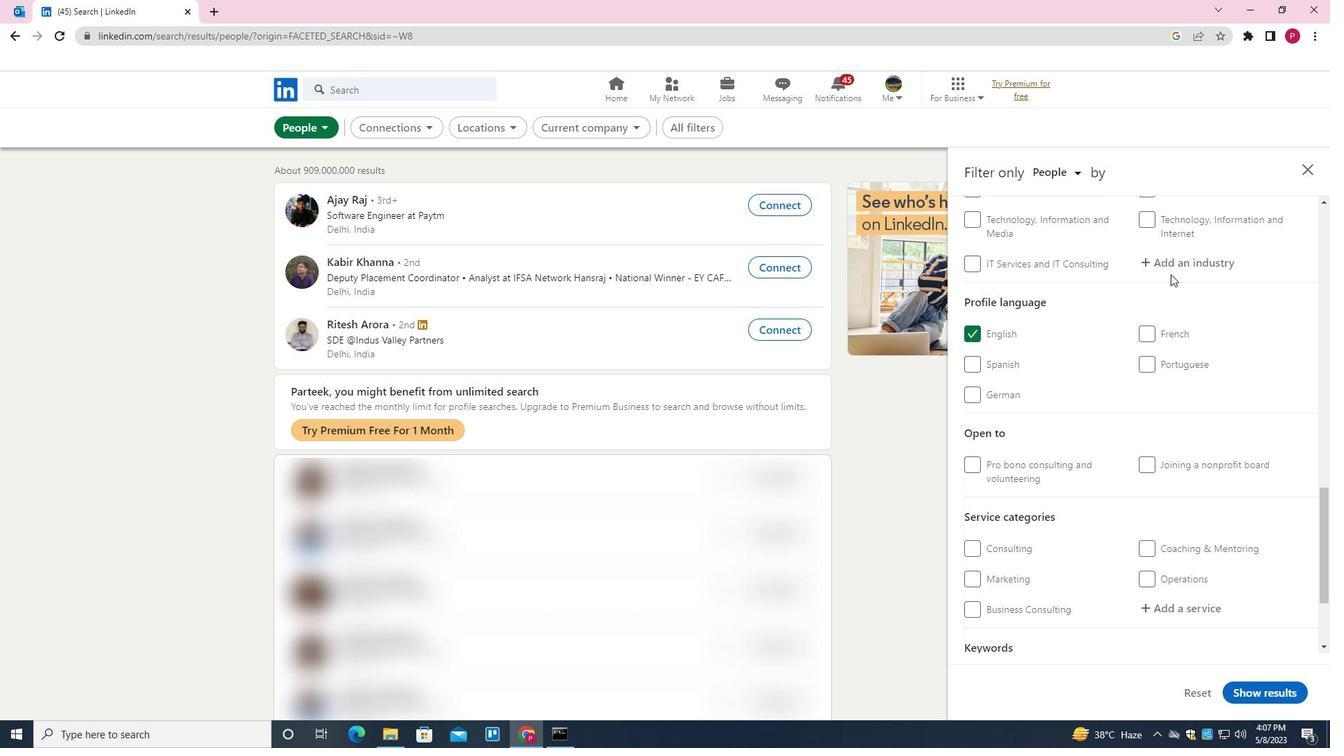 
Action: Mouse pressed left at (1175, 264)
Screenshot: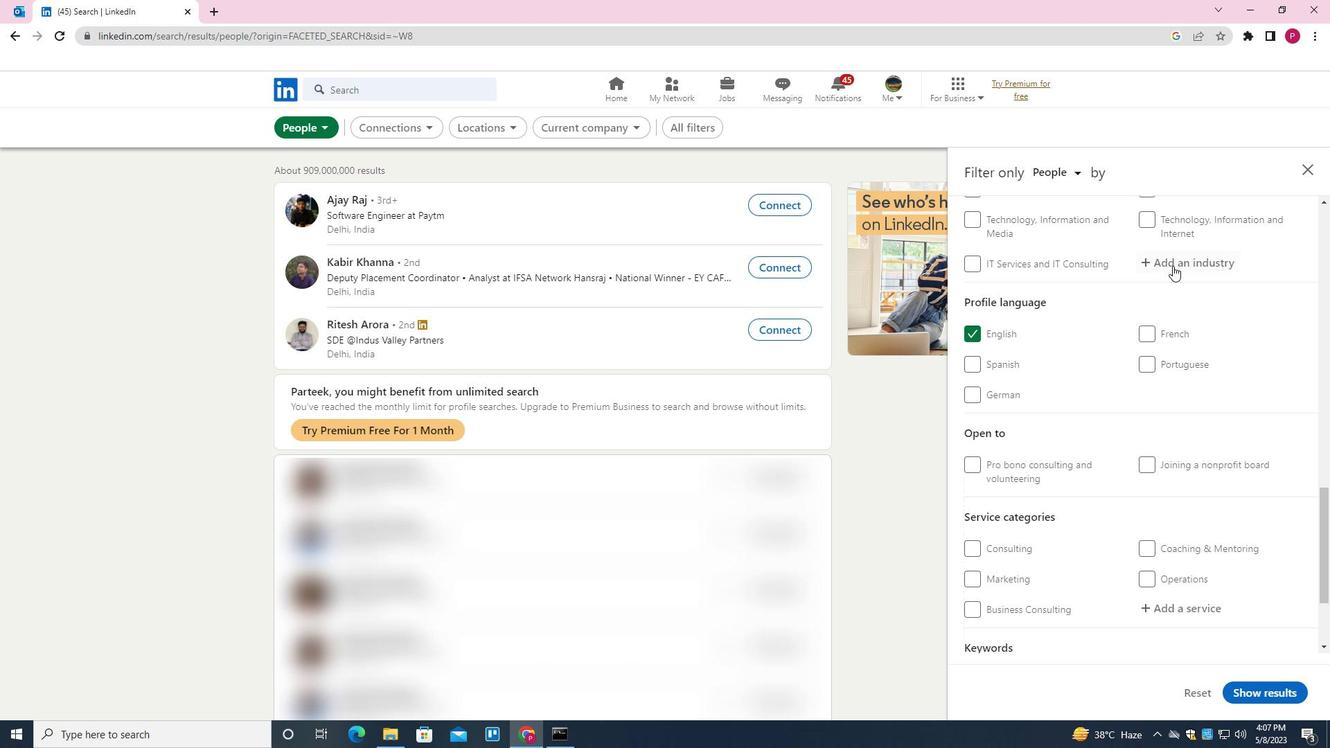 
Action: Mouse moved to (1075, 325)
Screenshot: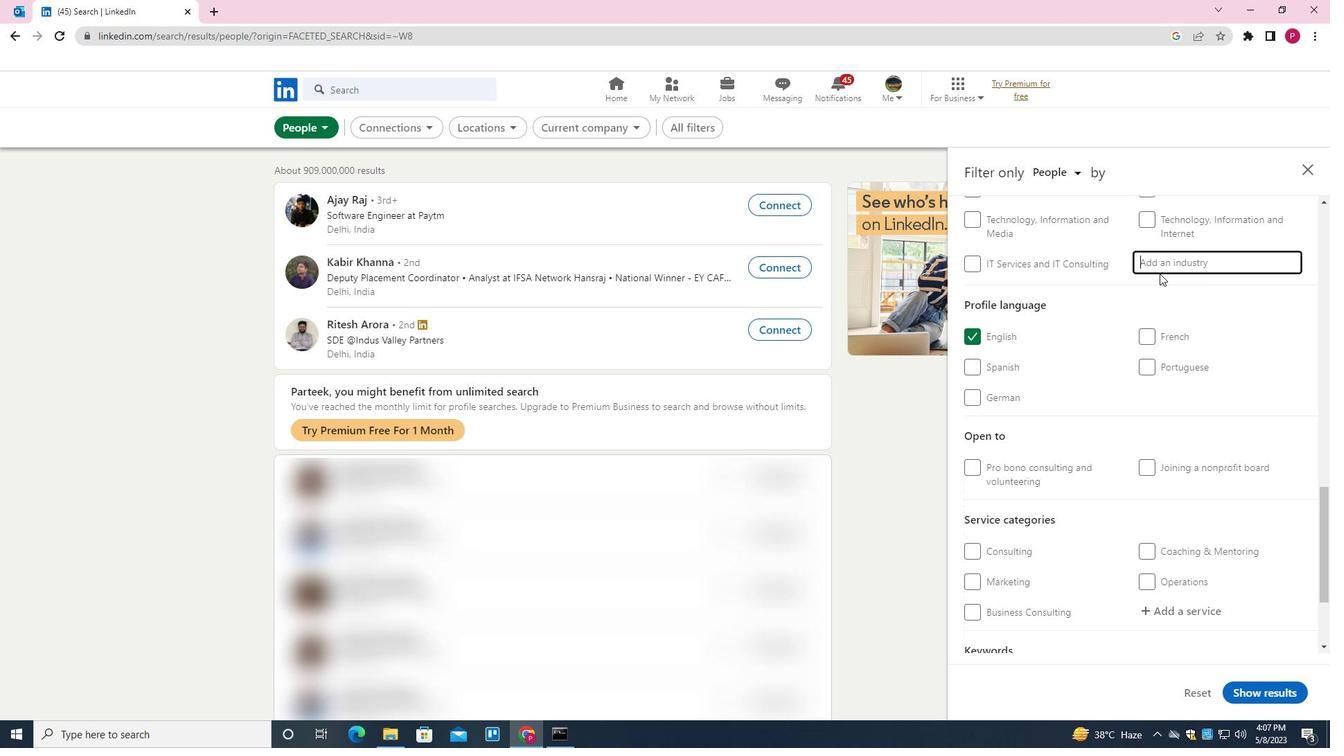 
Action: Key pressed <Key.shift><Key.shift><Key.shift><Key.shift><Key.shift><Key.shift><Key.shift><Key.shift><Key.shift><Key.shift><Key.shift><Key.shift><Key.shift><Key.shift><Key.shift>T<Key.backspace>INTERNET<Key.space><Key.shift><Key.shift>MARKETPLACE<Key.down><Key.enter>
Screenshot: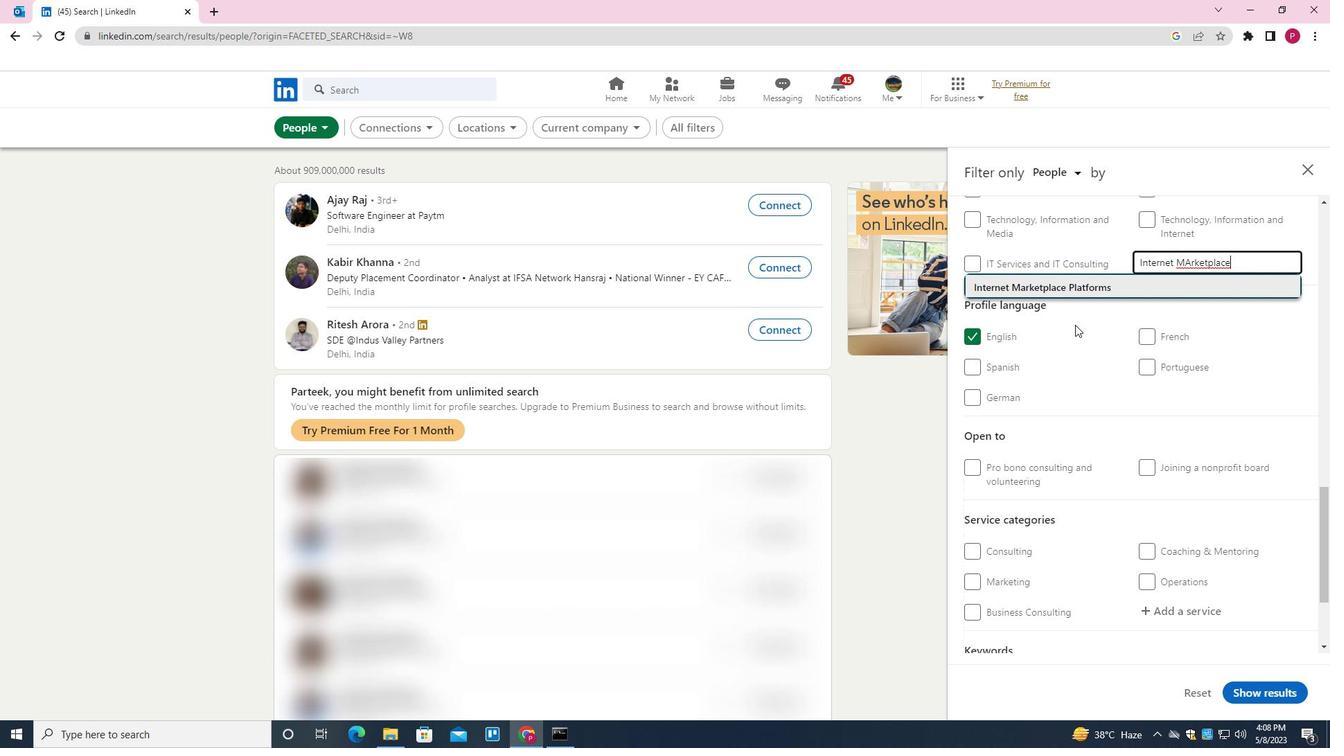 
Action: Mouse moved to (1131, 337)
Screenshot: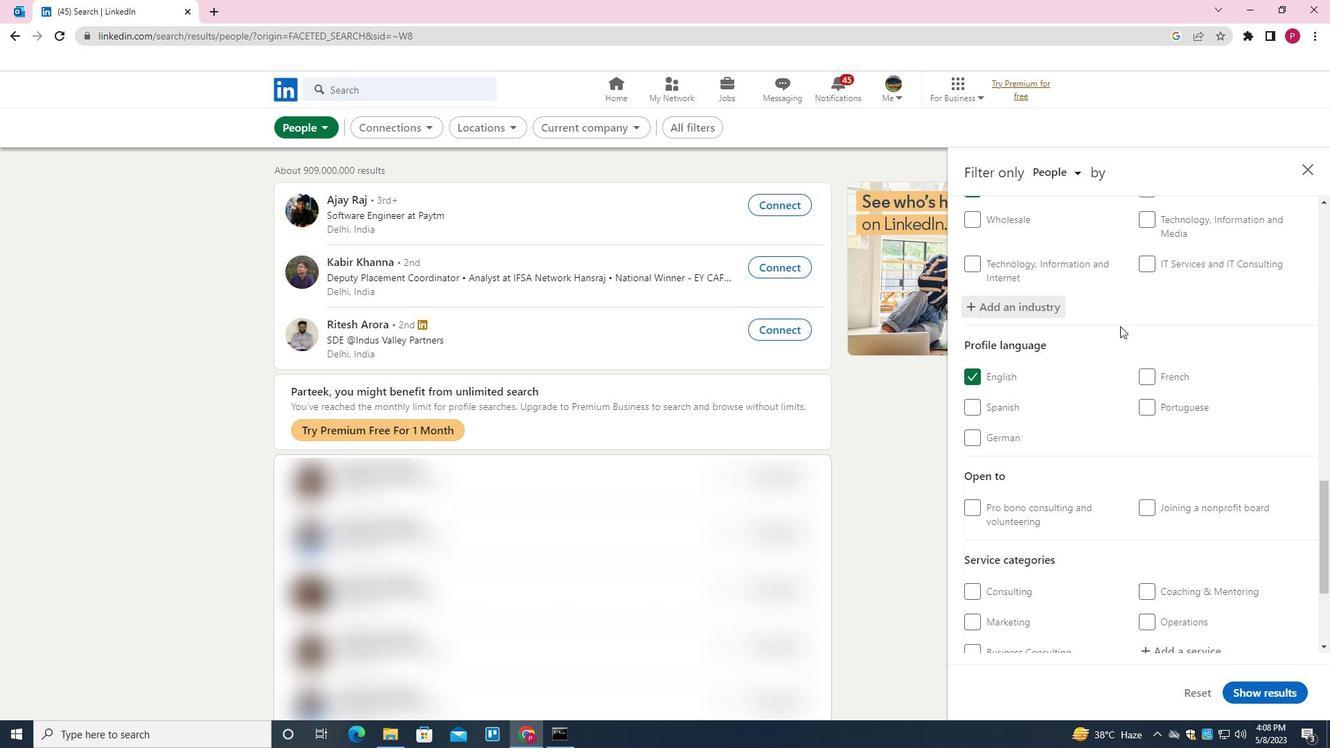 
Action: Mouse scrolled (1131, 336) with delta (0, 0)
Screenshot: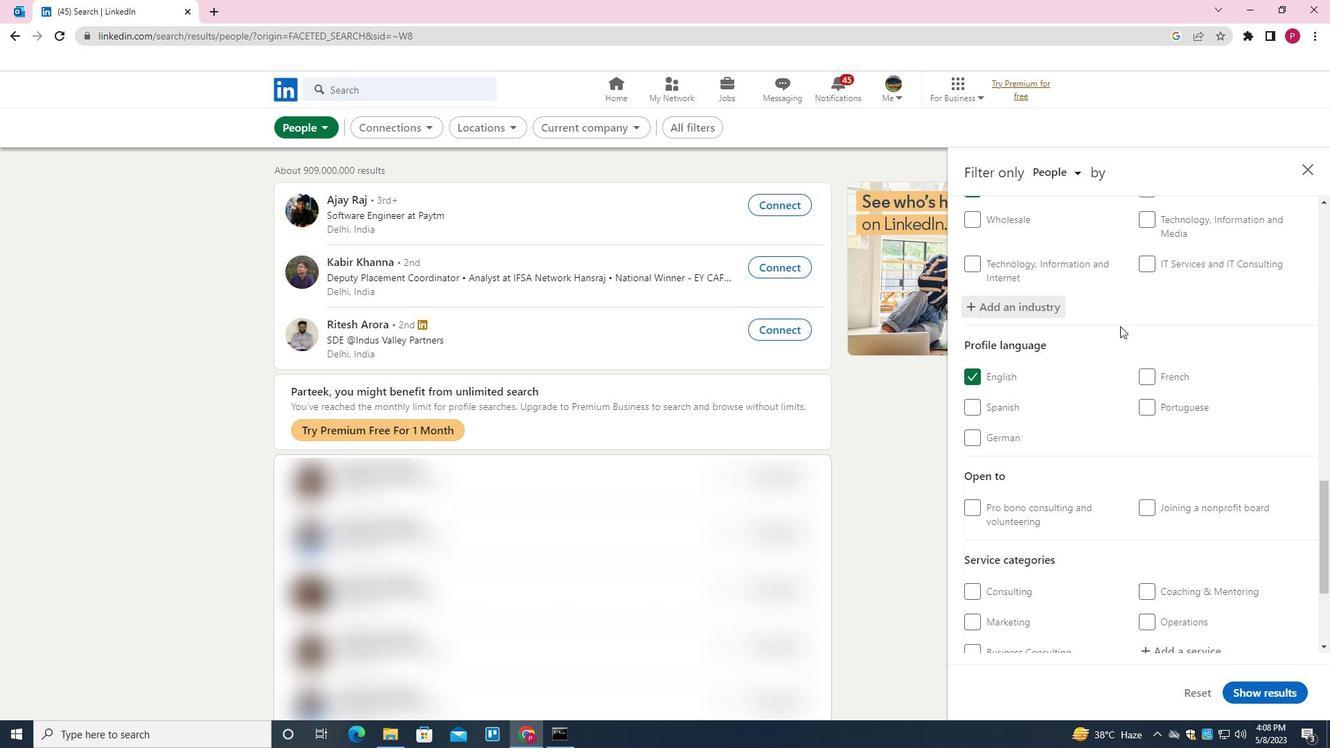 
Action: Mouse moved to (1140, 353)
Screenshot: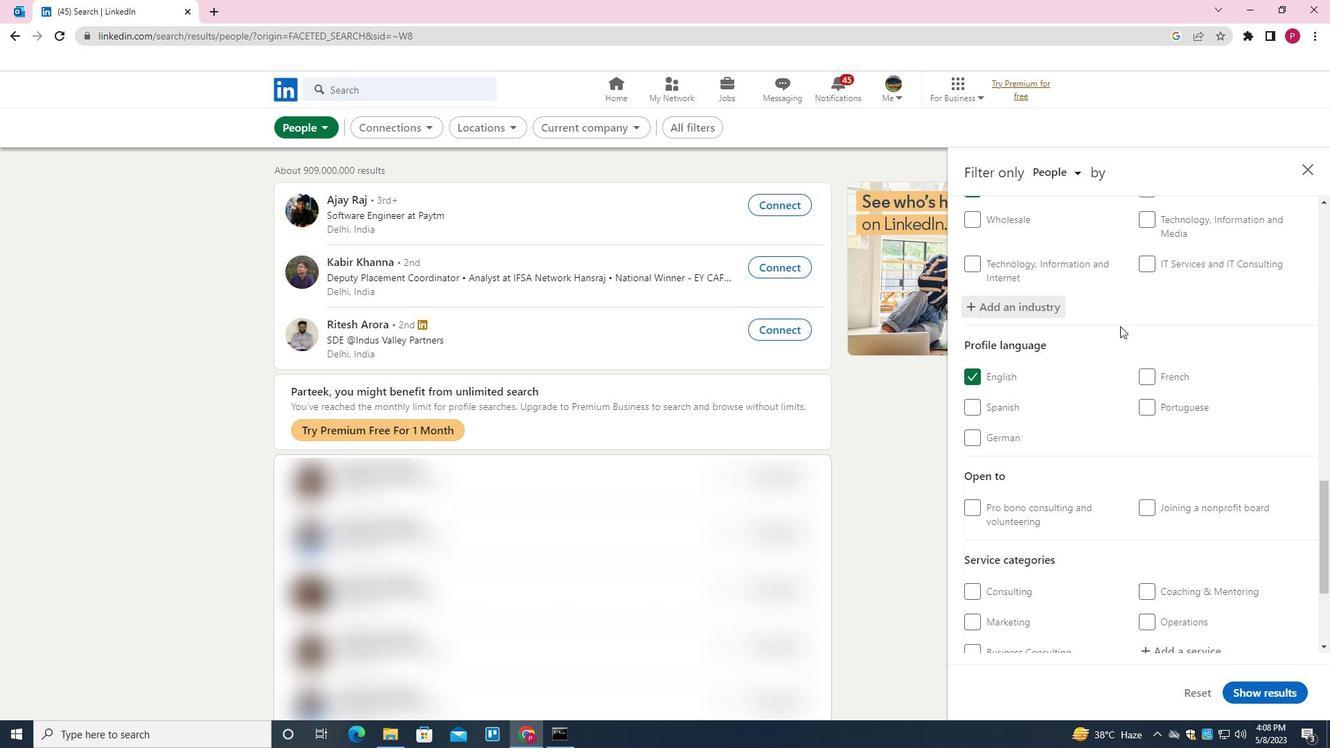 
Action: Mouse scrolled (1140, 352) with delta (0, 0)
Screenshot: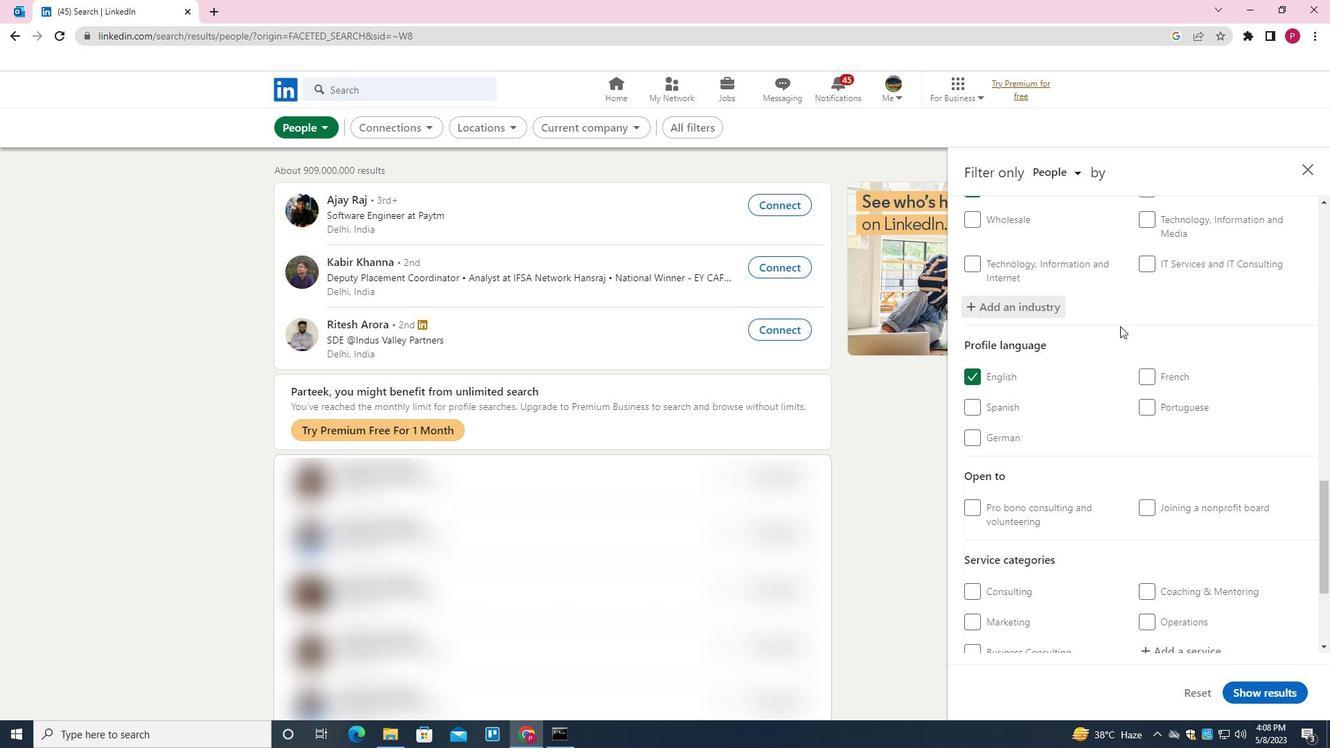 
Action: Mouse moved to (1144, 368)
Screenshot: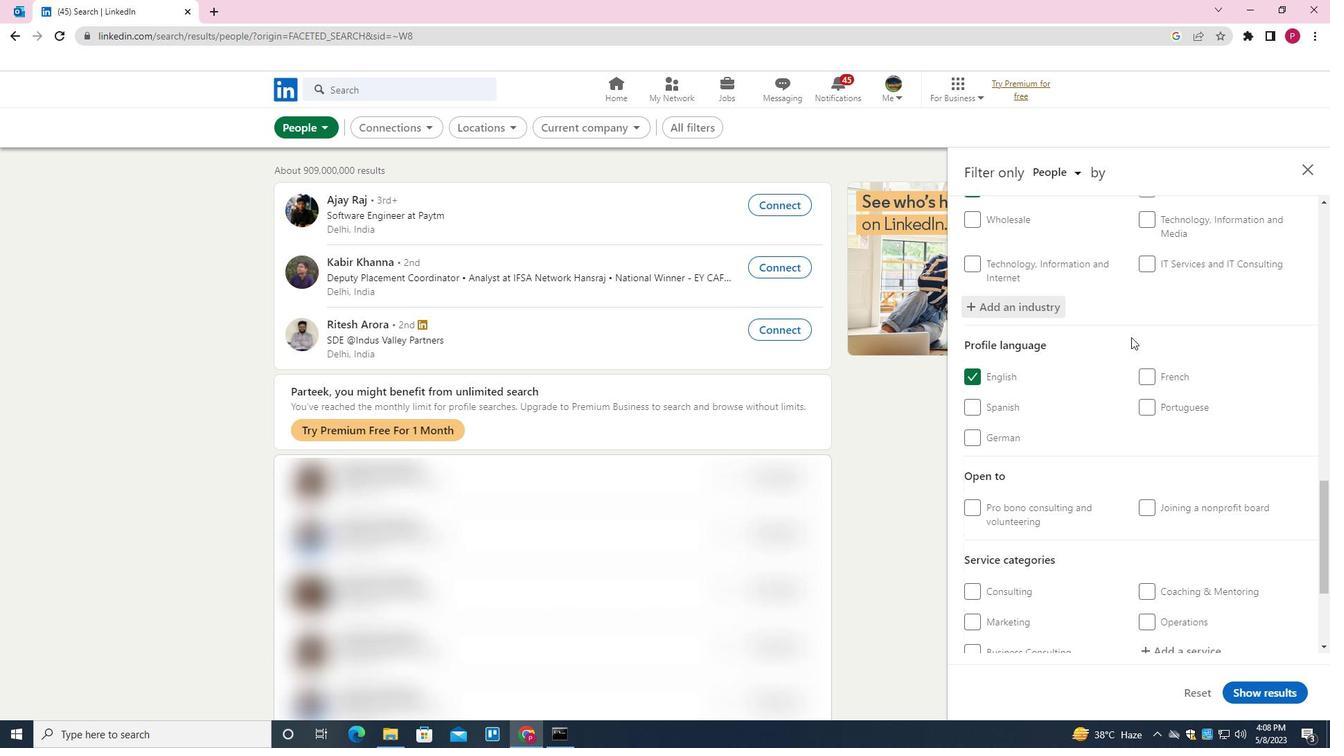 
Action: Mouse scrolled (1144, 367) with delta (0, 0)
Screenshot: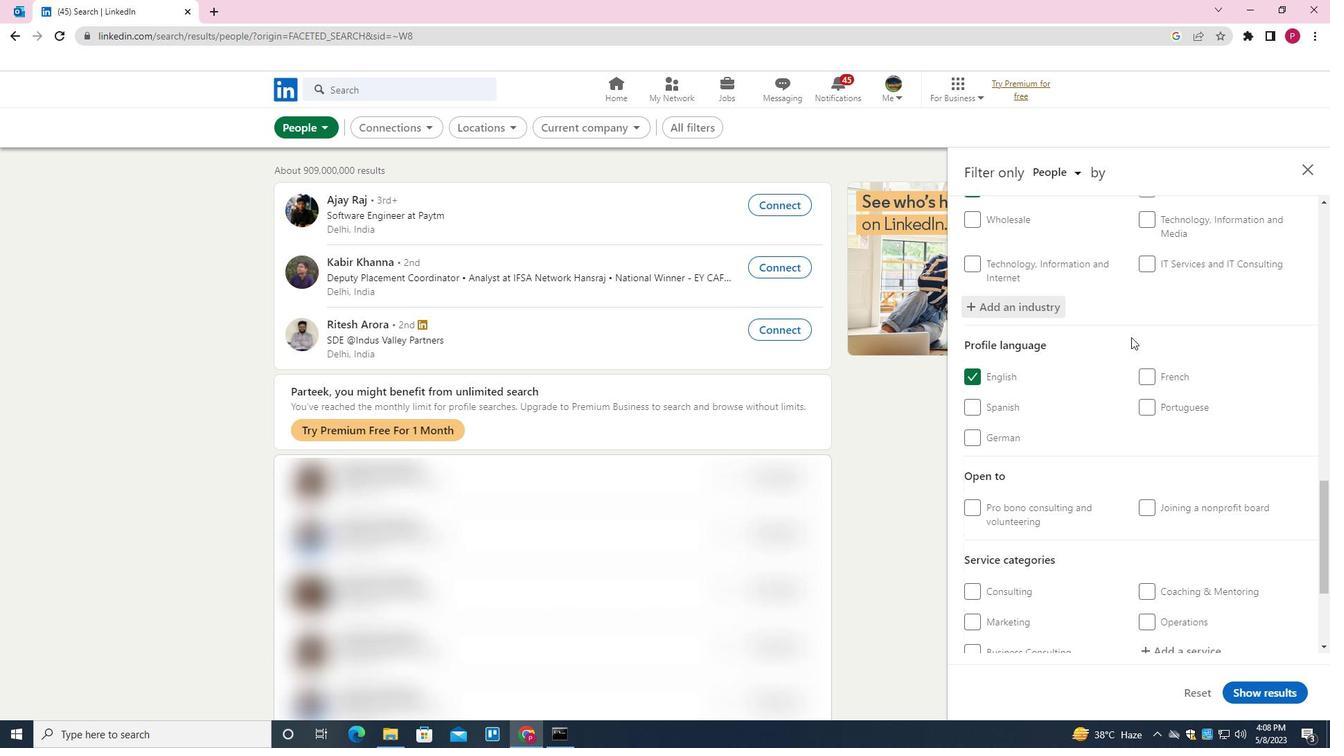 
Action: Mouse moved to (1144, 378)
Screenshot: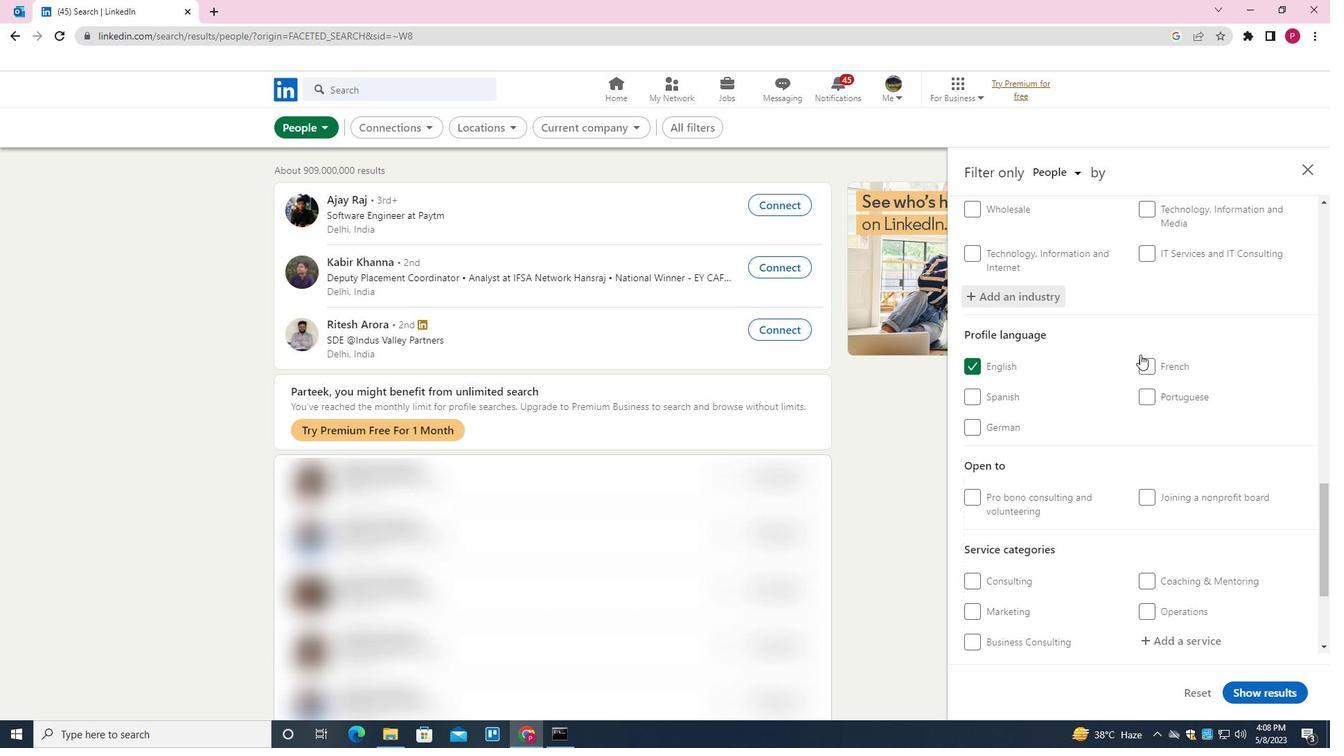 
Action: Mouse scrolled (1144, 377) with delta (0, 0)
Screenshot: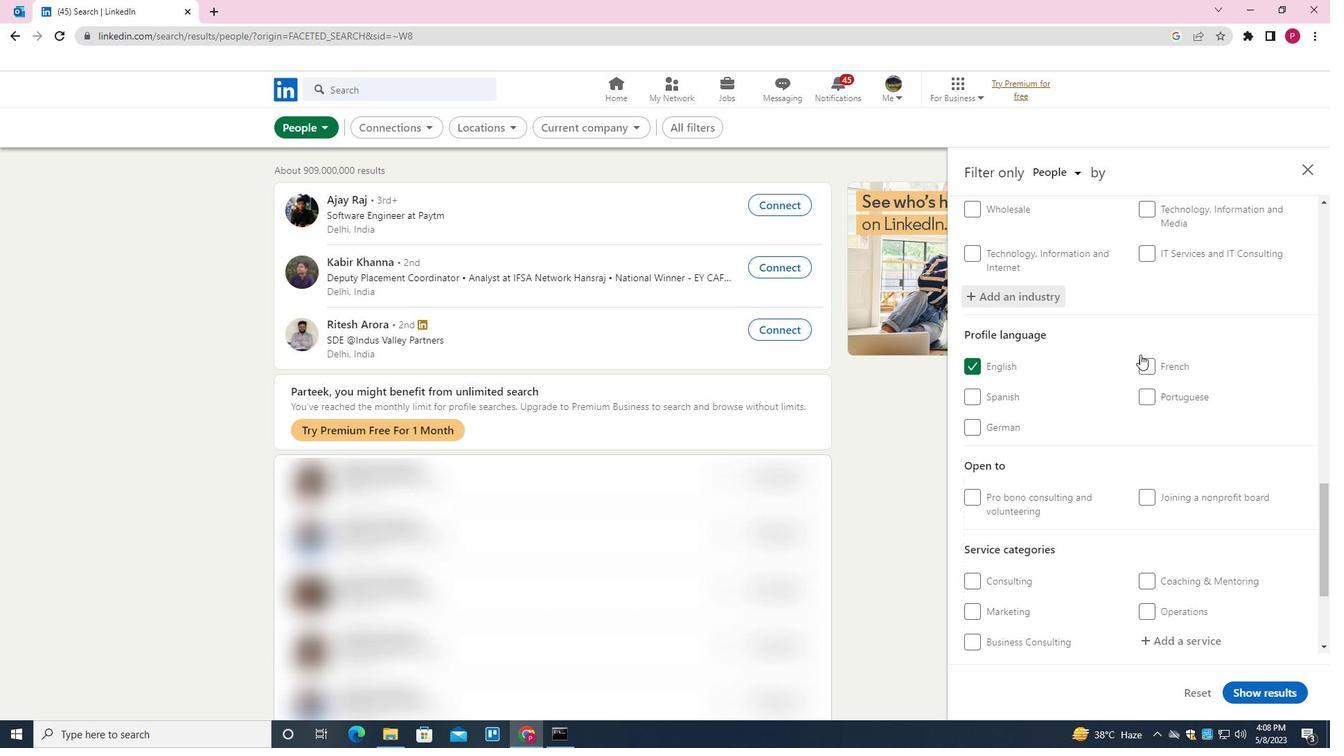 
Action: Mouse moved to (1175, 459)
Screenshot: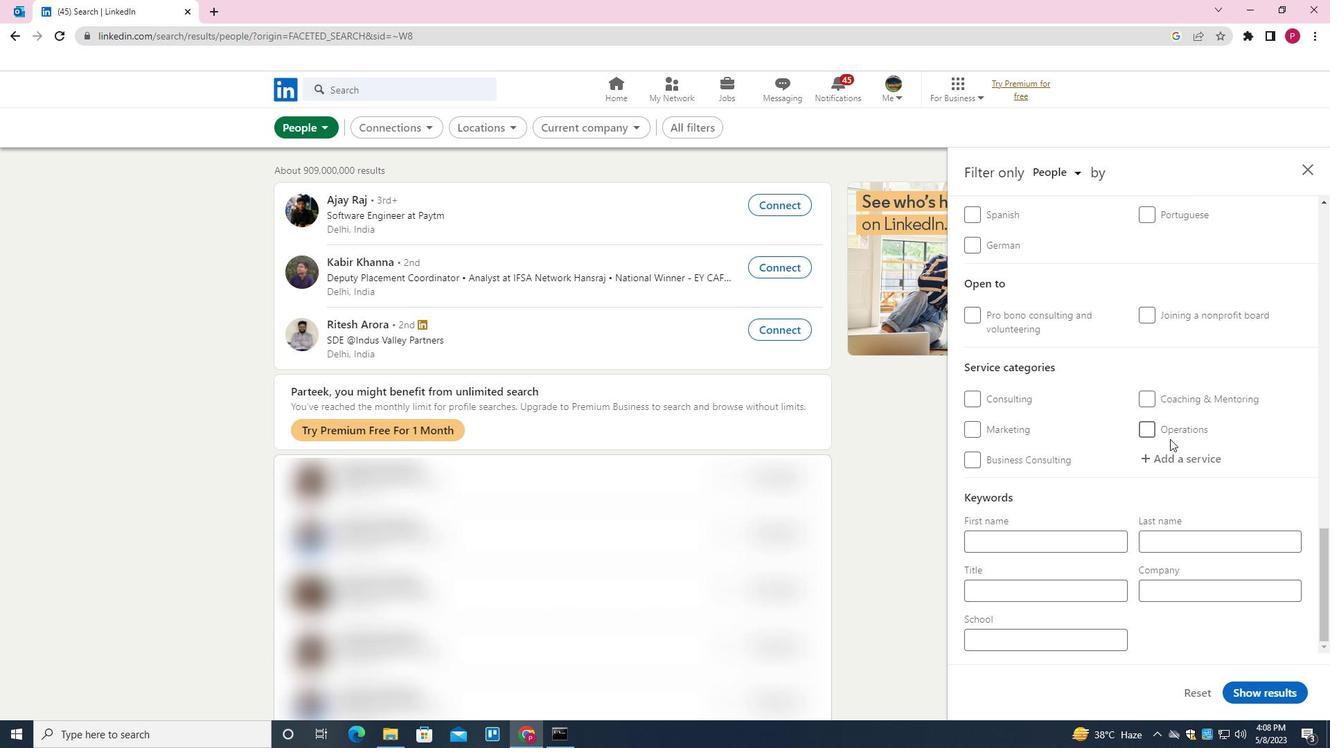 
Action: Mouse pressed left at (1175, 459)
Screenshot: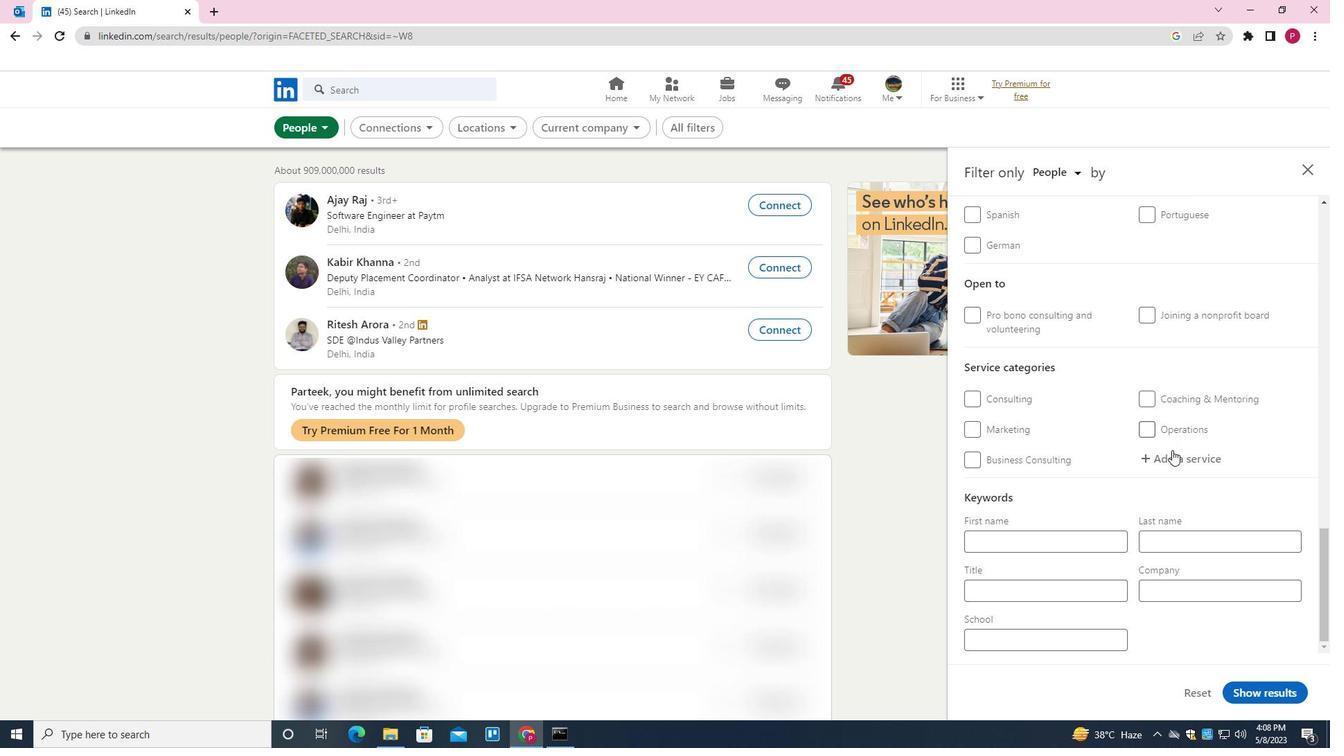 
Action: Mouse moved to (1178, 452)
Screenshot: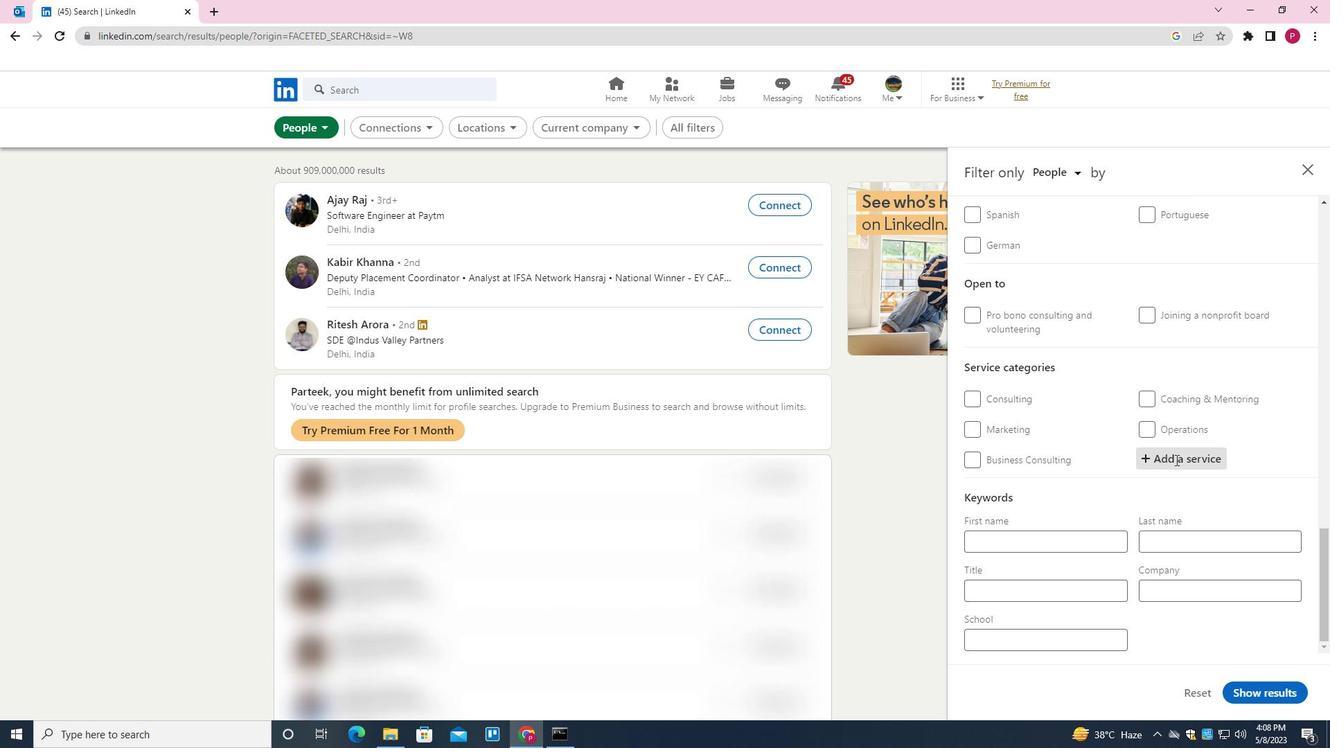 
Action: Key pressed <Key.shift>TYPING<Key.down><Key.enter>
Screenshot: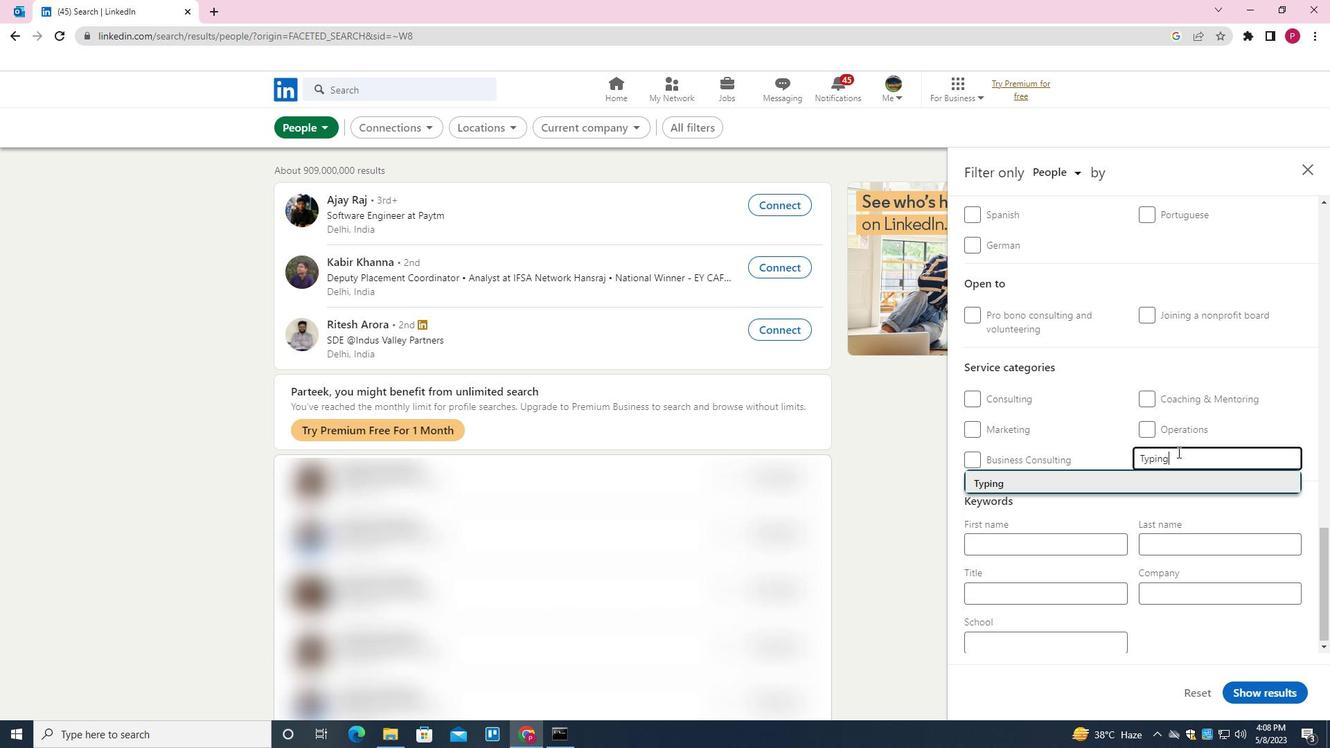 
Action: Mouse scrolled (1178, 451) with delta (0, 0)
Screenshot: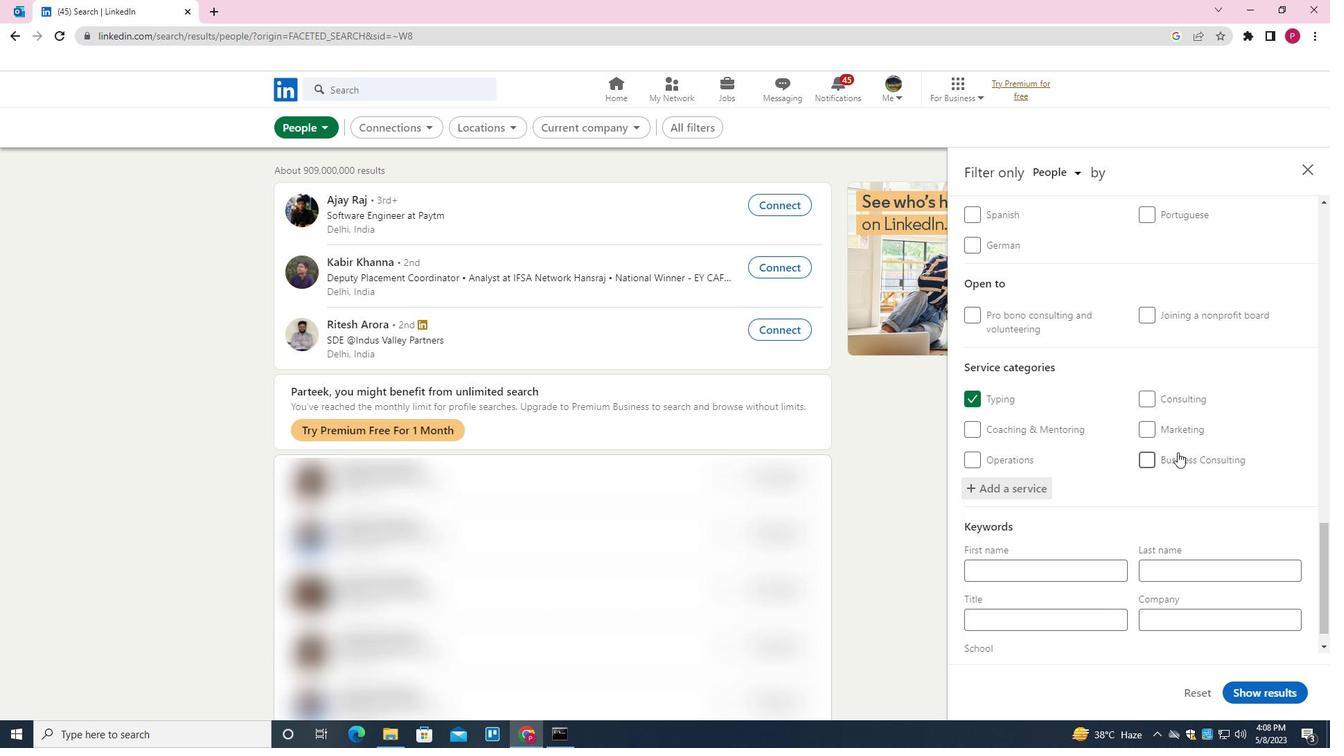 
Action: Mouse scrolled (1178, 451) with delta (0, 0)
Screenshot: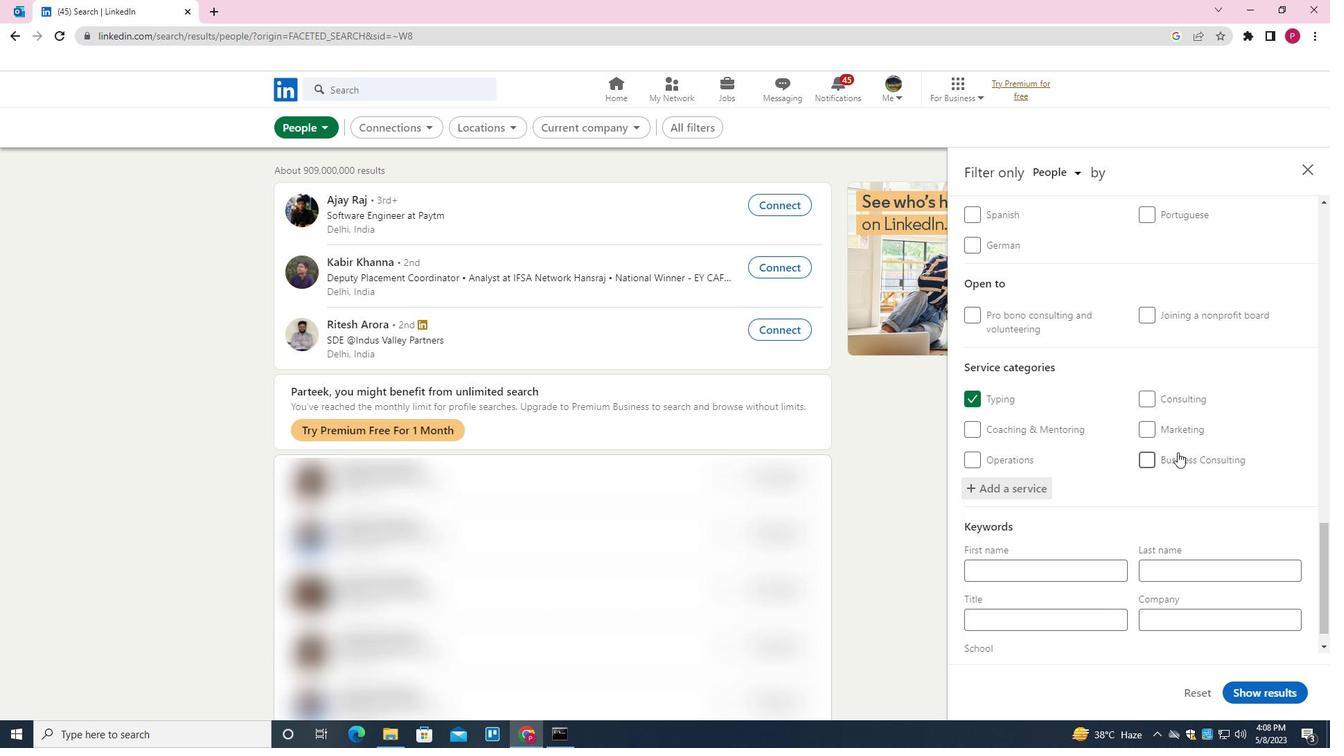 
Action: Mouse moved to (1160, 480)
Screenshot: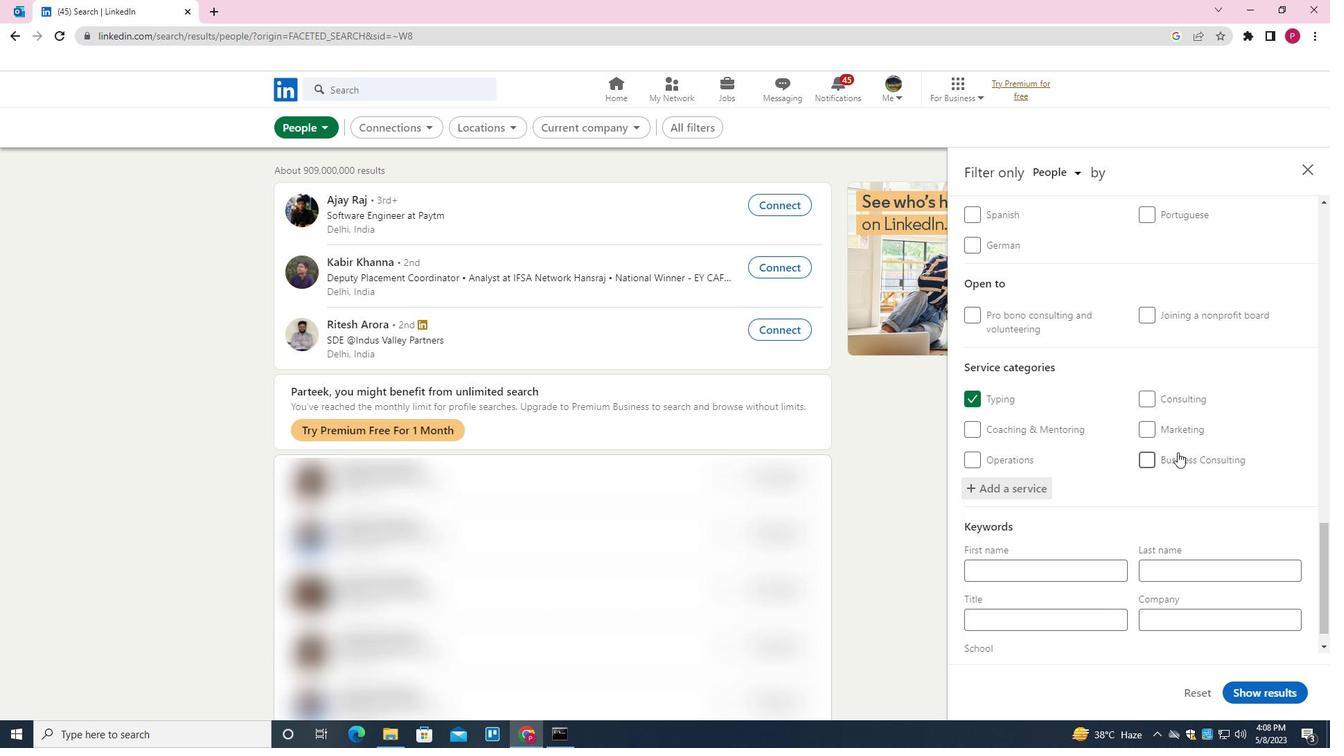 
Action: Mouse scrolled (1160, 479) with delta (0, 0)
Screenshot: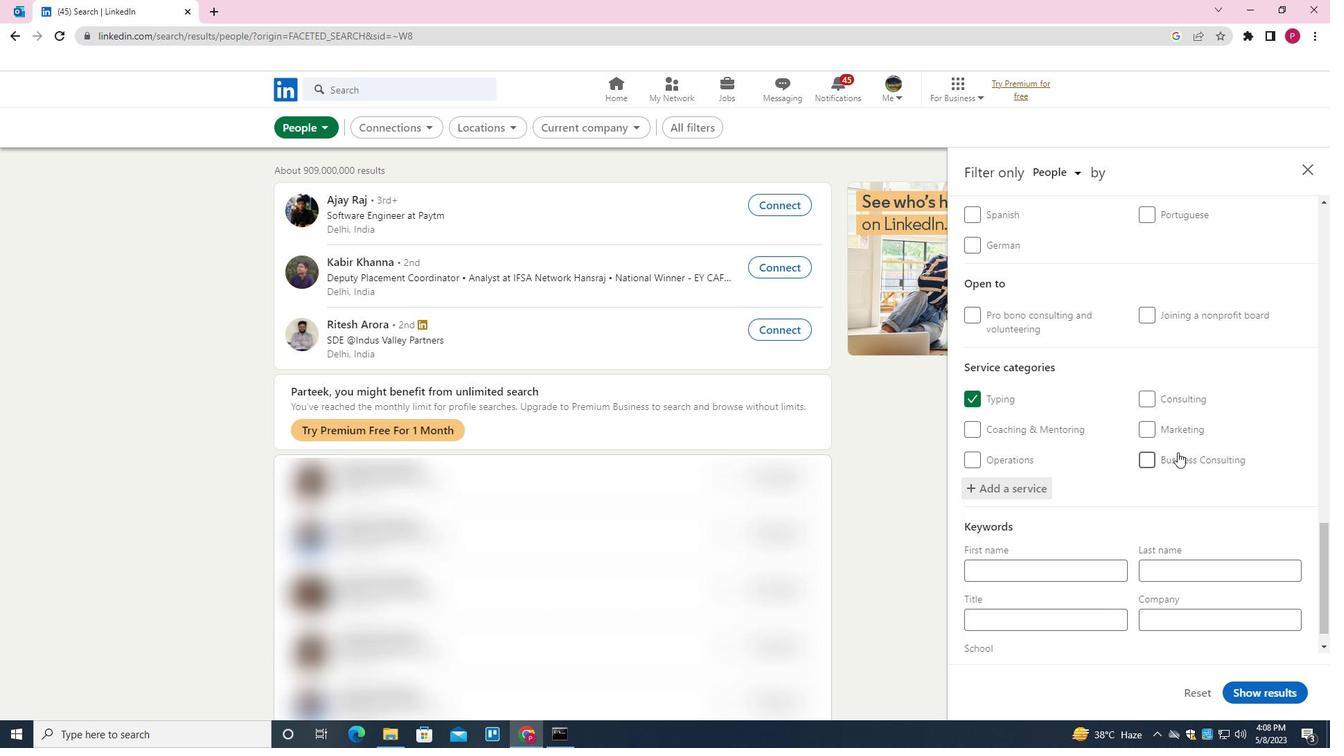 
Action: Mouse moved to (1052, 597)
Screenshot: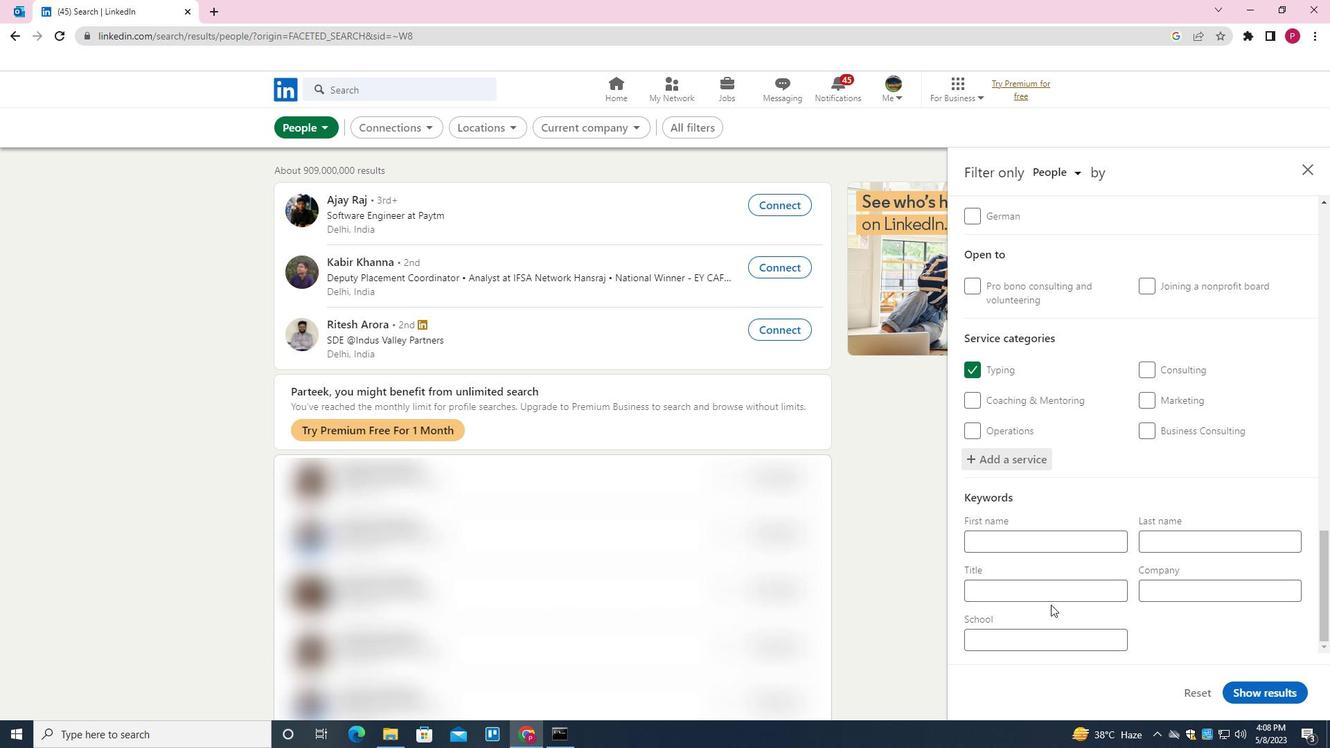 
Action: Mouse pressed left at (1052, 597)
Screenshot: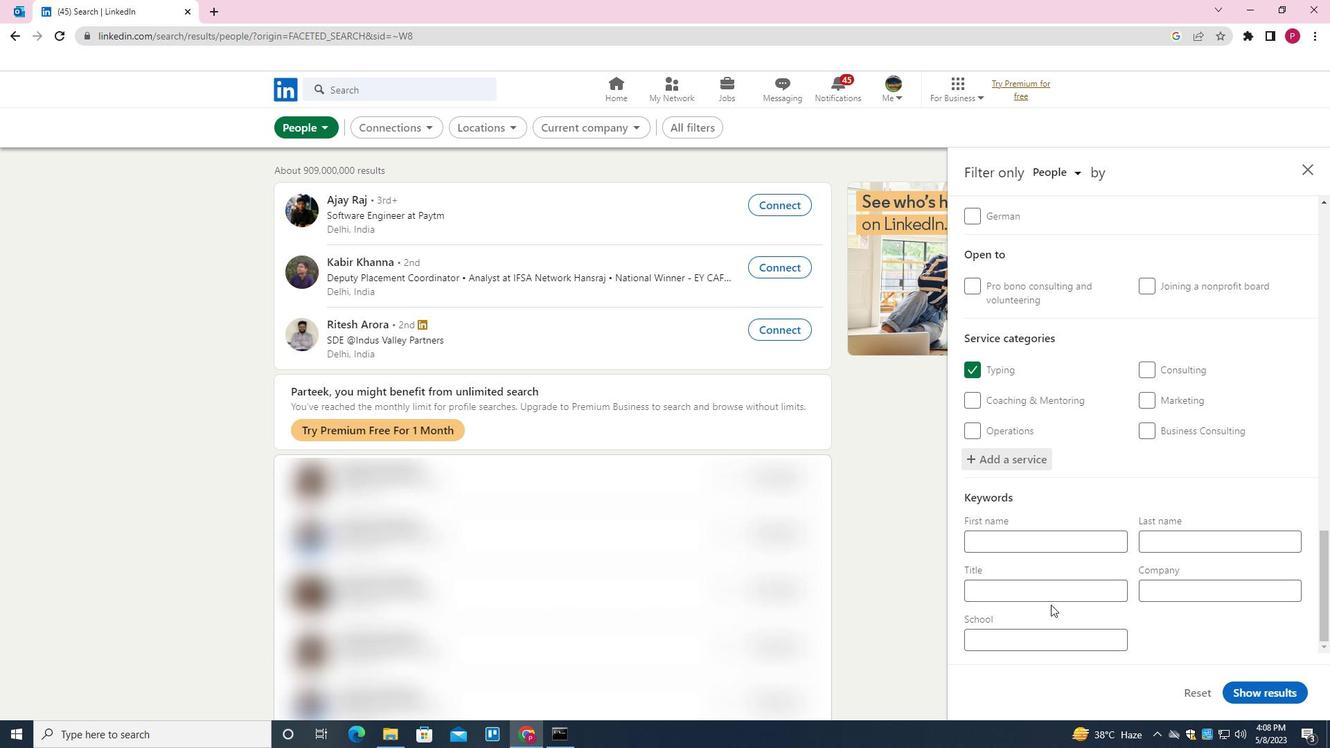 
Action: Key pressed <Key.shift>BARBER
Screenshot: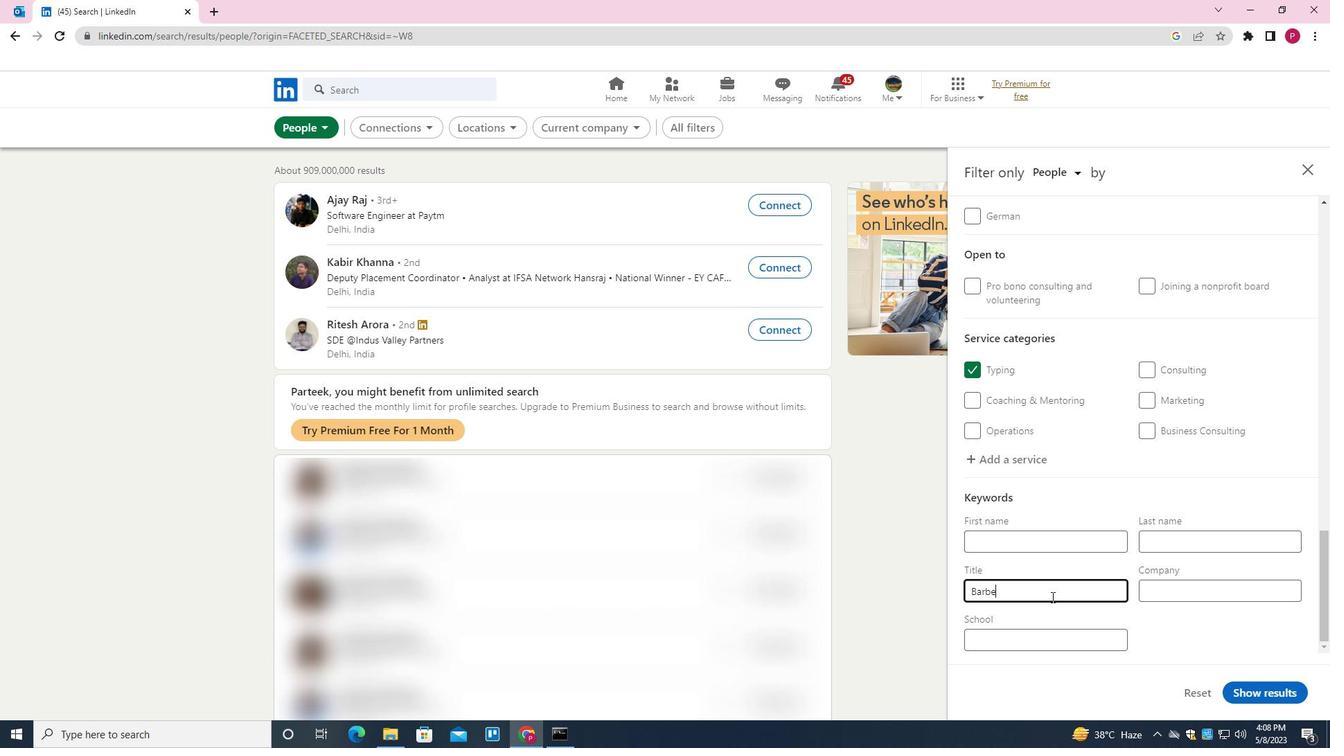 
Action: Mouse moved to (1238, 692)
Screenshot: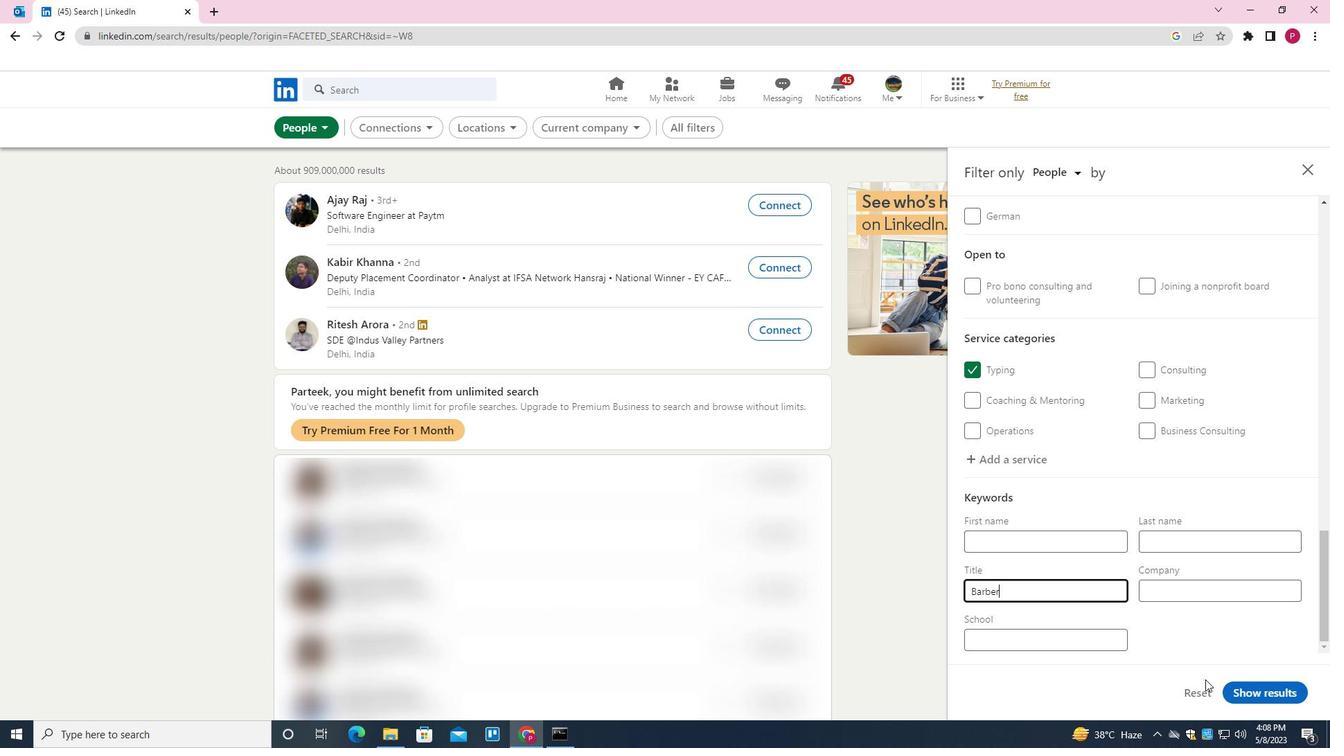
Action: Mouse pressed left at (1238, 692)
Screenshot: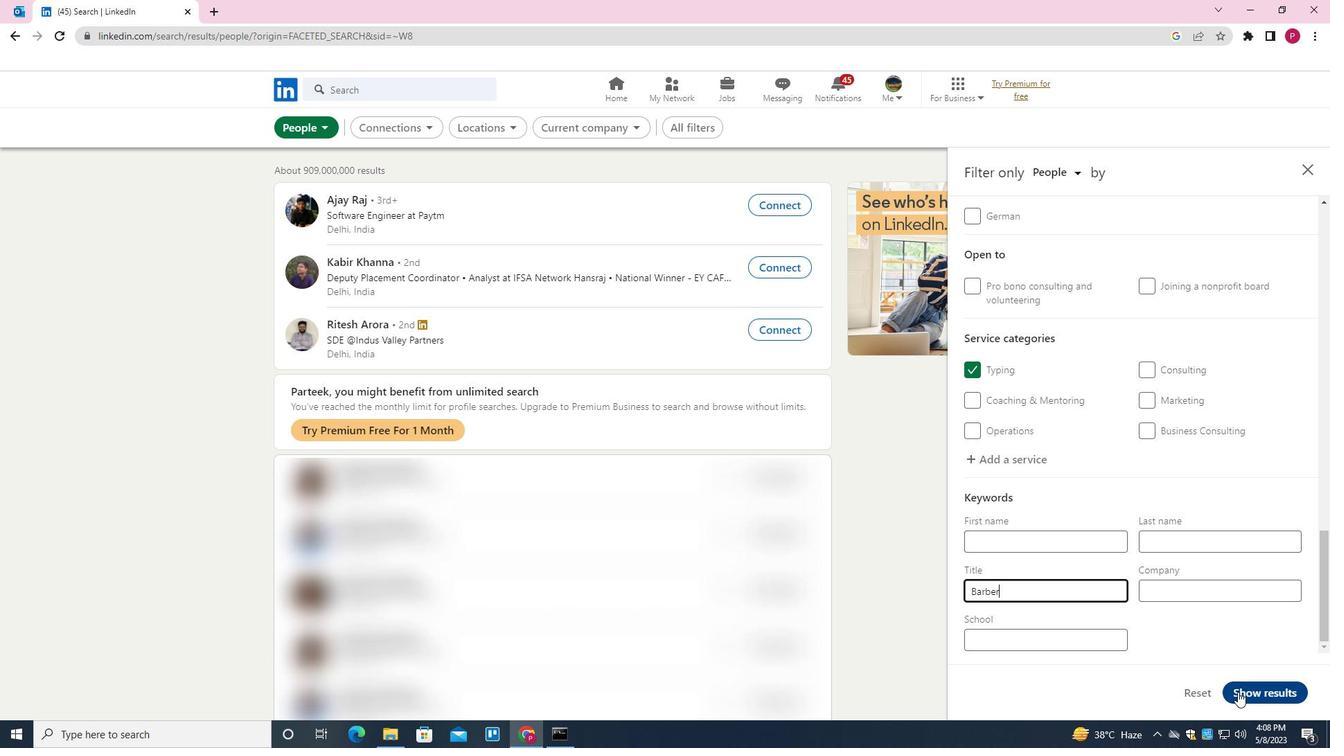 
Action: Mouse moved to (1186, 720)
Screenshot: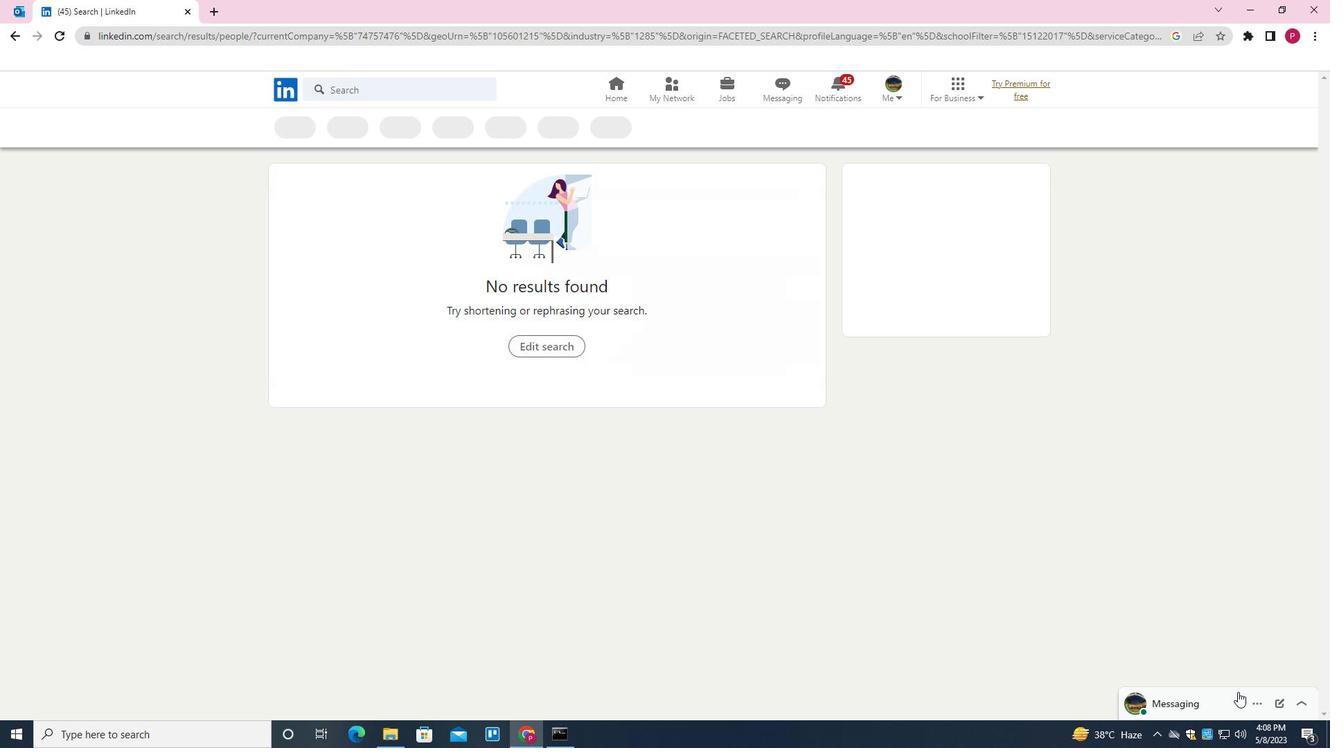 
